 Task: Look for space in Opportunity, United States from 12th July, 2023 to 16th July, 2023 for 8 adults in price range Rs.10000 to Rs.16000. Place can be private room with 8 bedrooms having 8 beds and 8 bathrooms. Property type can be house, flat, guest house, hotel. Amenities needed are: wifi, TV, free parkinig on premises, gym, breakfast. Booking option can be shelf check-in. Required host language is English.
Action: Mouse moved to (615, 149)
Screenshot: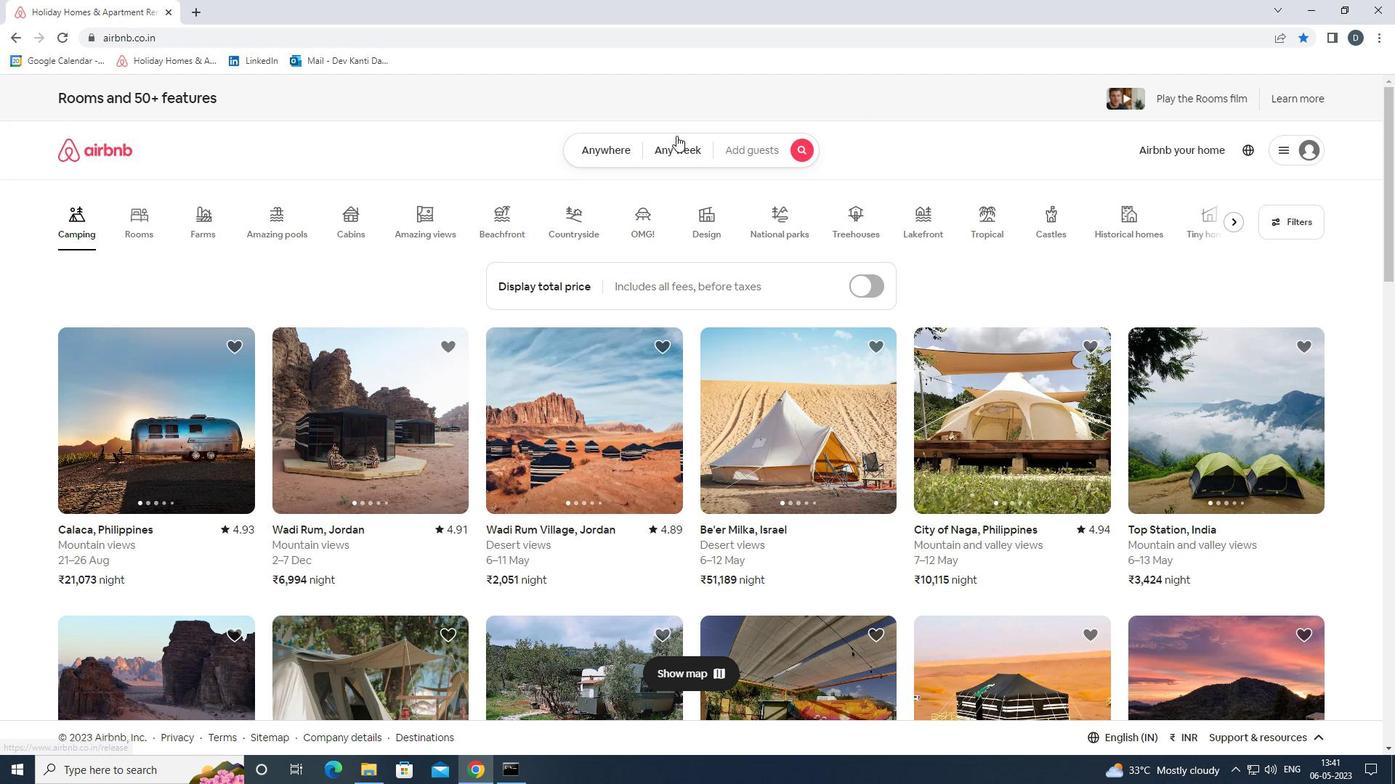 
Action: Mouse pressed left at (615, 149)
Screenshot: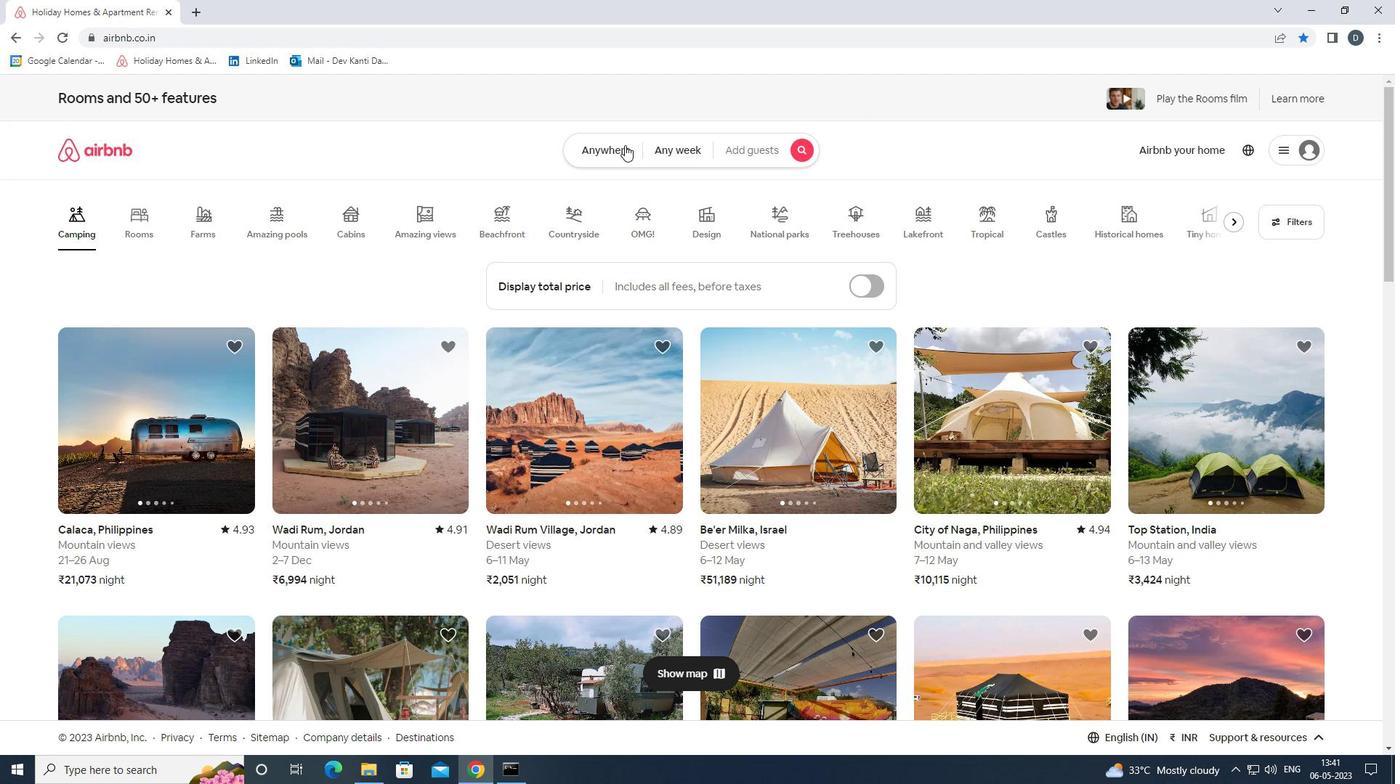
Action: Mouse moved to (516, 203)
Screenshot: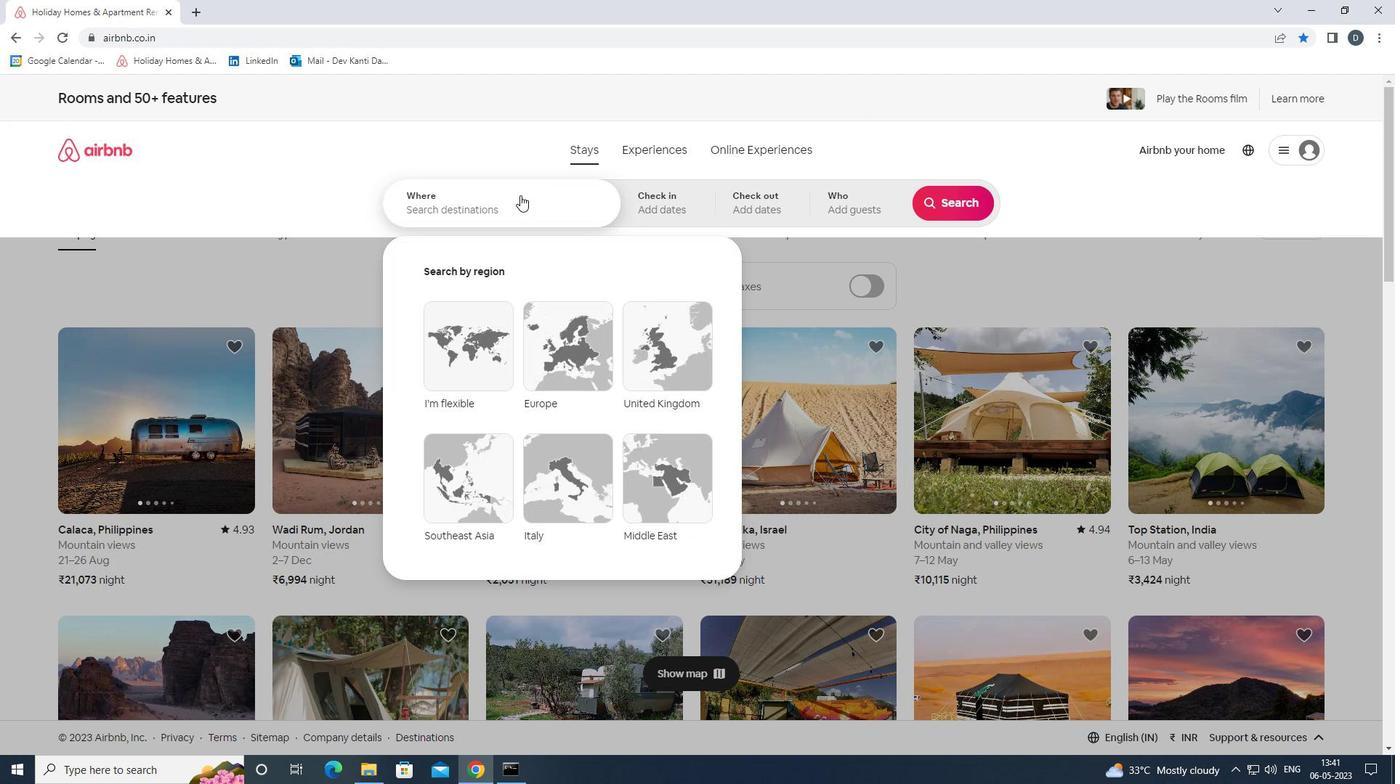 
Action: Mouse pressed left at (516, 203)
Screenshot: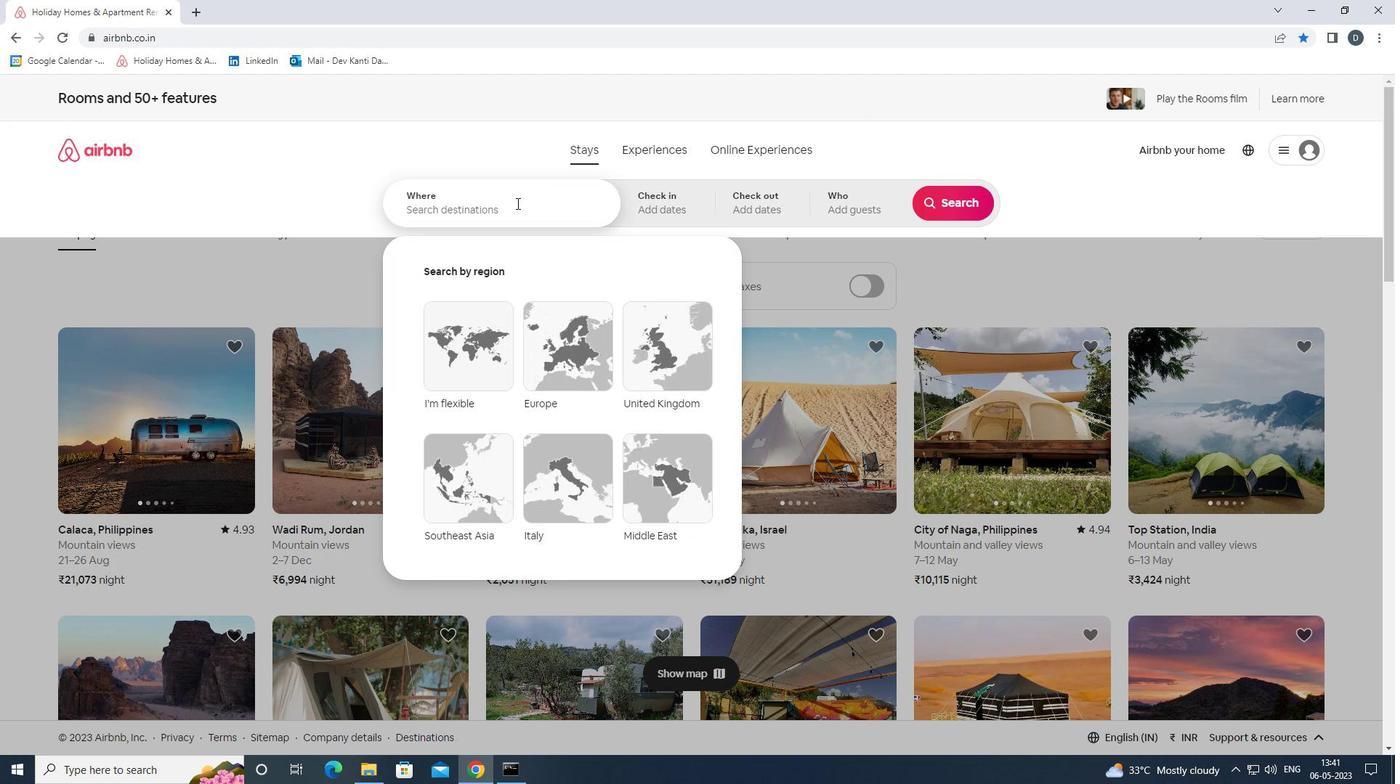 
Action: Mouse moved to (497, 213)
Screenshot: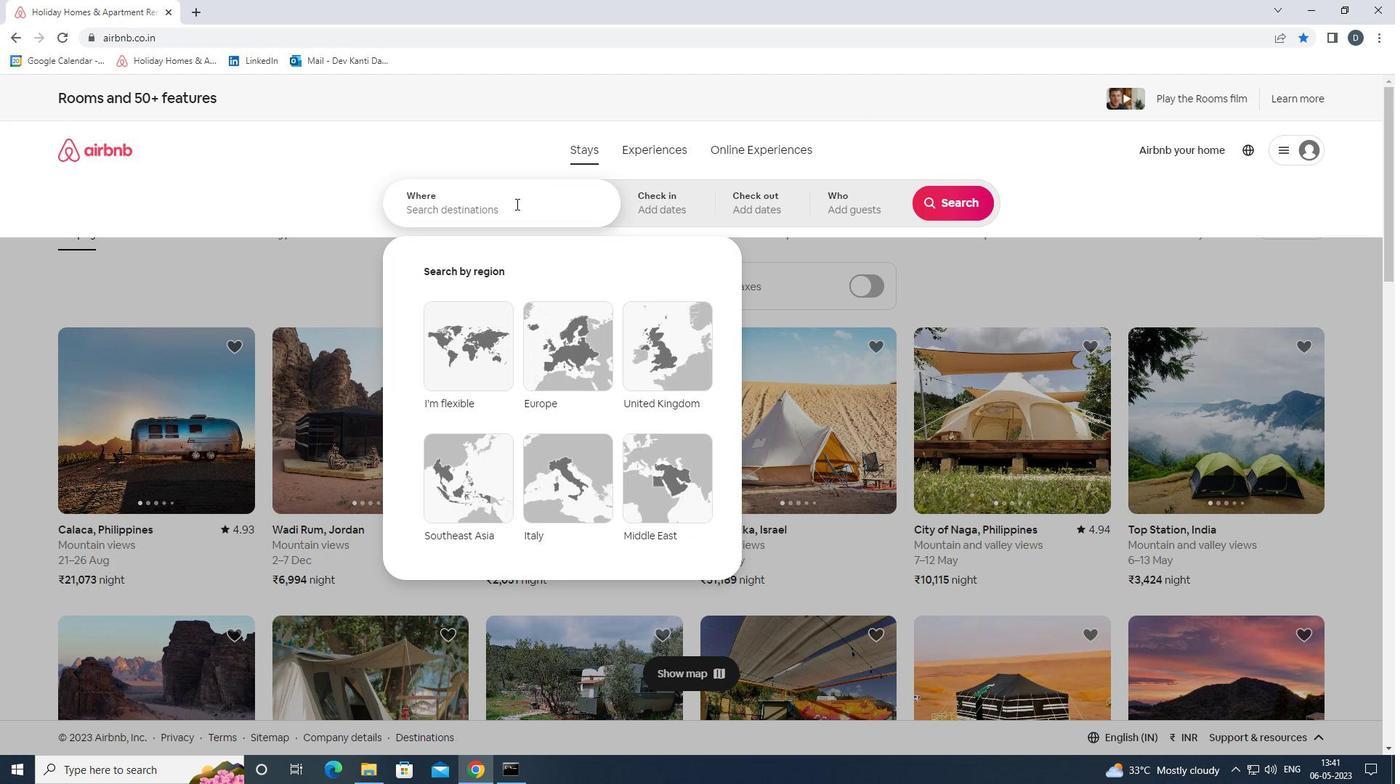 
Action: Key pressed <Key.shift><Key.shift><Key.shift>OPPORTUNITY,<Key.shift><Key.shift>UNITED<Key.space><Key.shift>STATES<Key.enter>
Screenshot: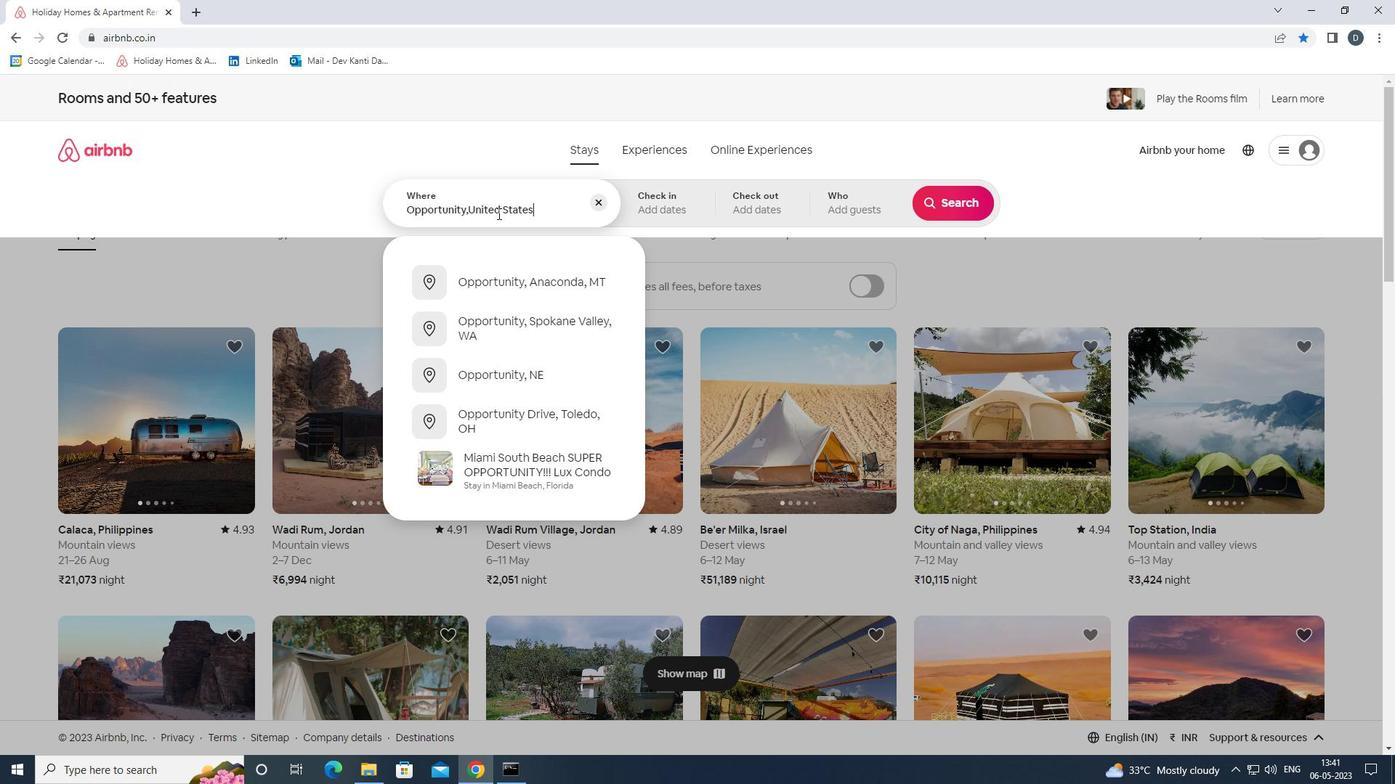 
Action: Mouse moved to (945, 318)
Screenshot: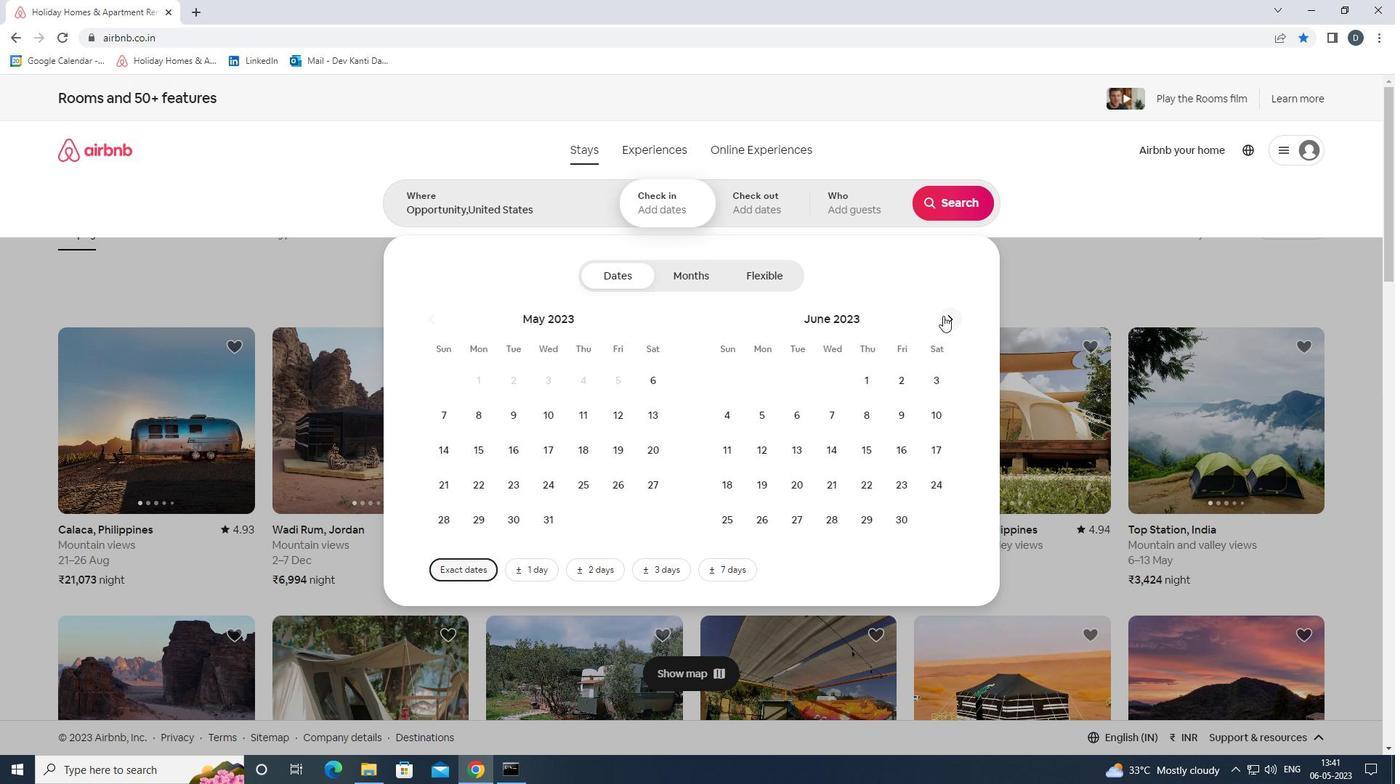 
Action: Mouse pressed left at (945, 318)
Screenshot: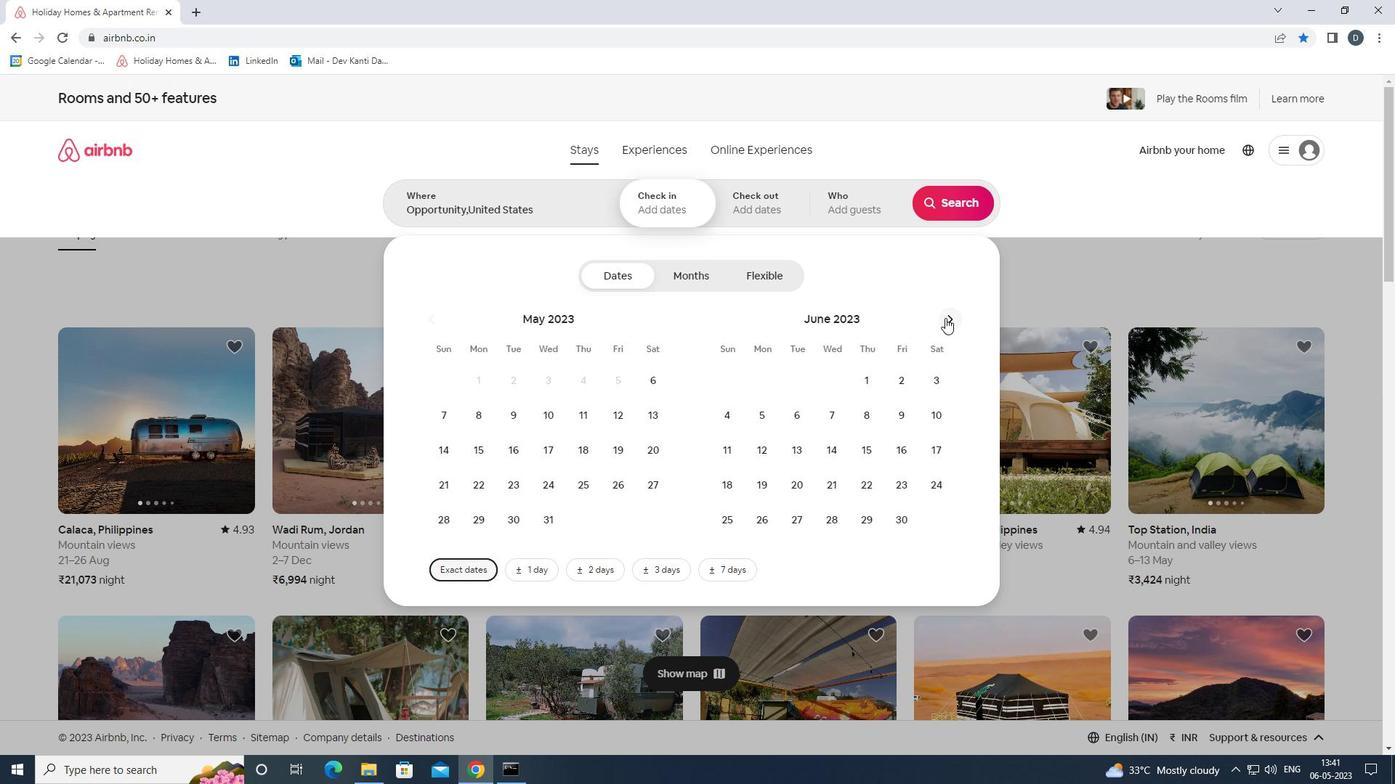 
Action: Mouse moved to (840, 452)
Screenshot: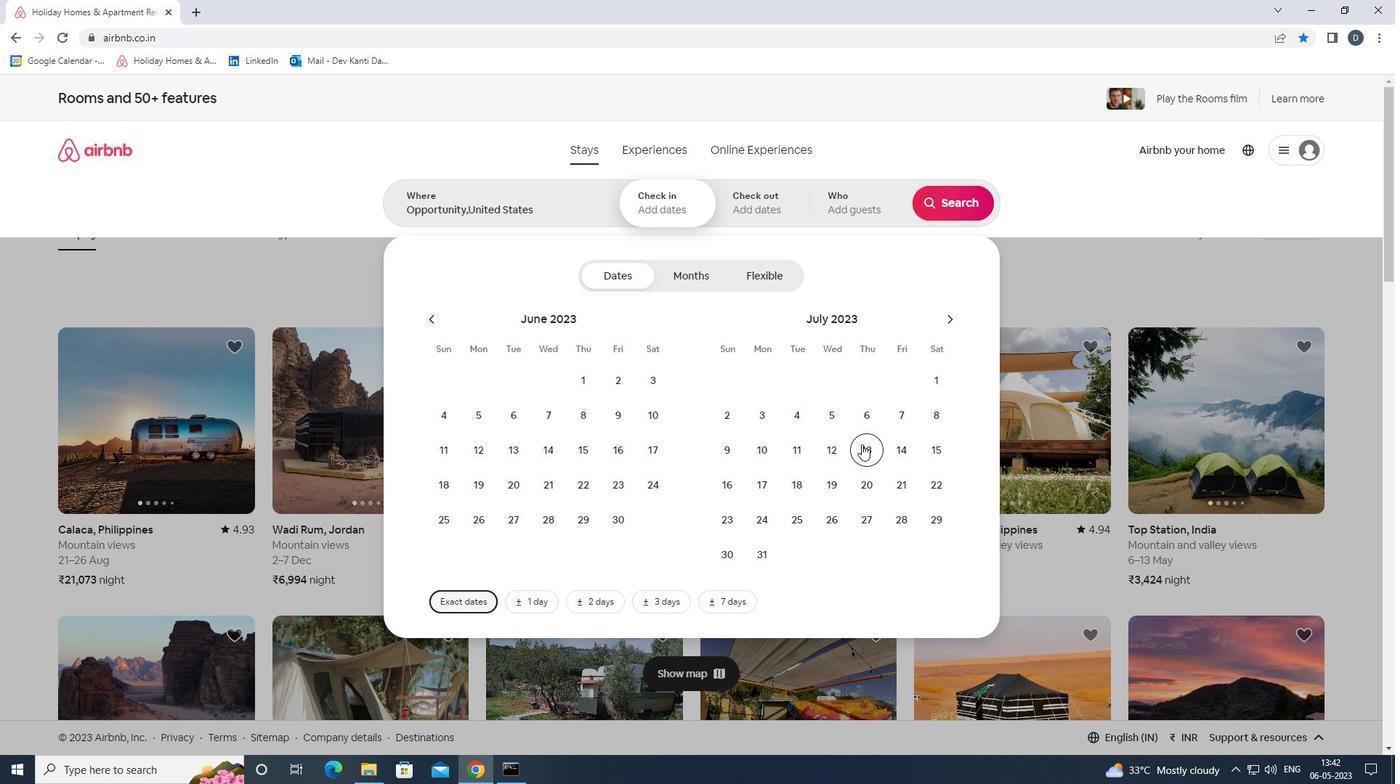 
Action: Mouse pressed left at (840, 452)
Screenshot: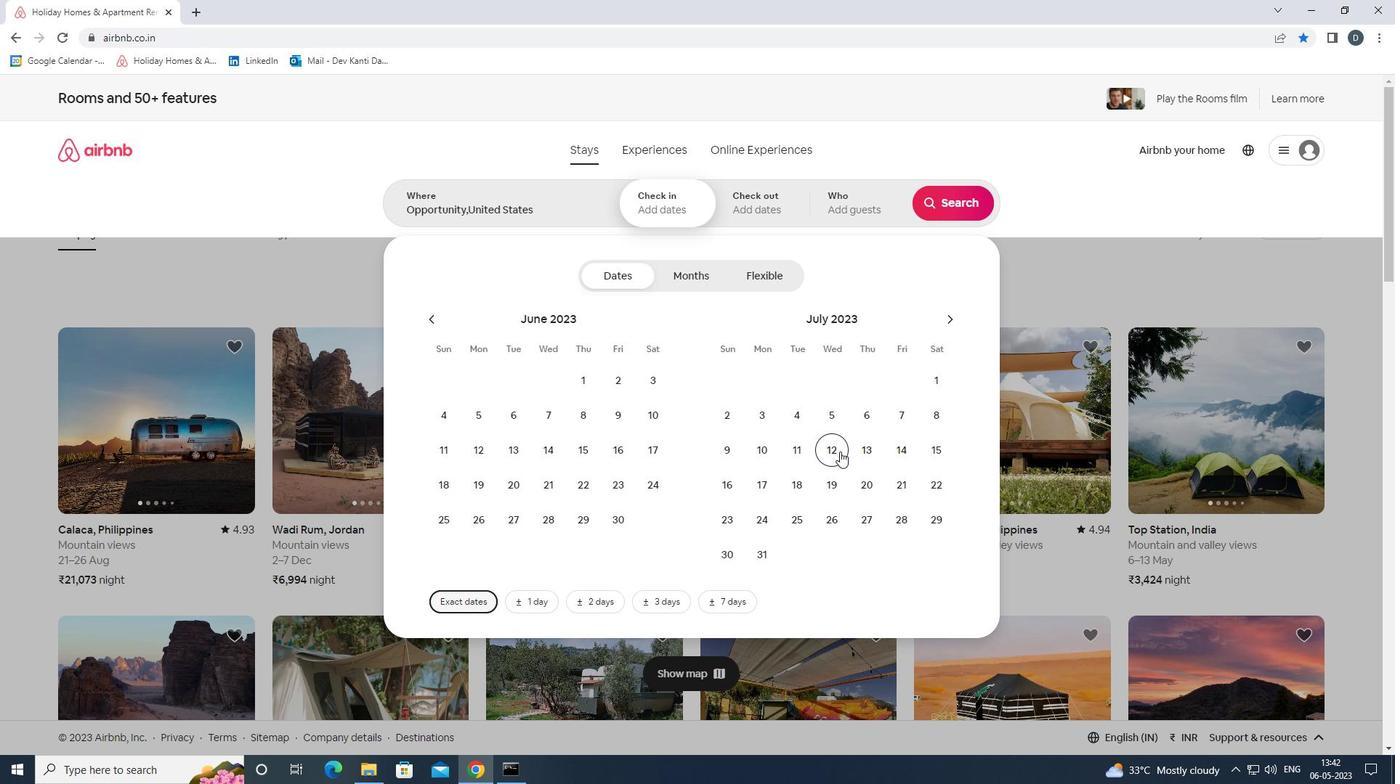 
Action: Mouse moved to (733, 486)
Screenshot: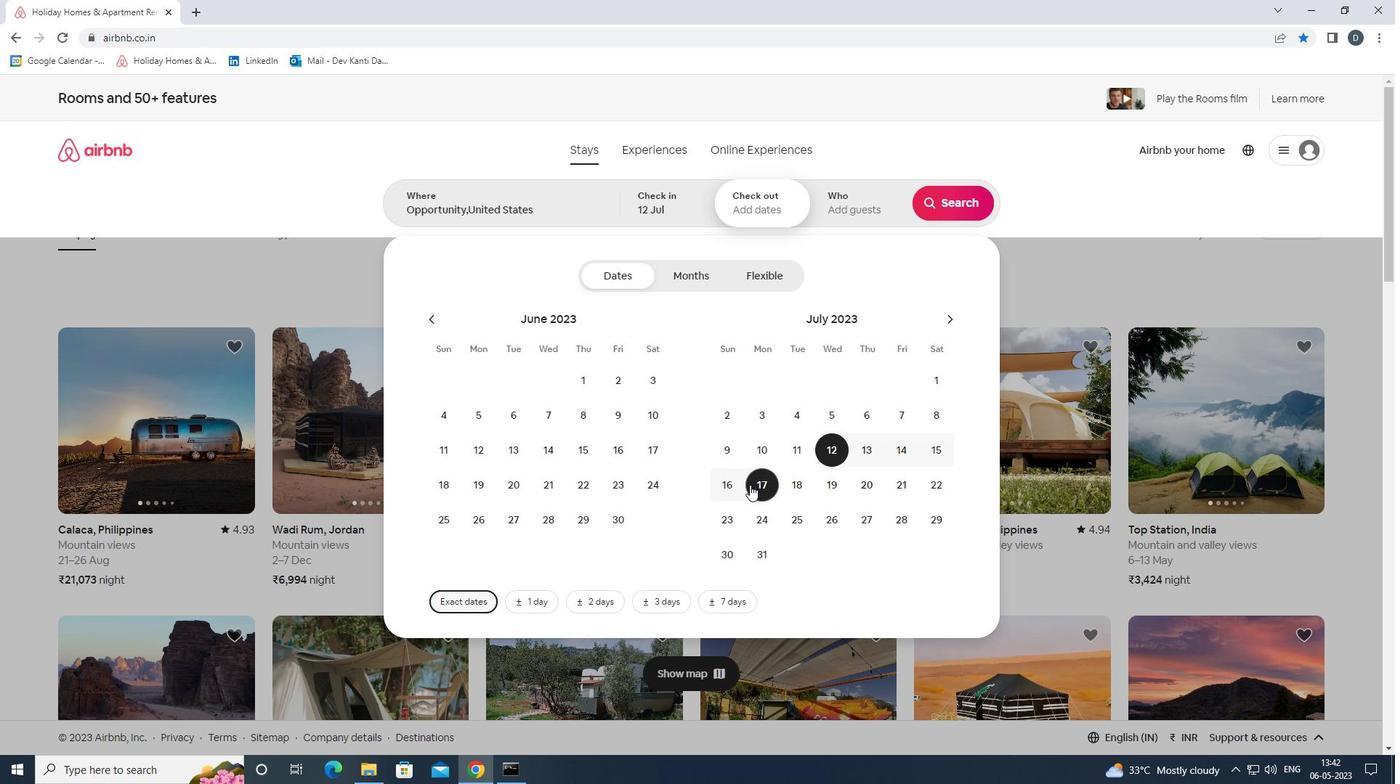 
Action: Mouse pressed left at (733, 486)
Screenshot: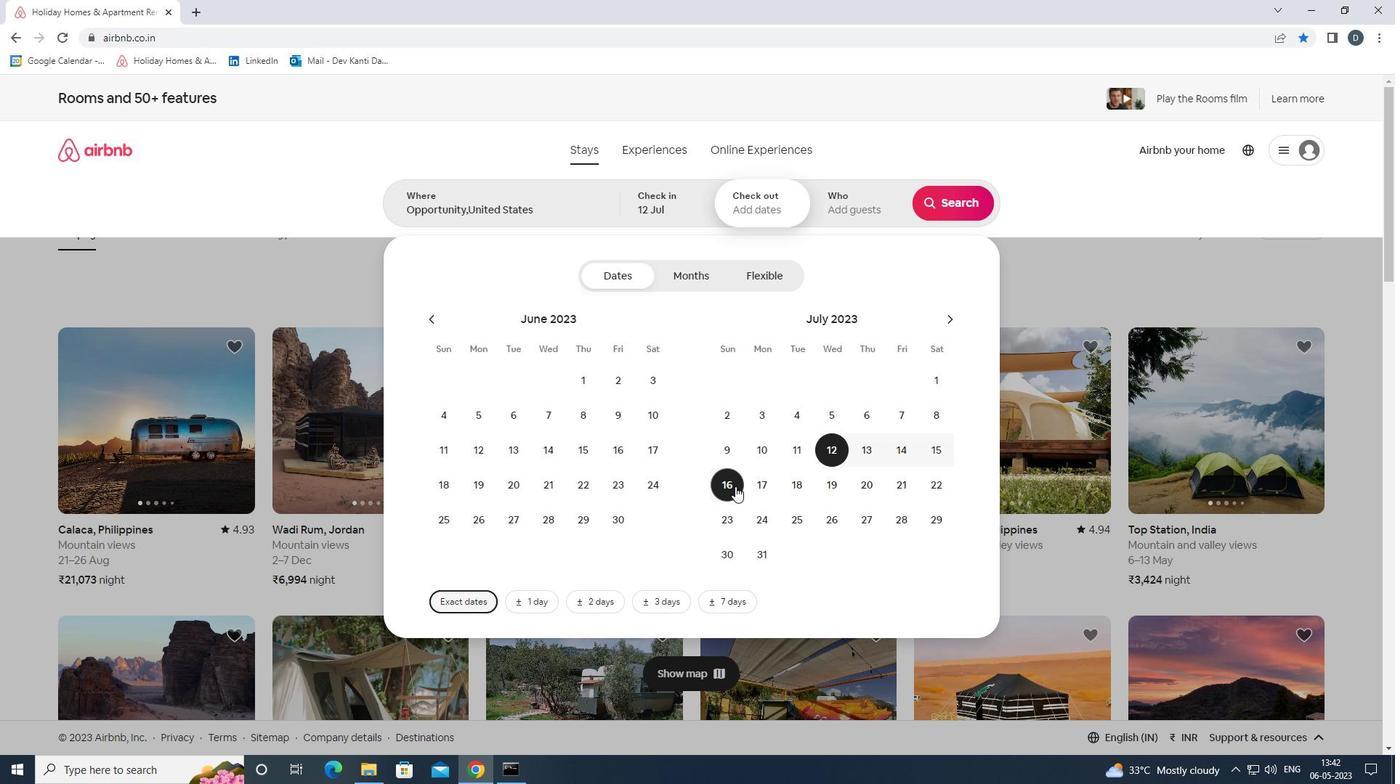 
Action: Mouse moved to (837, 206)
Screenshot: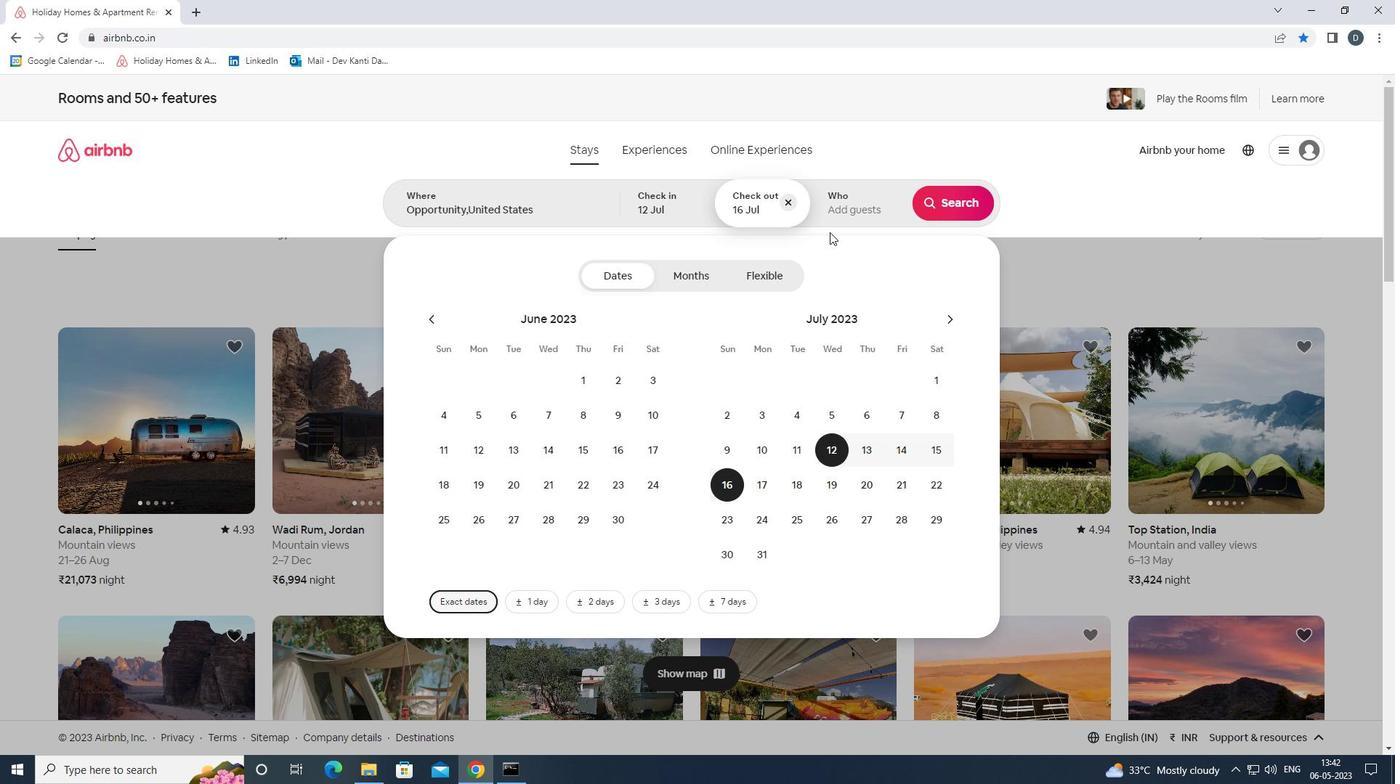 
Action: Mouse pressed left at (837, 206)
Screenshot: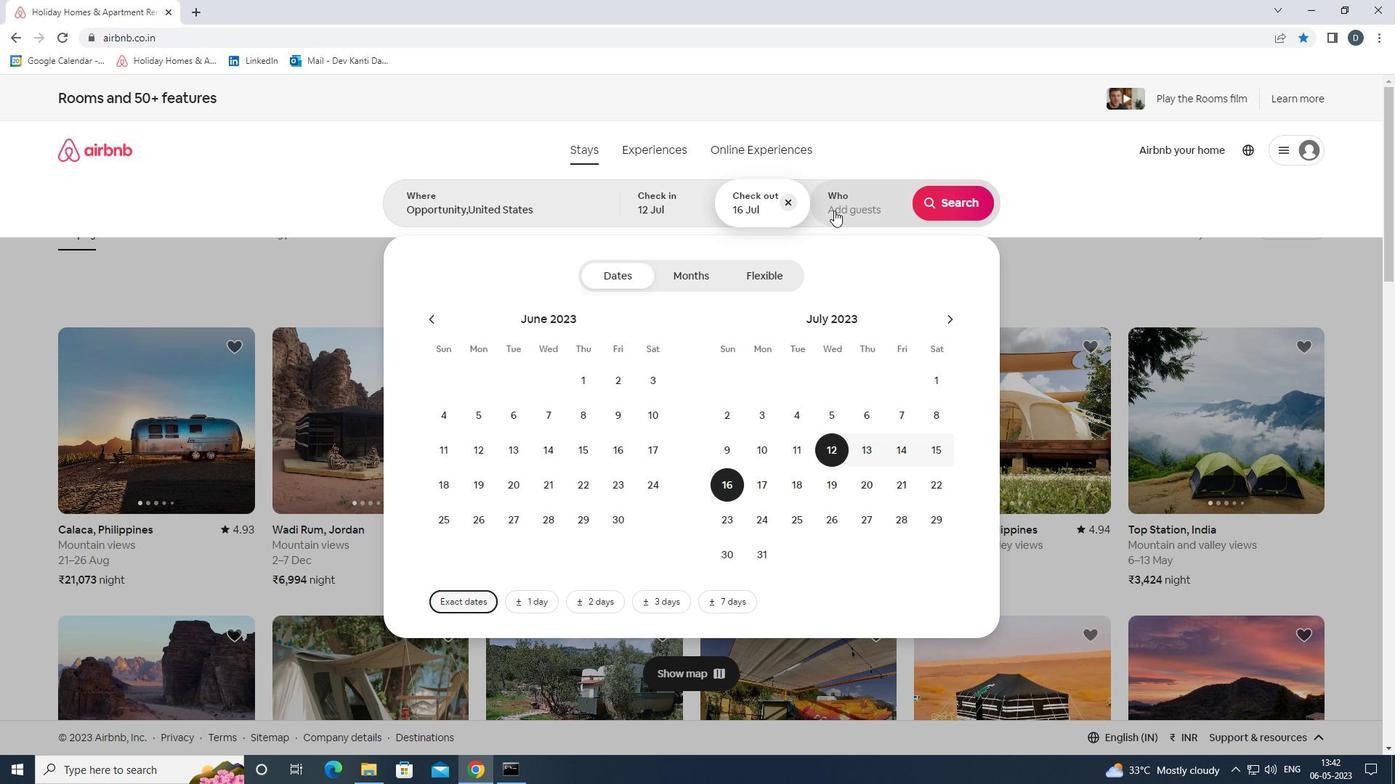 
Action: Mouse moved to (955, 283)
Screenshot: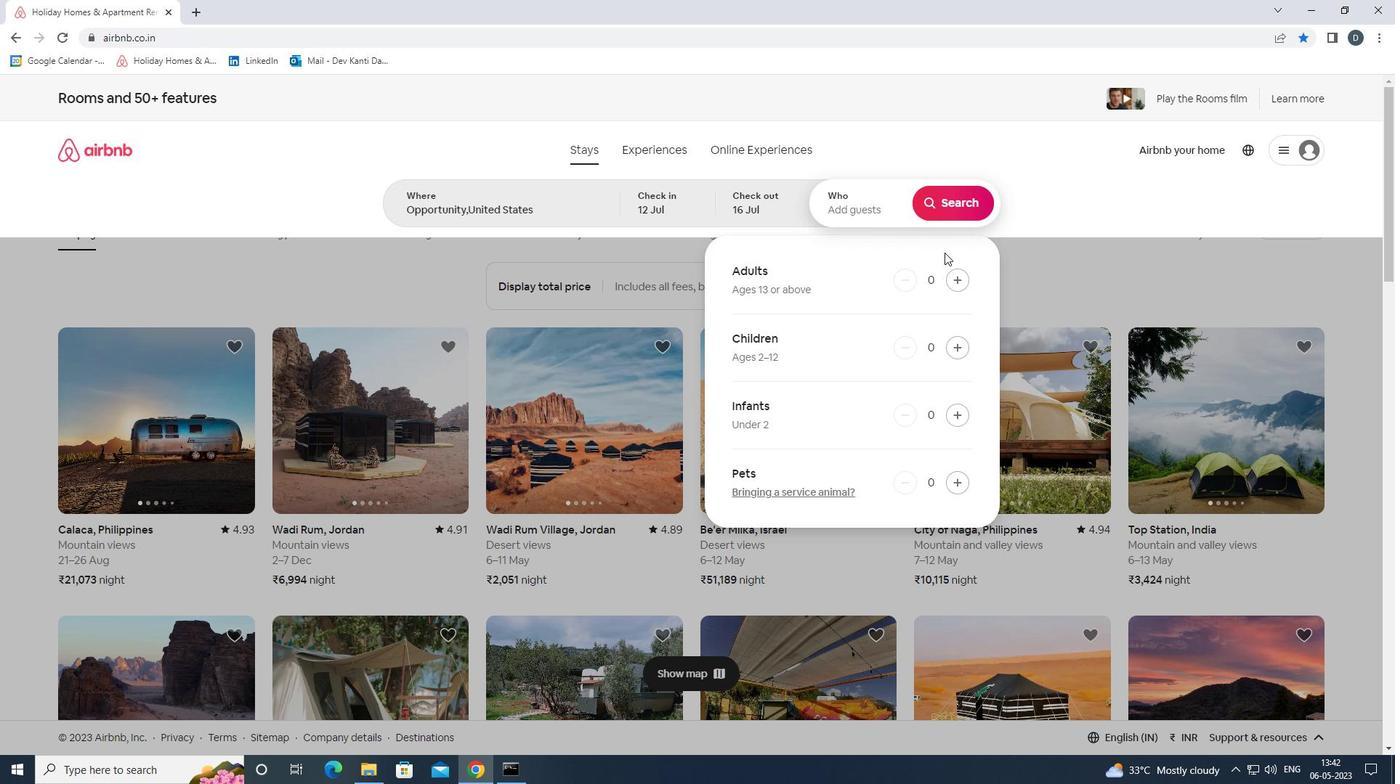 
Action: Mouse pressed left at (955, 283)
Screenshot: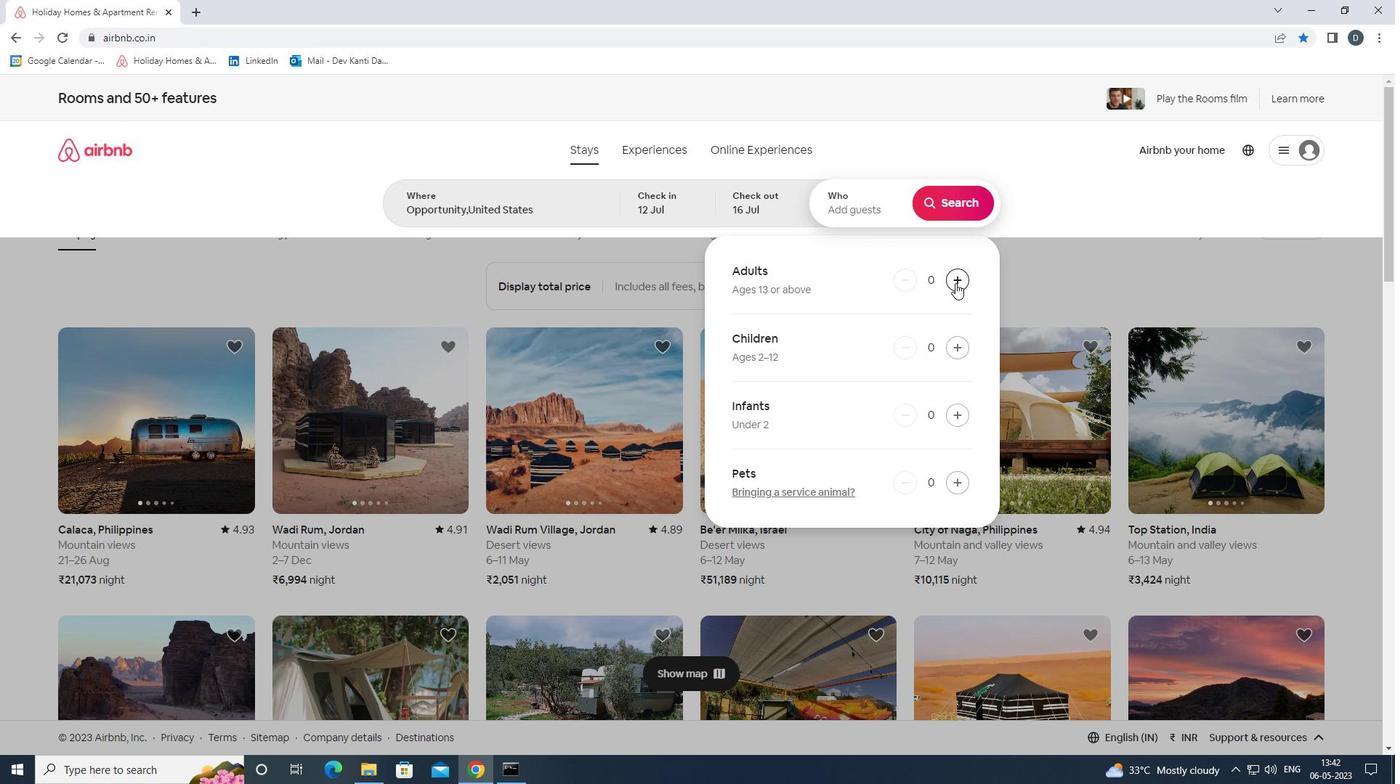 
Action: Mouse pressed left at (955, 283)
Screenshot: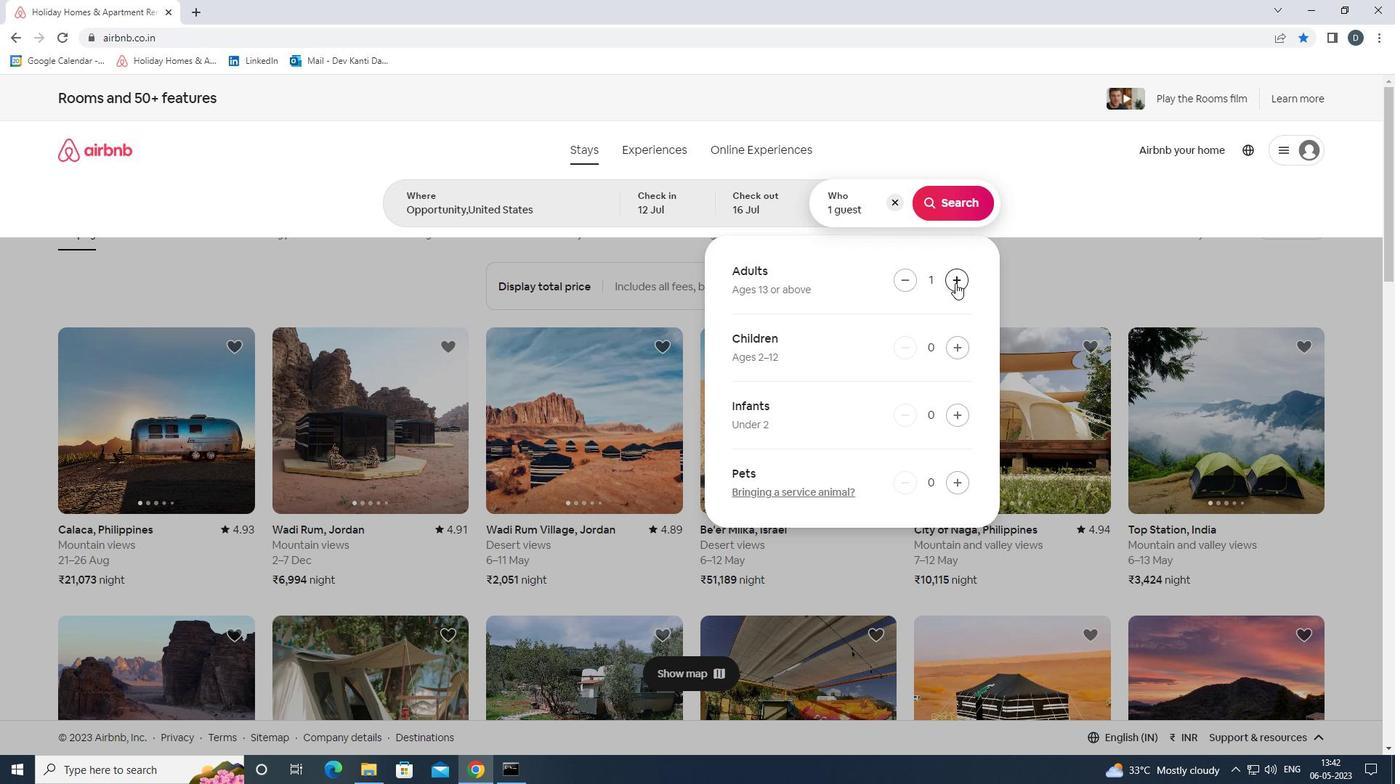 
Action: Mouse pressed left at (955, 283)
Screenshot: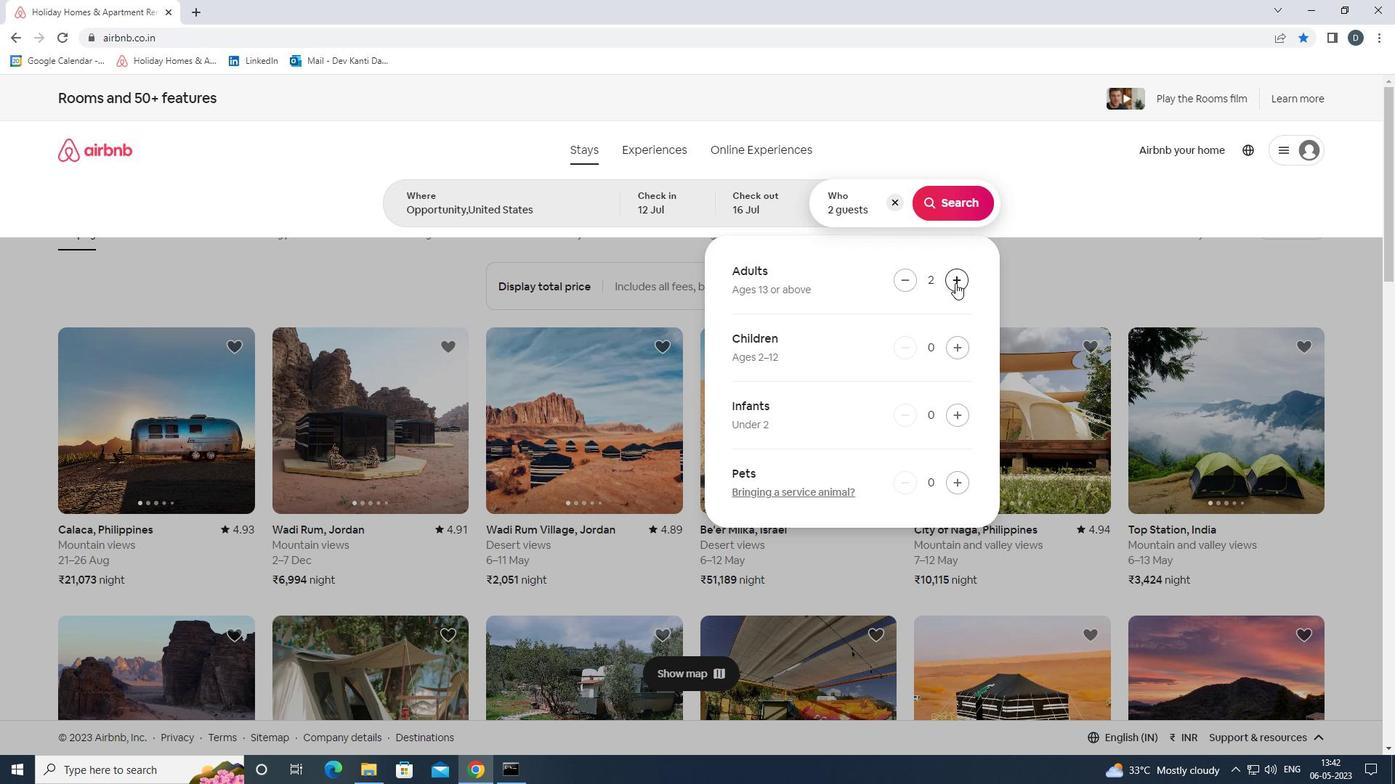 
Action: Mouse pressed left at (955, 283)
Screenshot: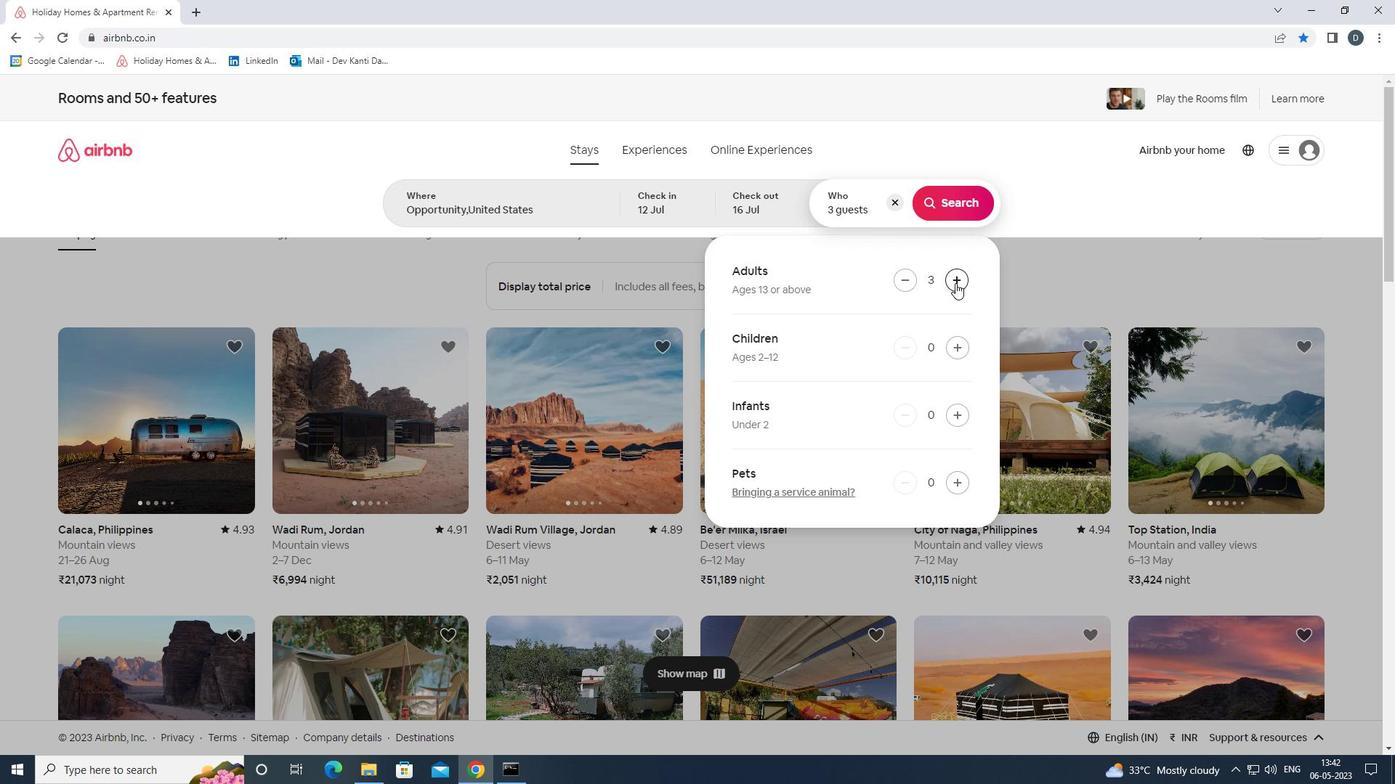 
Action: Mouse pressed left at (955, 283)
Screenshot: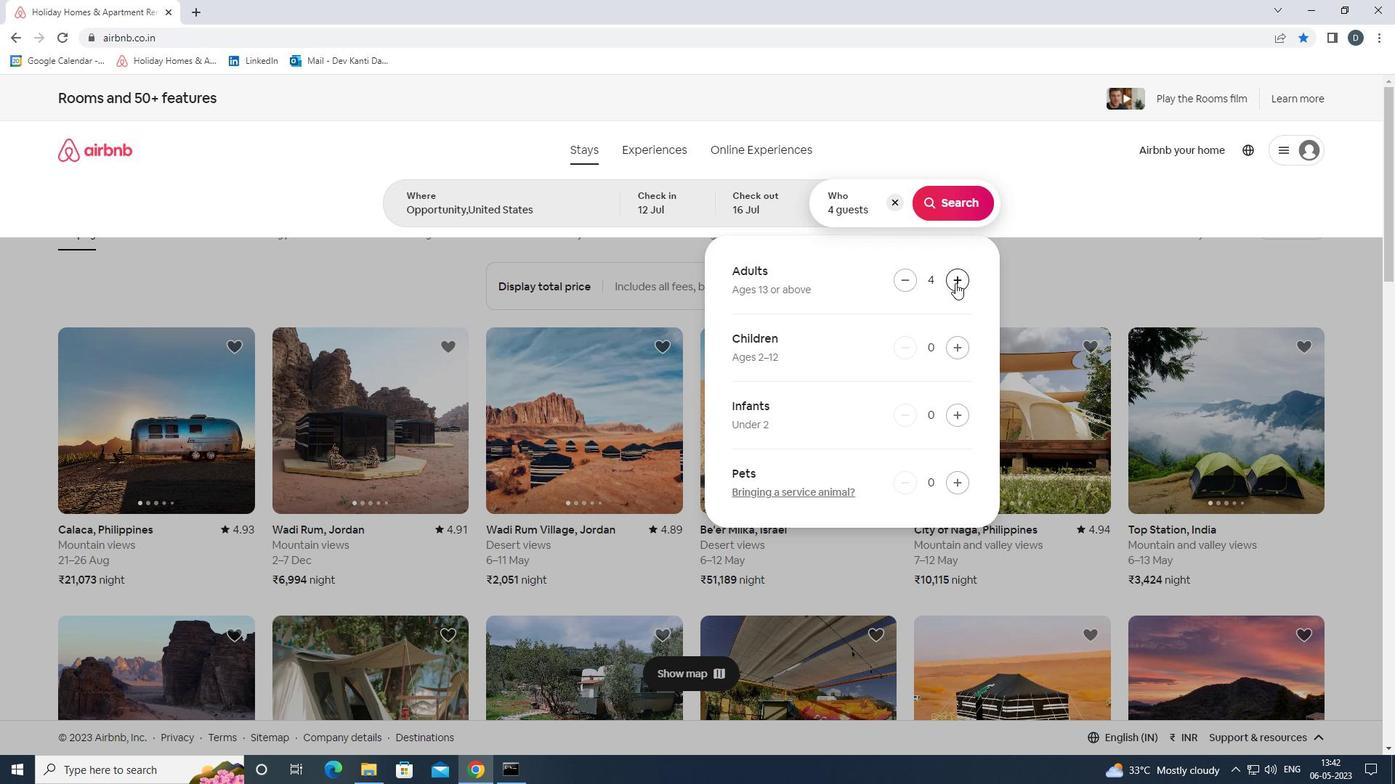 
Action: Mouse pressed left at (955, 283)
Screenshot: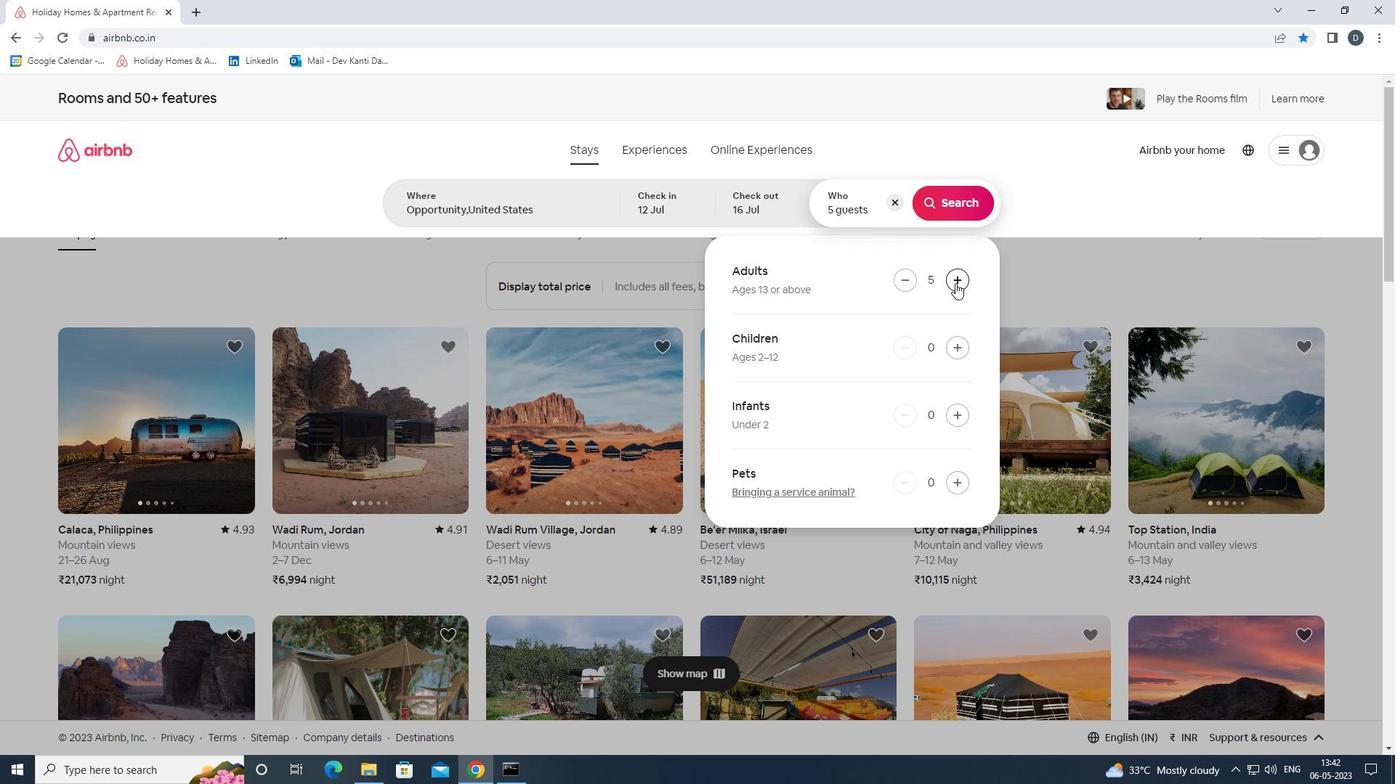 
Action: Mouse pressed left at (955, 283)
Screenshot: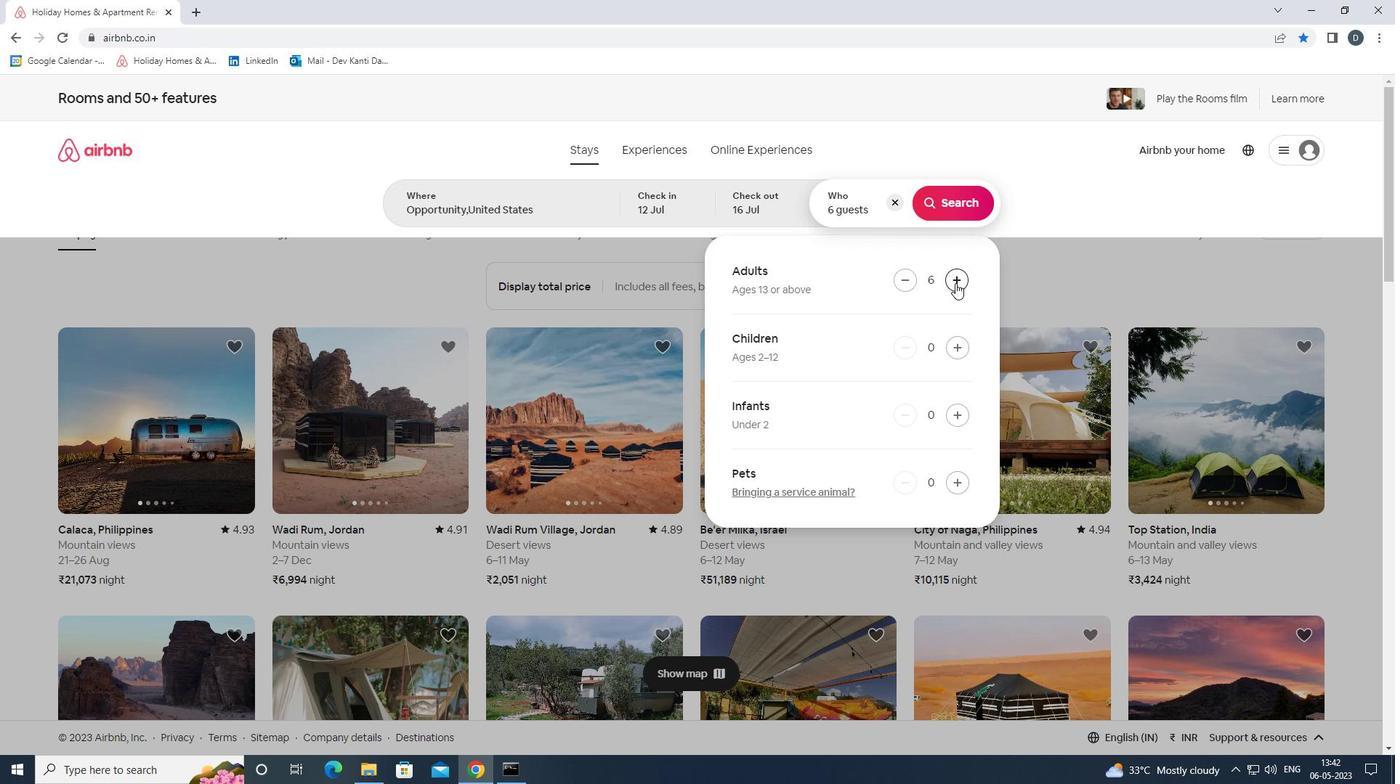 
Action: Mouse pressed left at (955, 283)
Screenshot: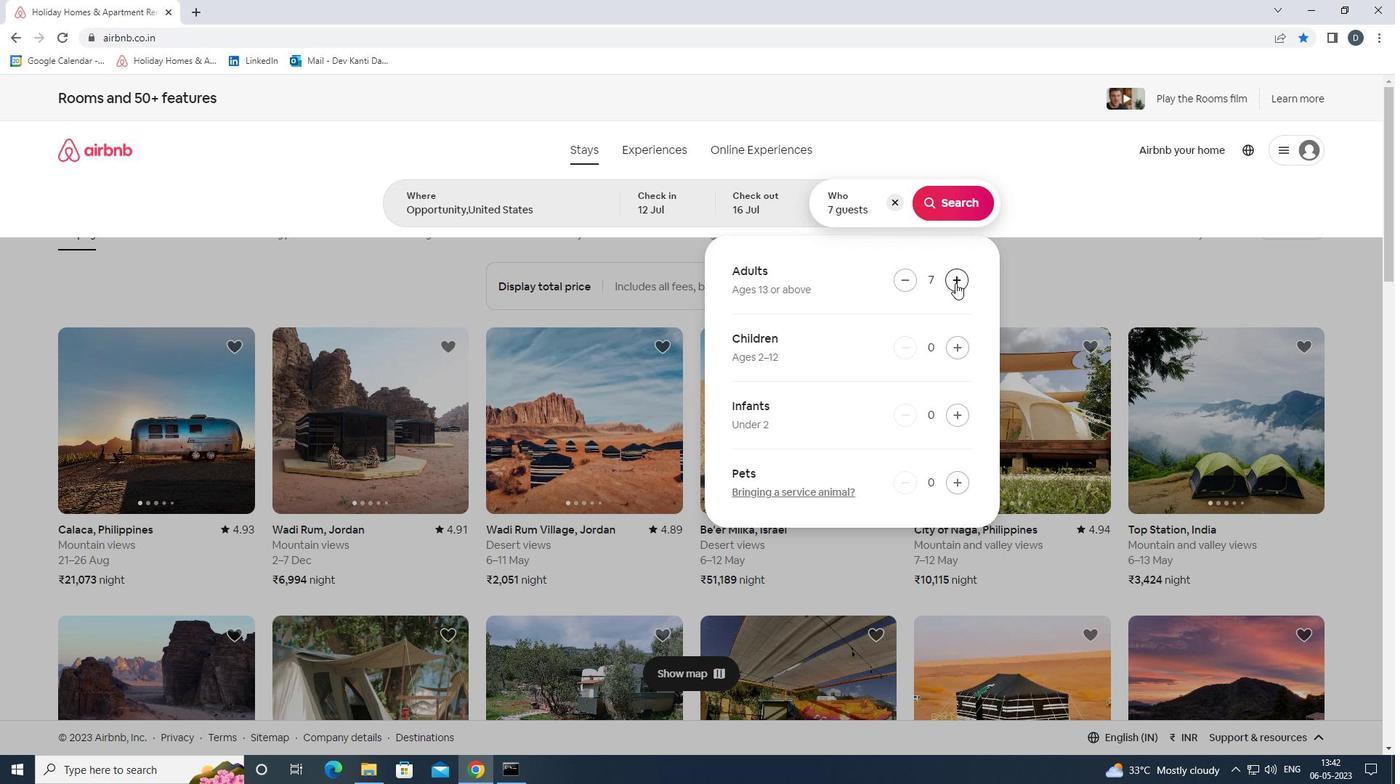
Action: Mouse moved to (952, 193)
Screenshot: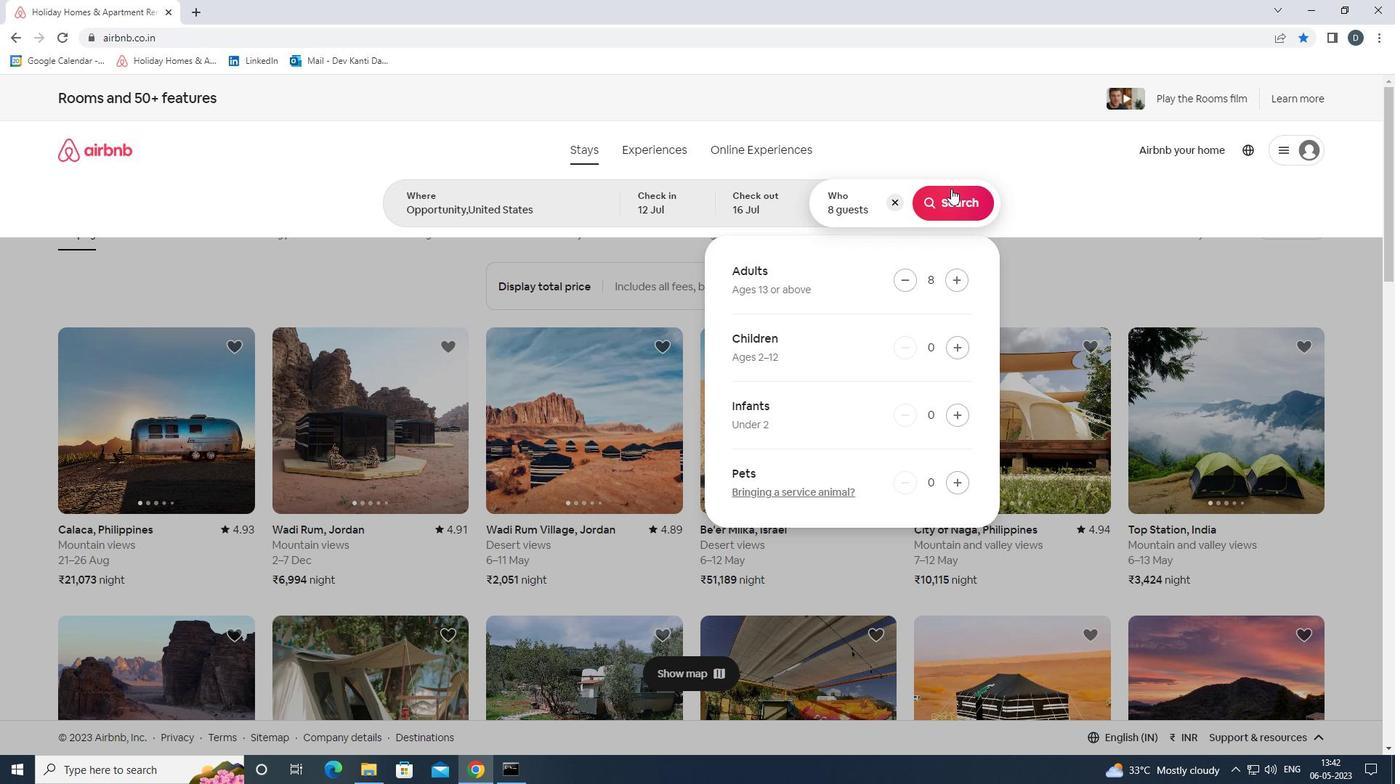 
Action: Mouse pressed left at (952, 193)
Screenshot: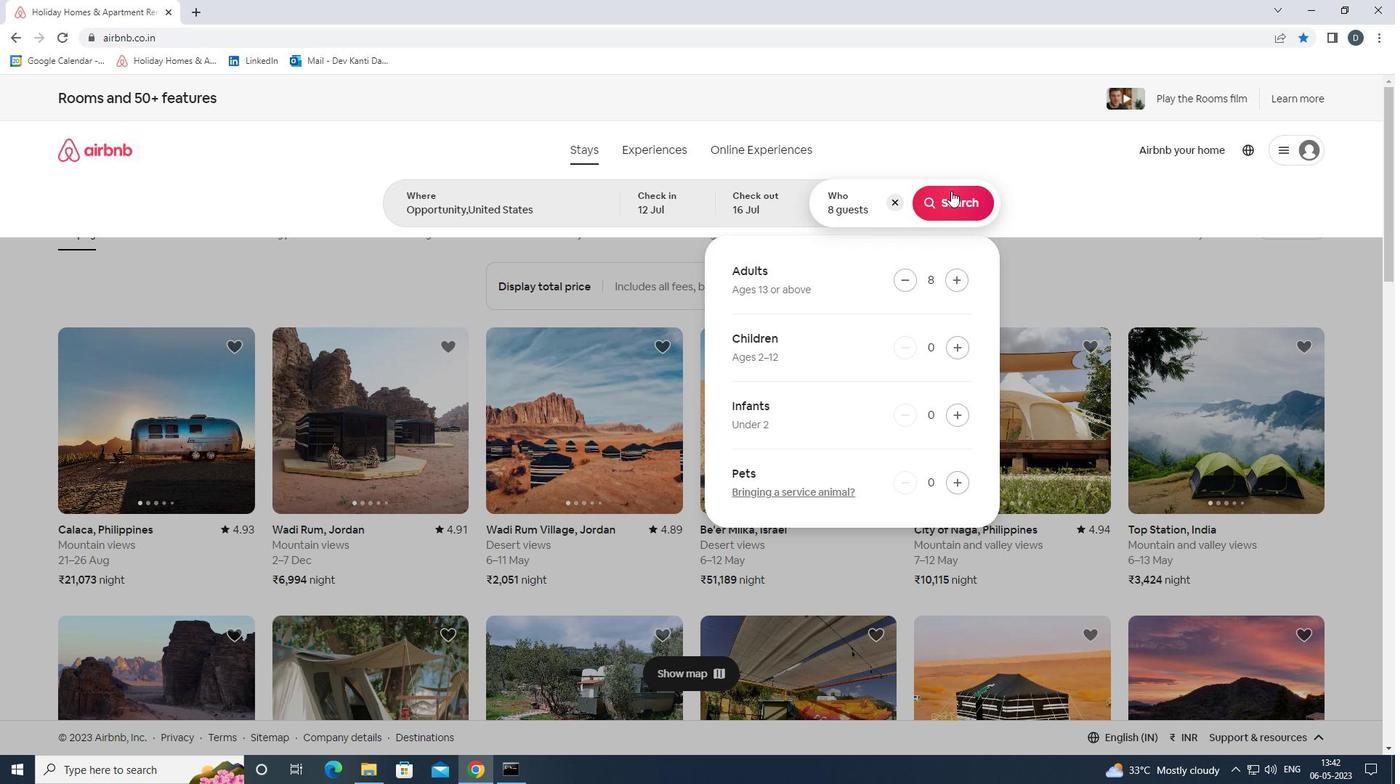 
Action: Mouse moved to (1316, 162)
Screenshot: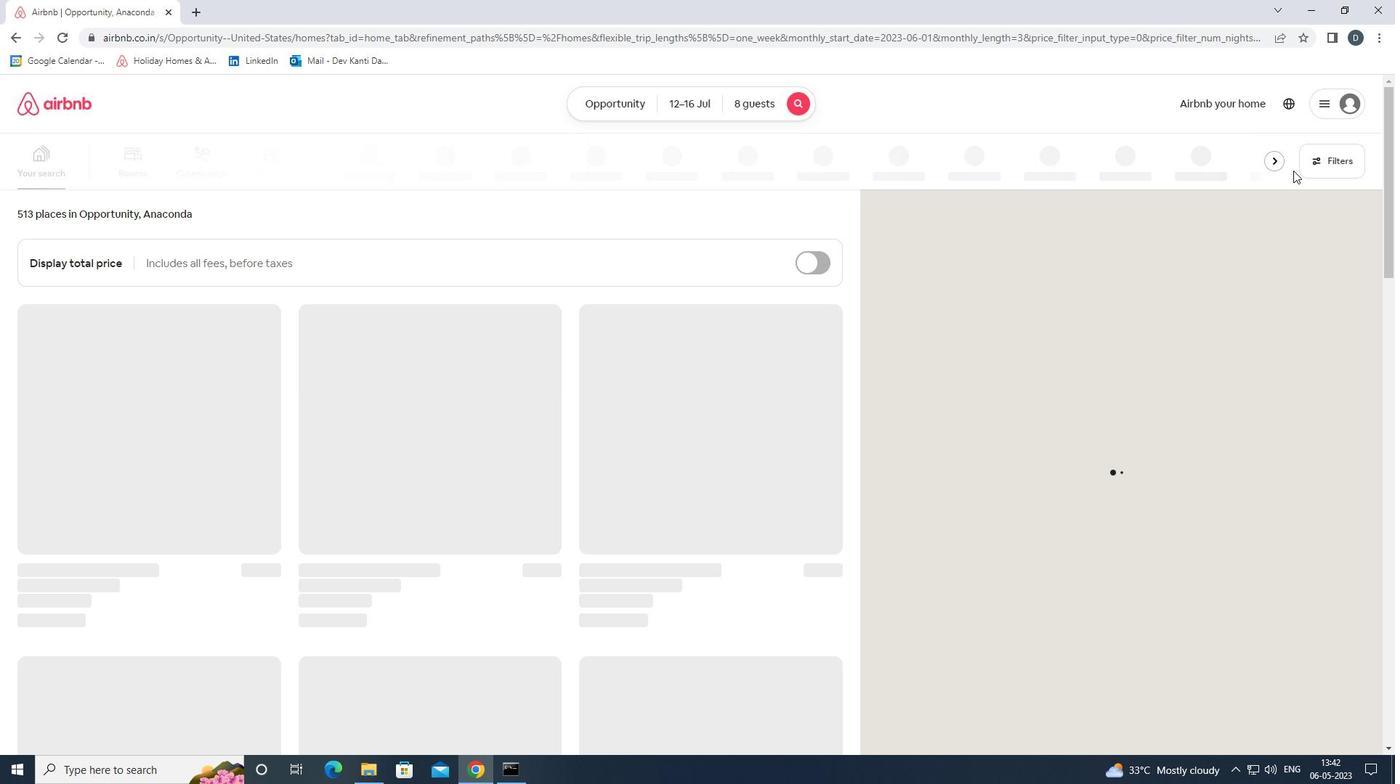 
Action: Mouse pressed left at (1316, 162)
Screenshot: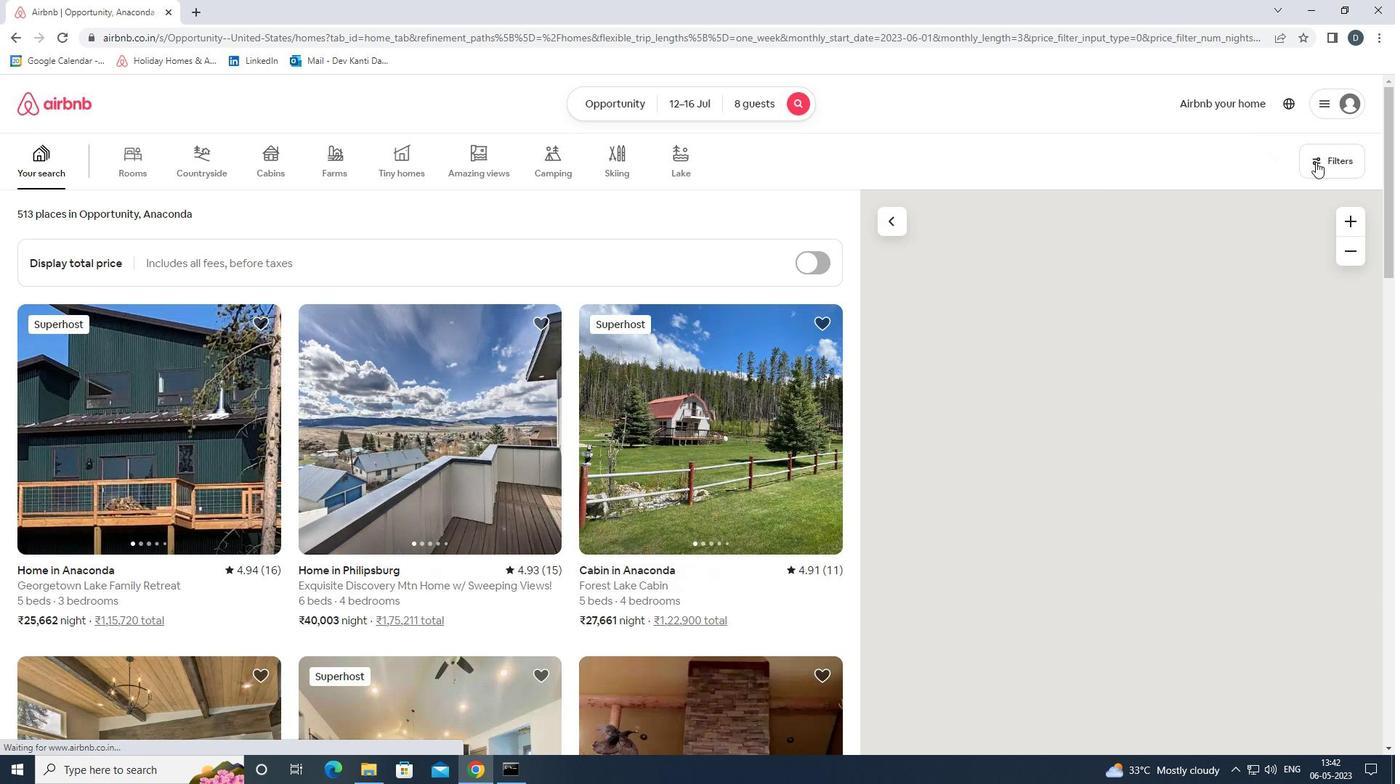 
Action: Mouse moved to (574, 517)
Screenshot: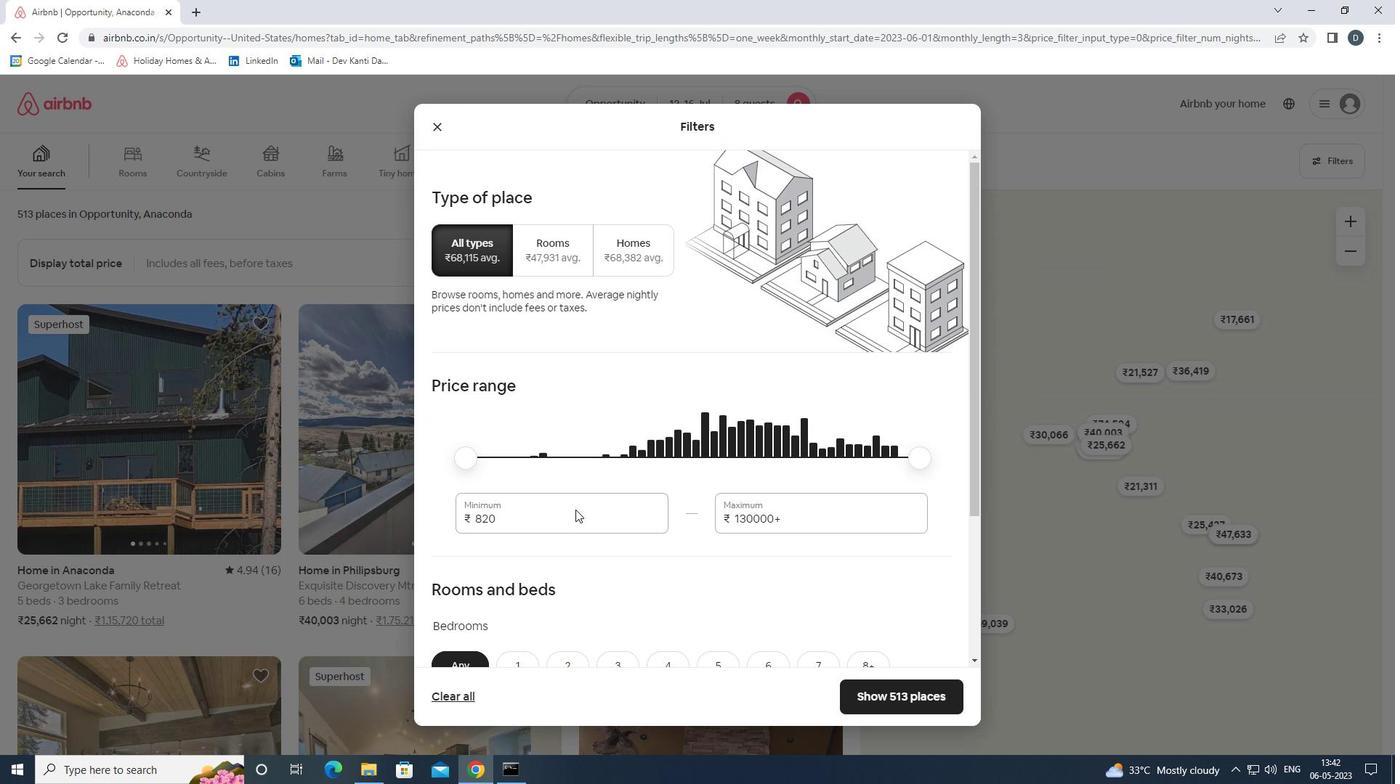 
Action: Mouse pressed left at (574, 517)
Screenshot: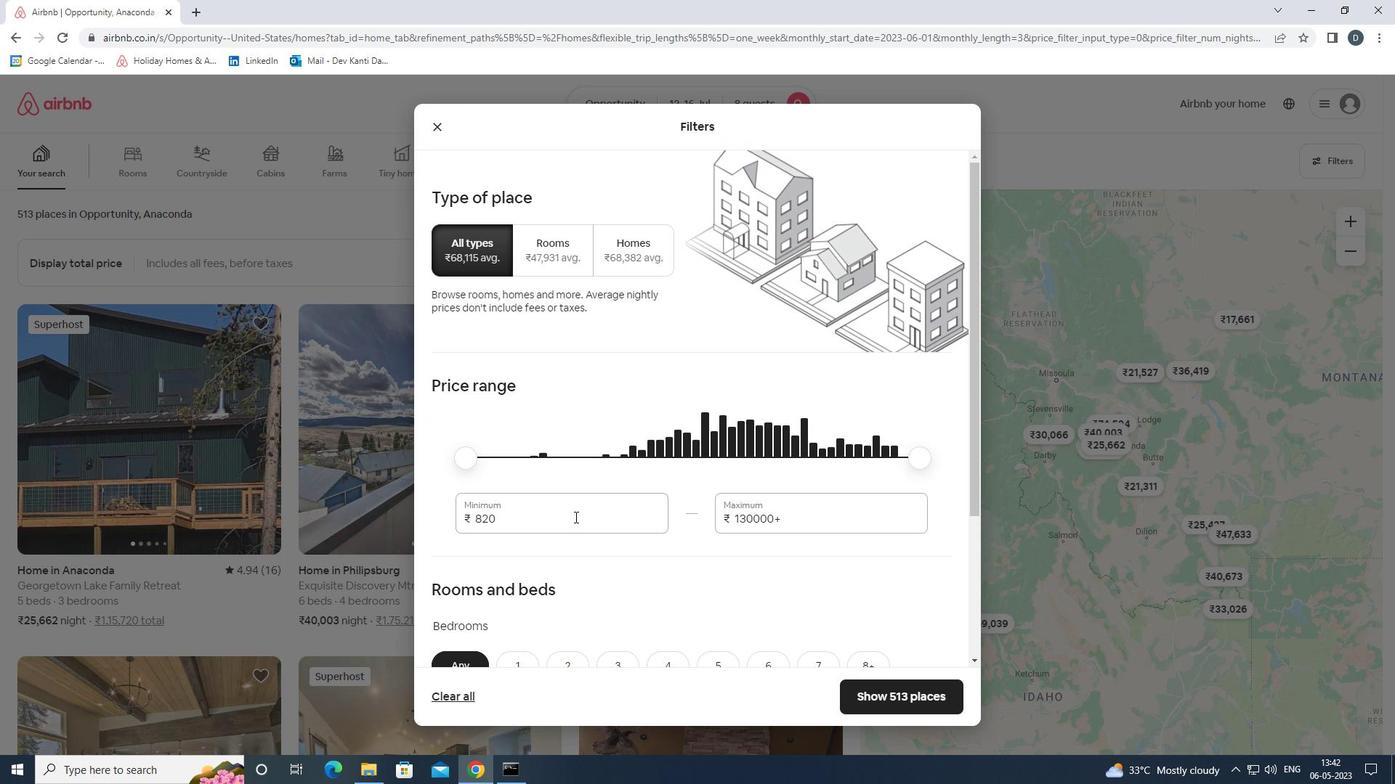 
Action: Mouse pressed left at (574, 517)
Screenshot: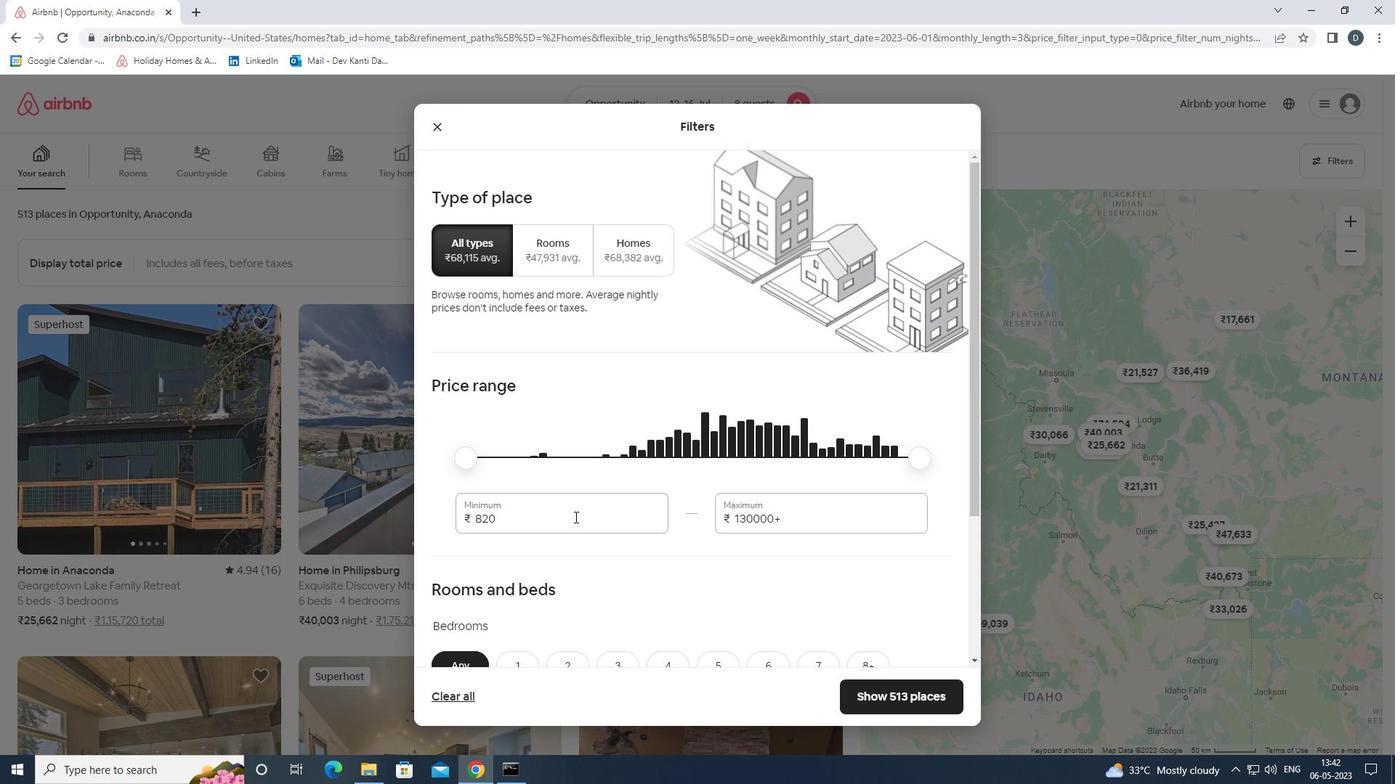 
Action: Mouse moved to (577, 517)
Screenshot: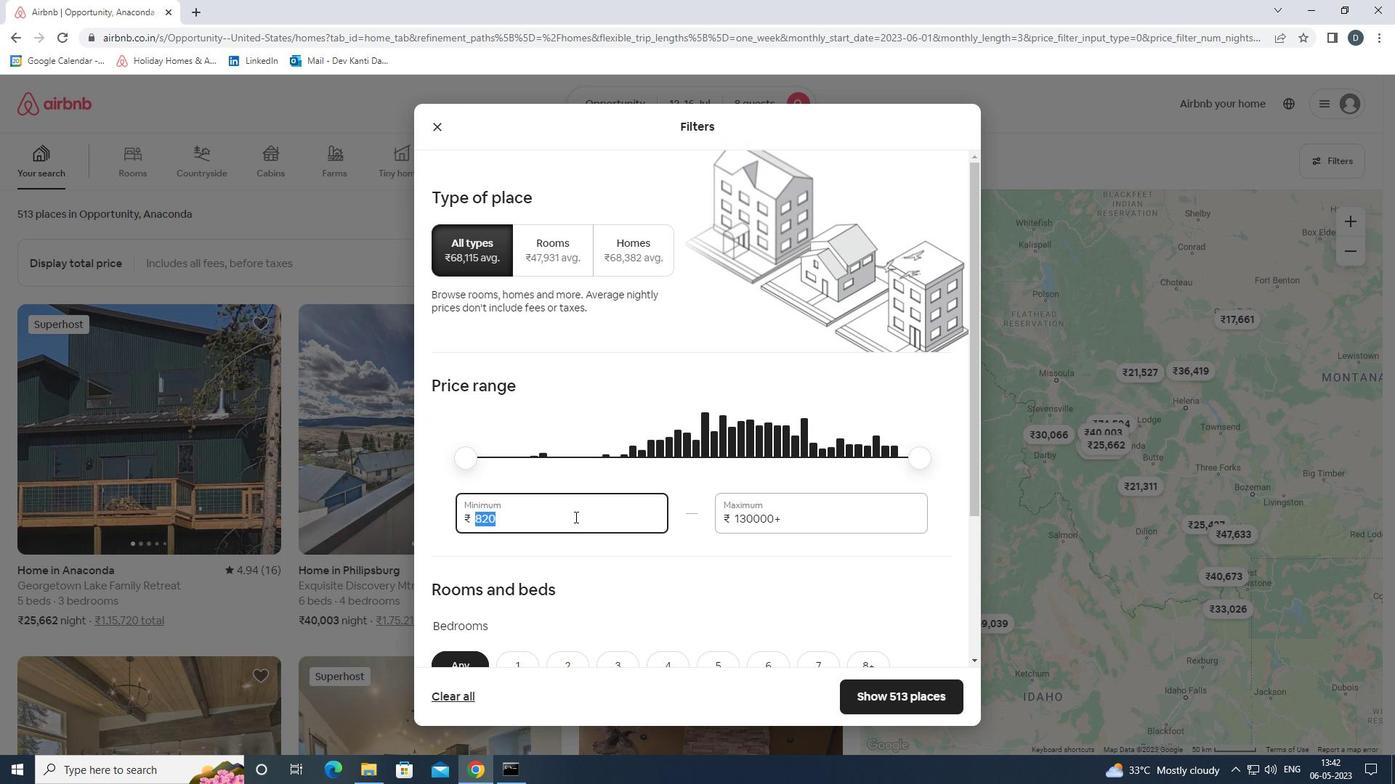 
Action: Key pressed 10000<Key.tab>16000
Screenshot: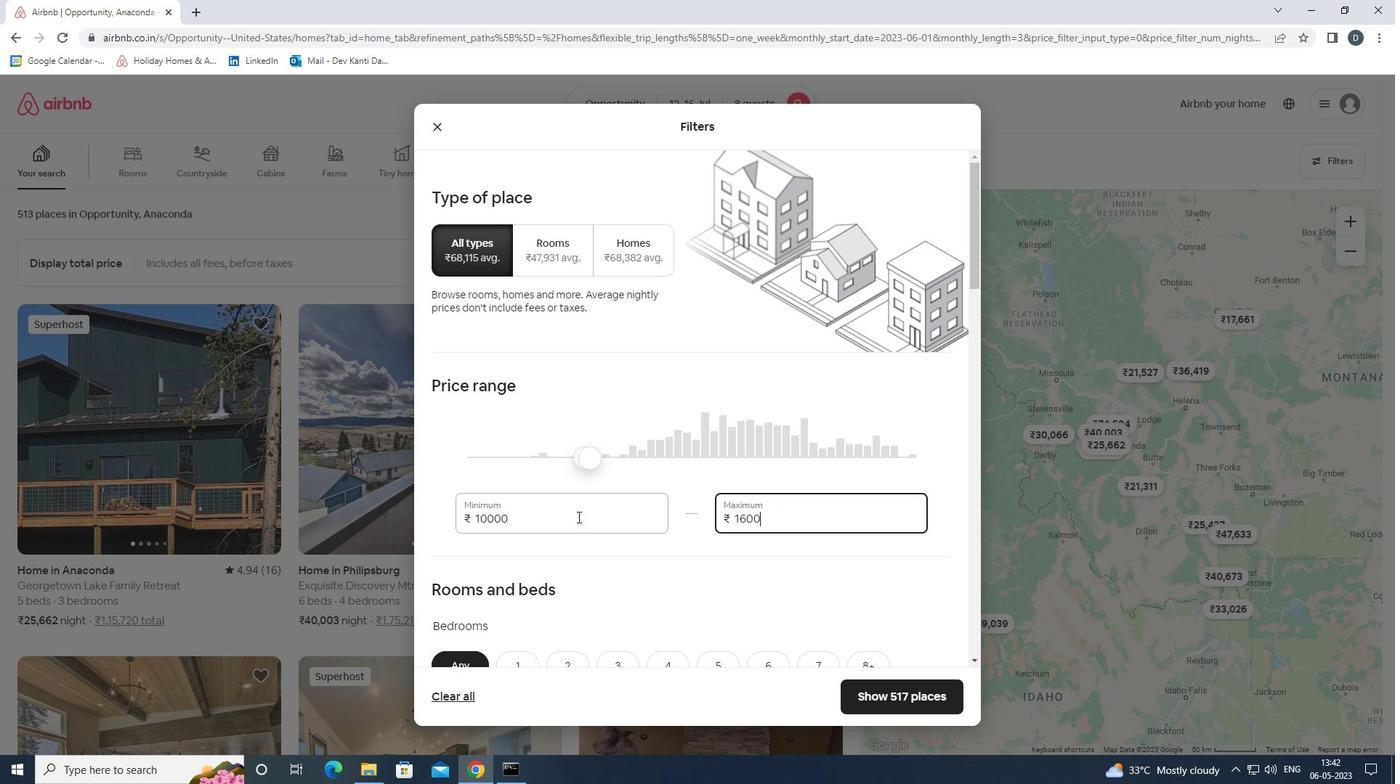
Action: Mouse scrolled (577, 516) with delta (0, 0)
Screenshot: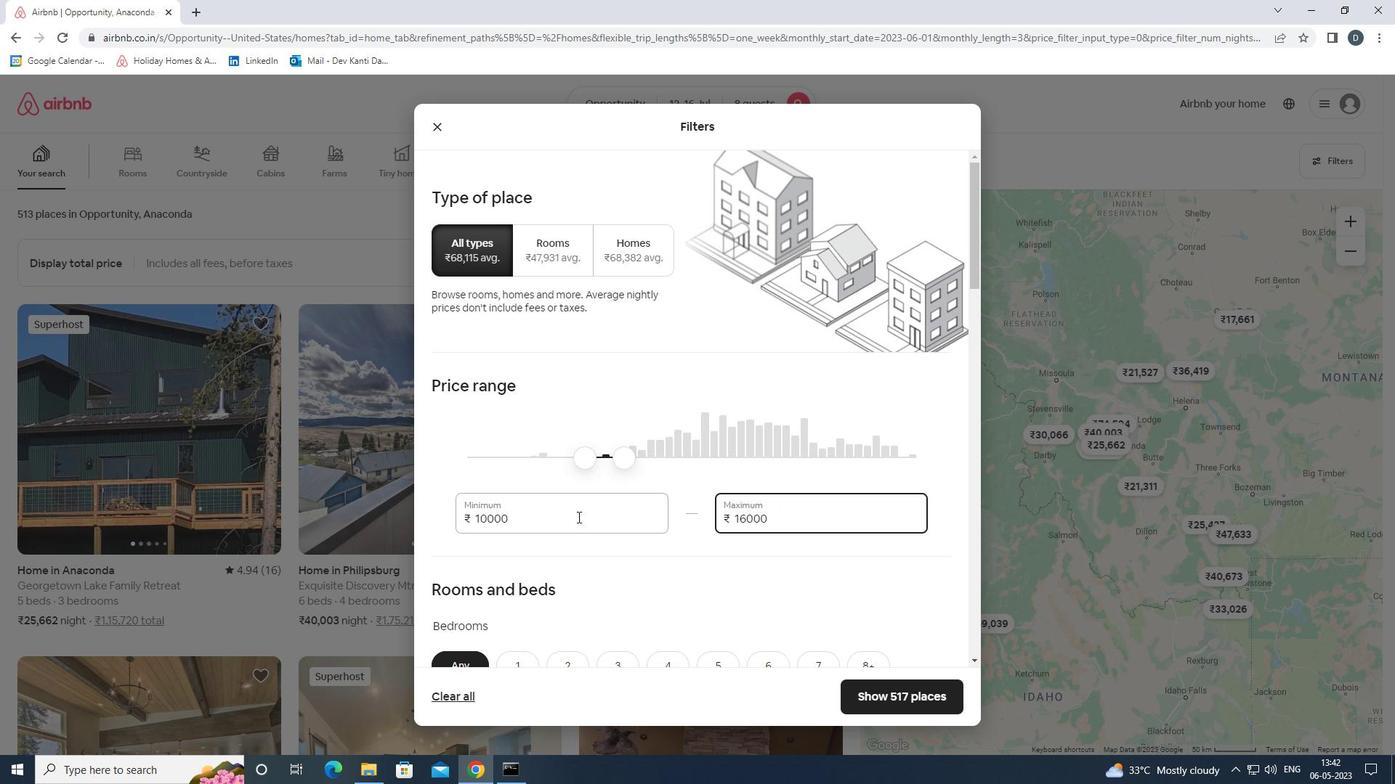 
Action: Mouse scrolled (577, 516) with delta (0, 0)
Screenshot: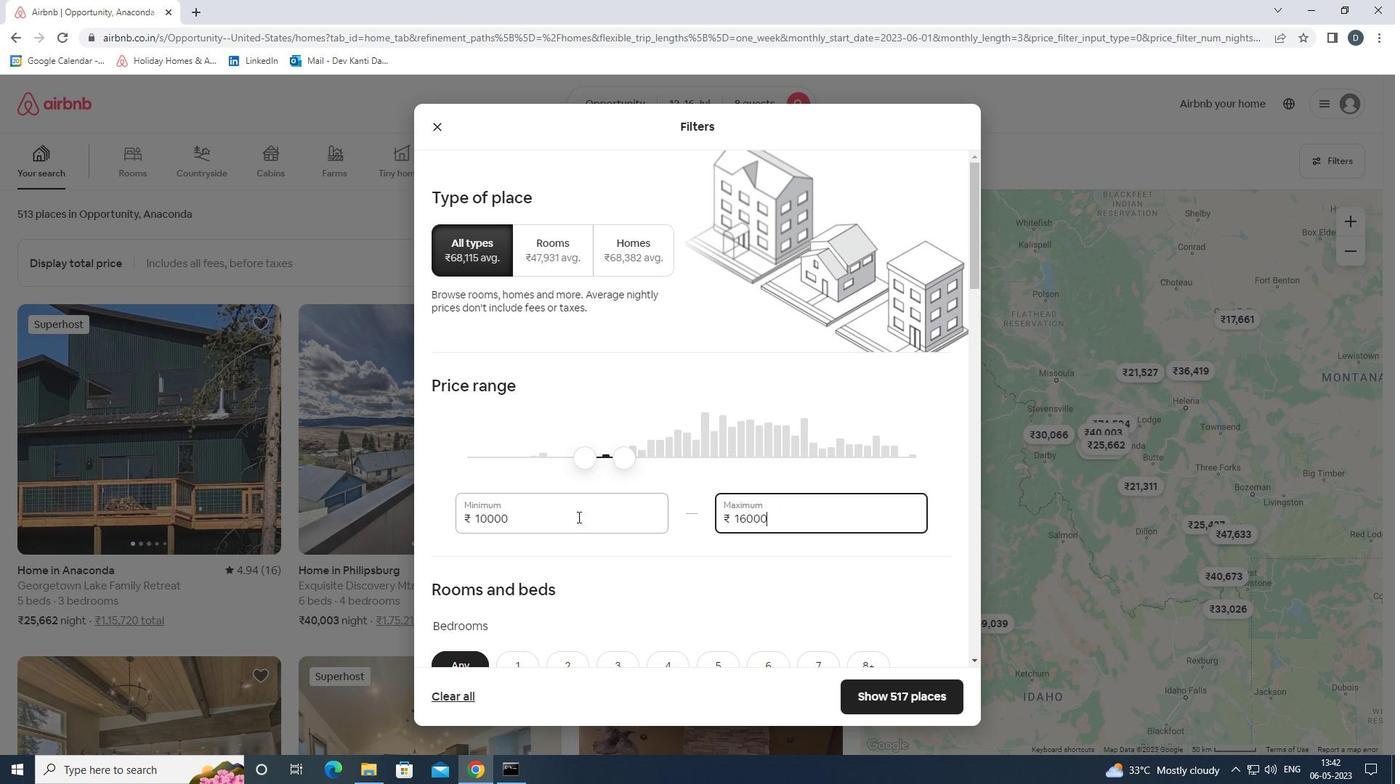 
Action: Mouse moved to (593, 507)
Screenshot: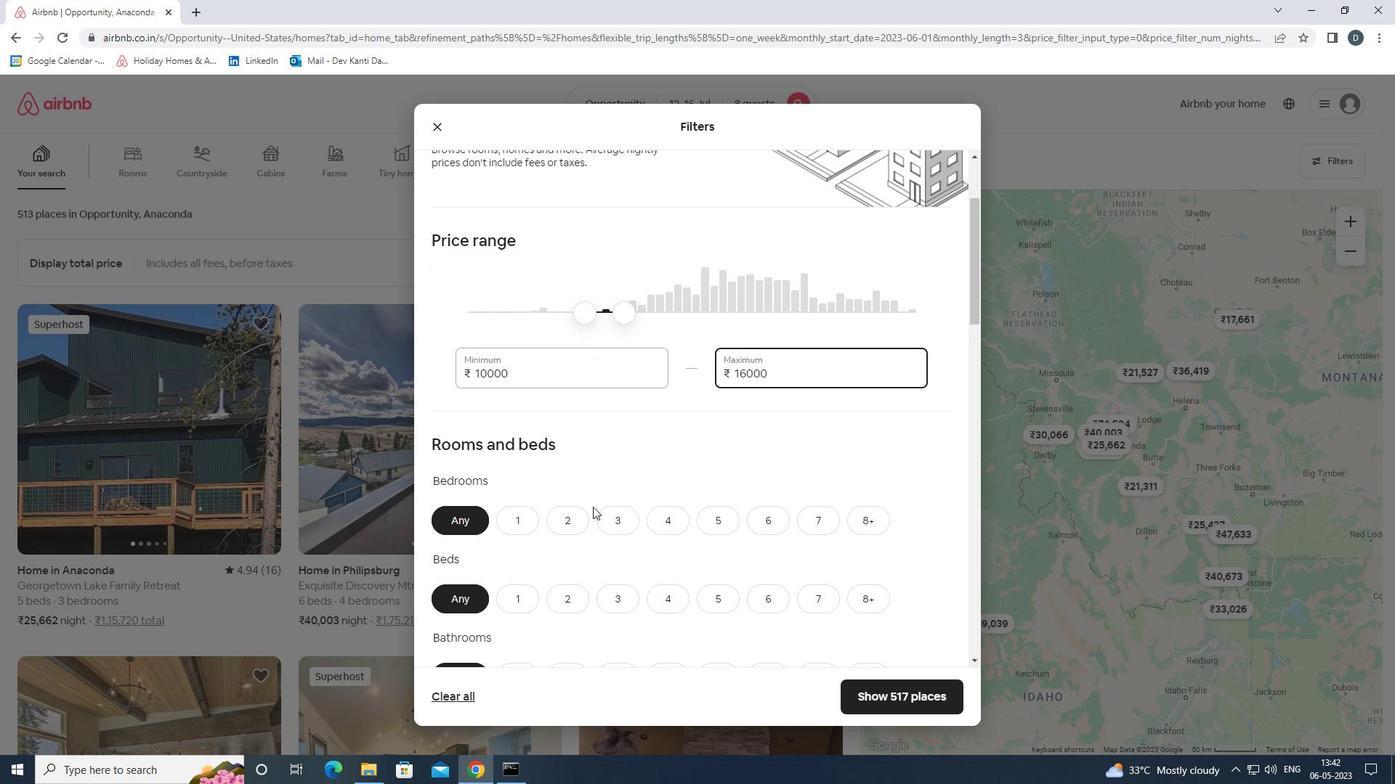 
Action: Mouse scrolled (593, 506) with delta (0, 0)
Screenshot: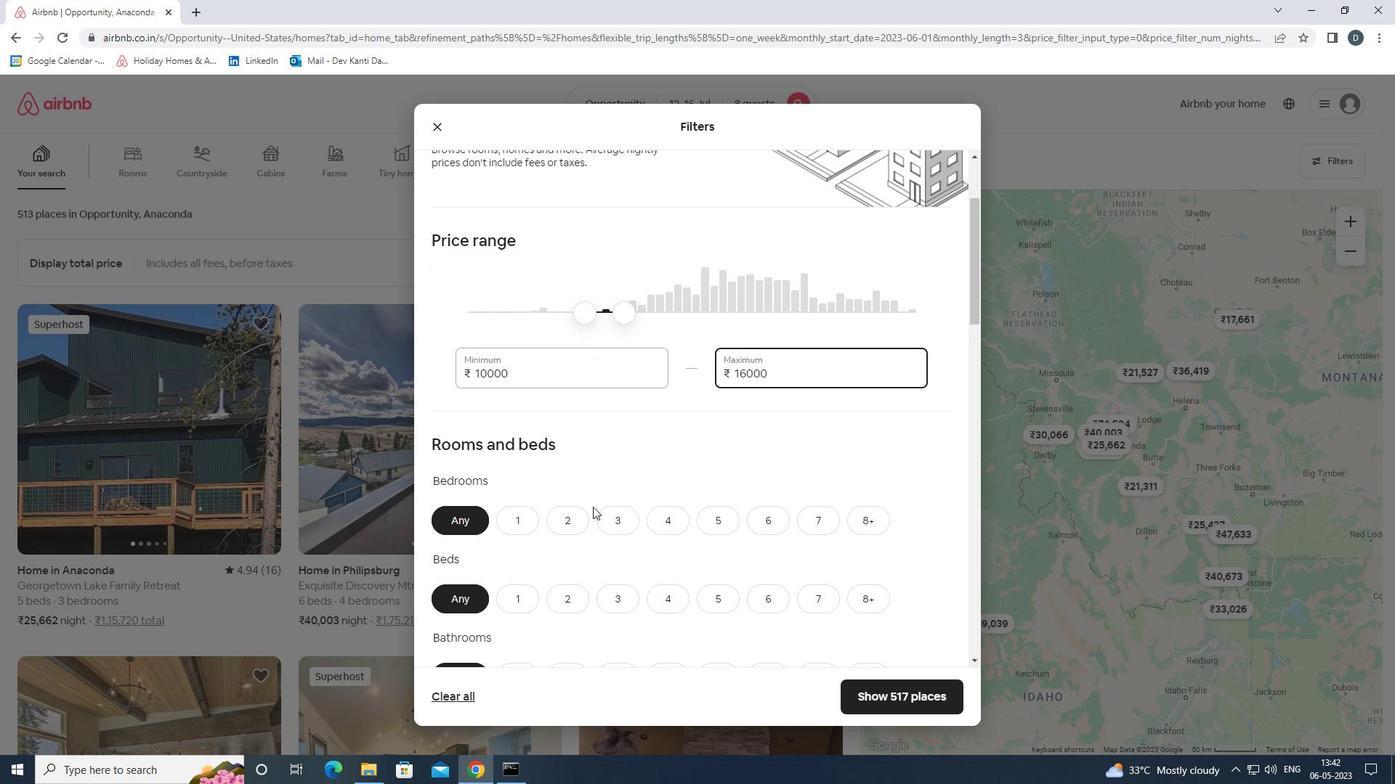 
Action: Mouse moved to (879, 449)
Screenshot: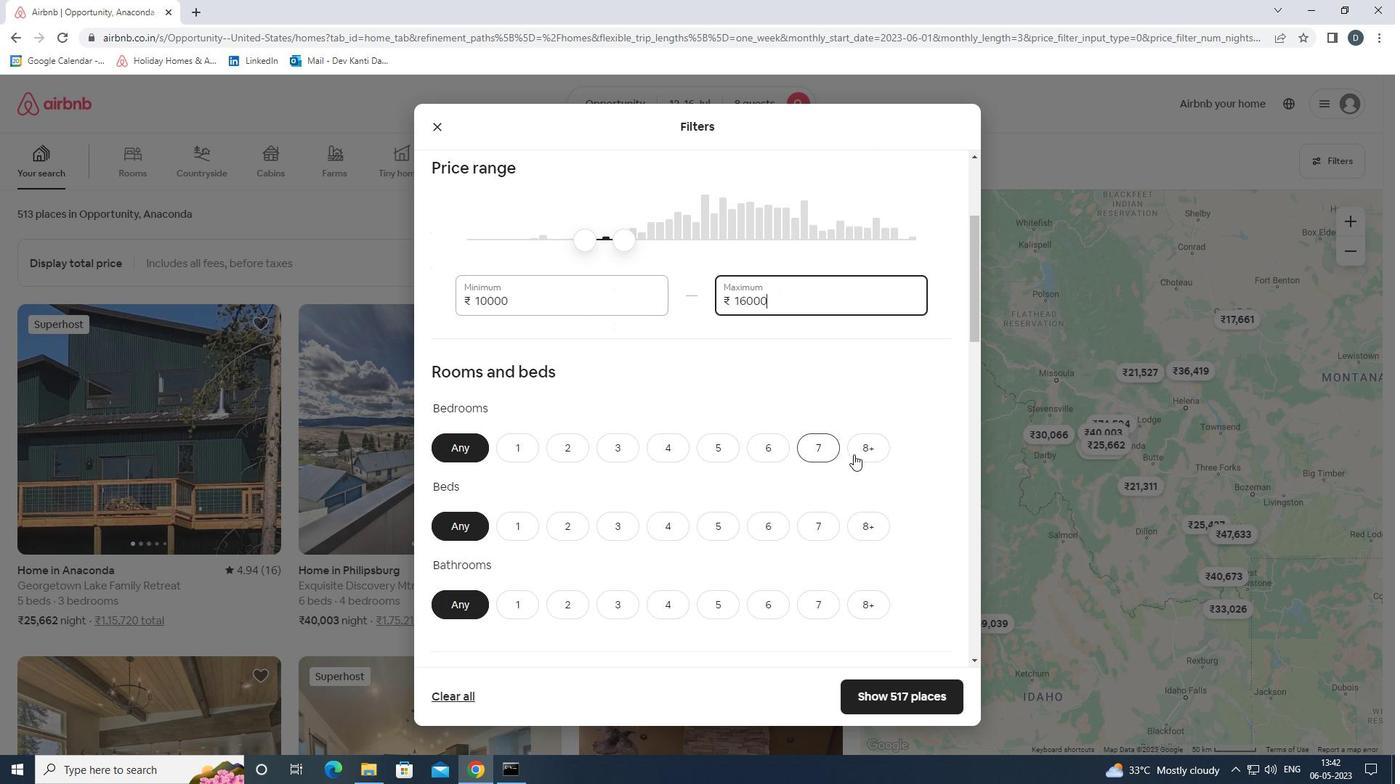 
Action: Mouse pressed left at (879, 449)
Screenshot: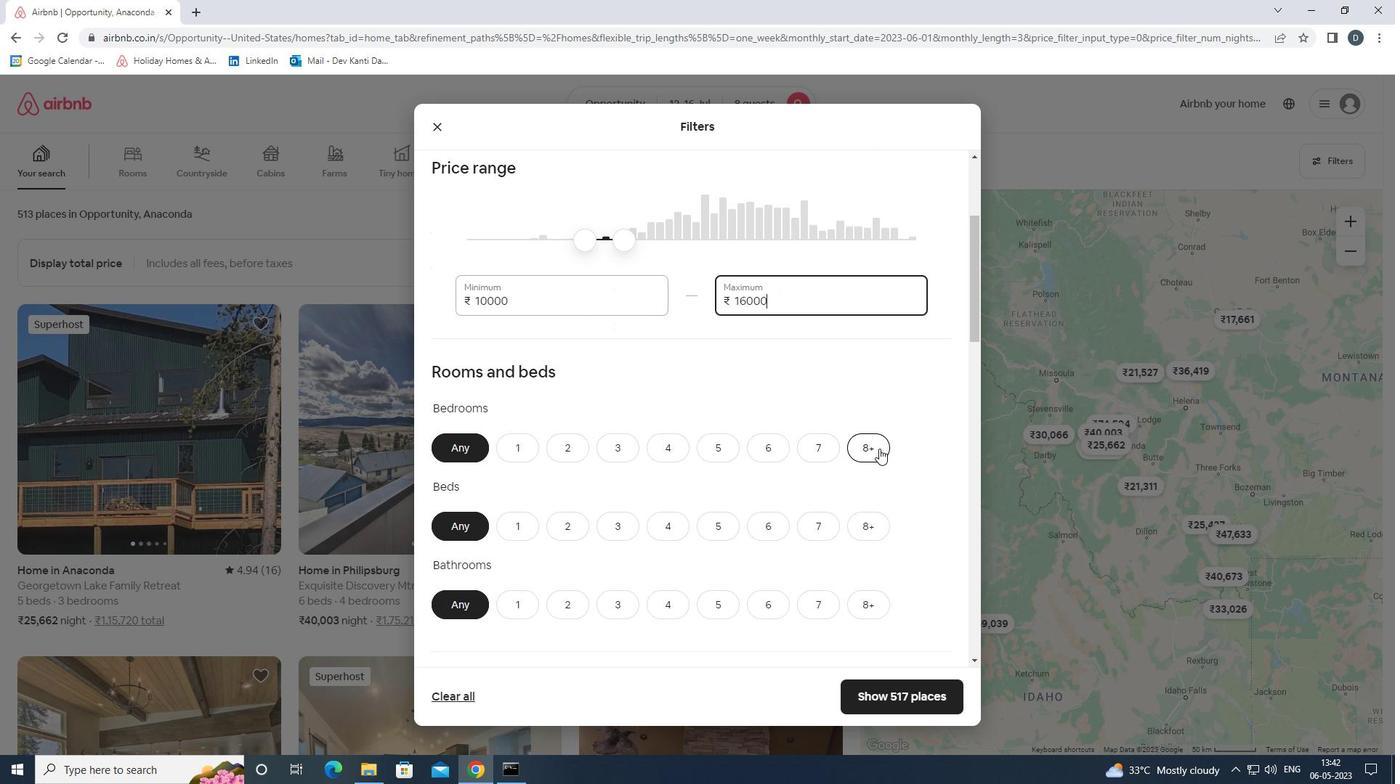
Action: Mouse moved to (876, 526)
Screenshot: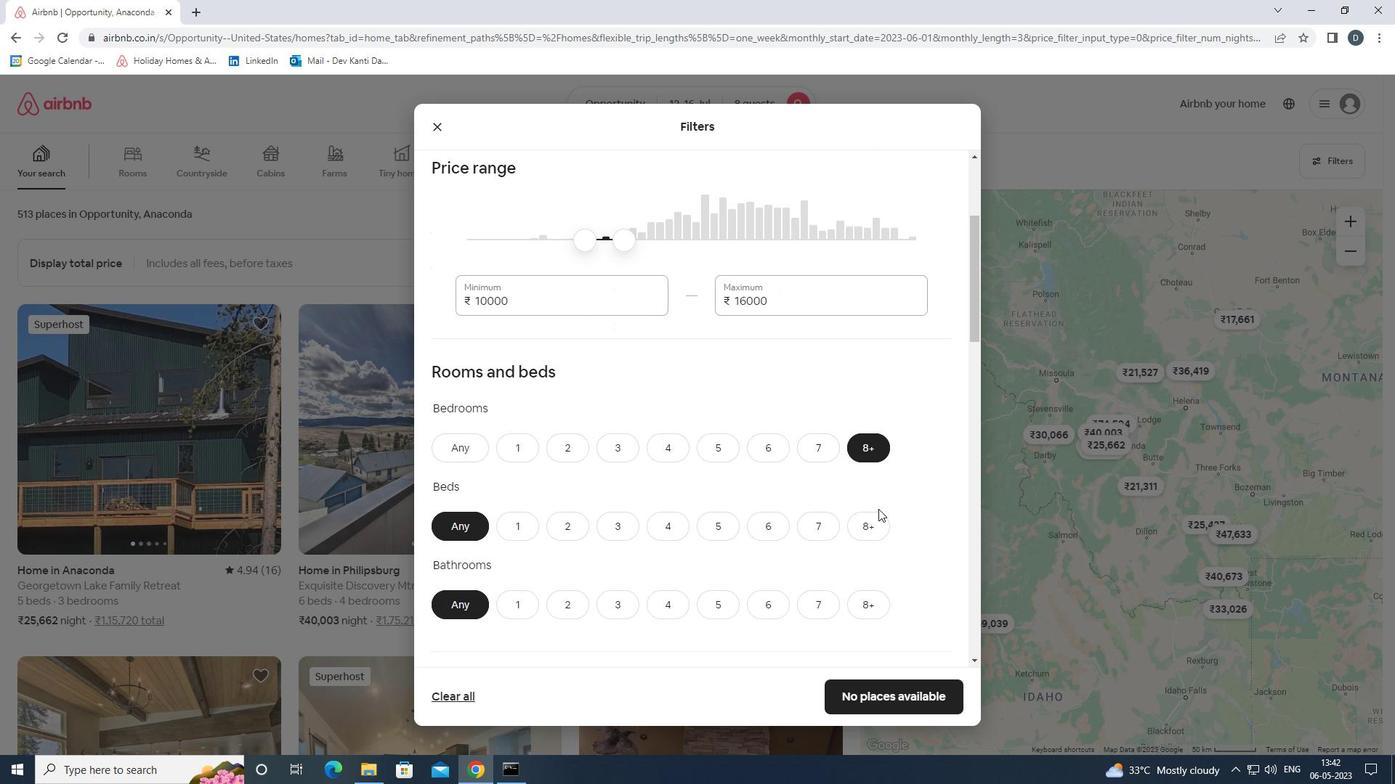 
Action: Mouse pressed left at (876, 526)
Screenshot: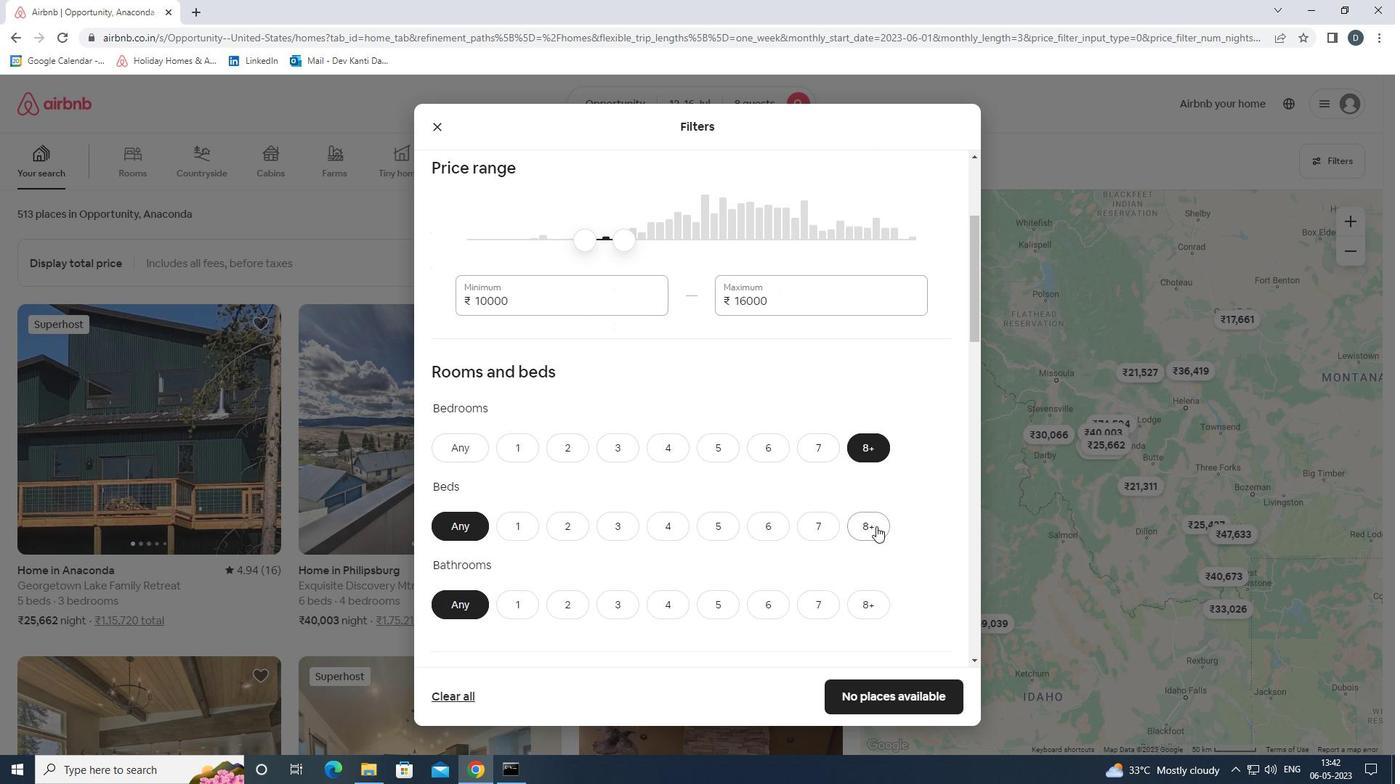
Action: Mouse moved to (862, 609)
Screenshot: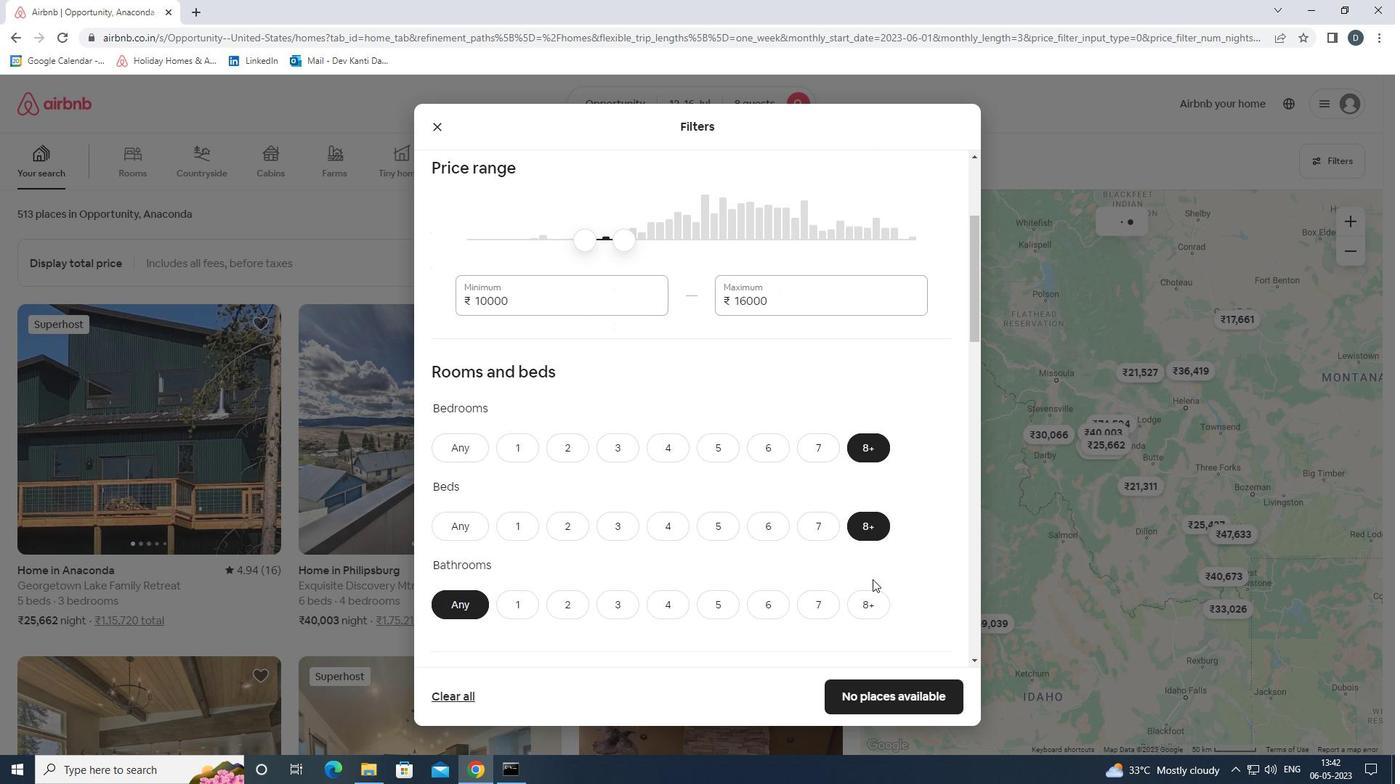
Action: Mouse pressed left at (862, 609)
Screenshot: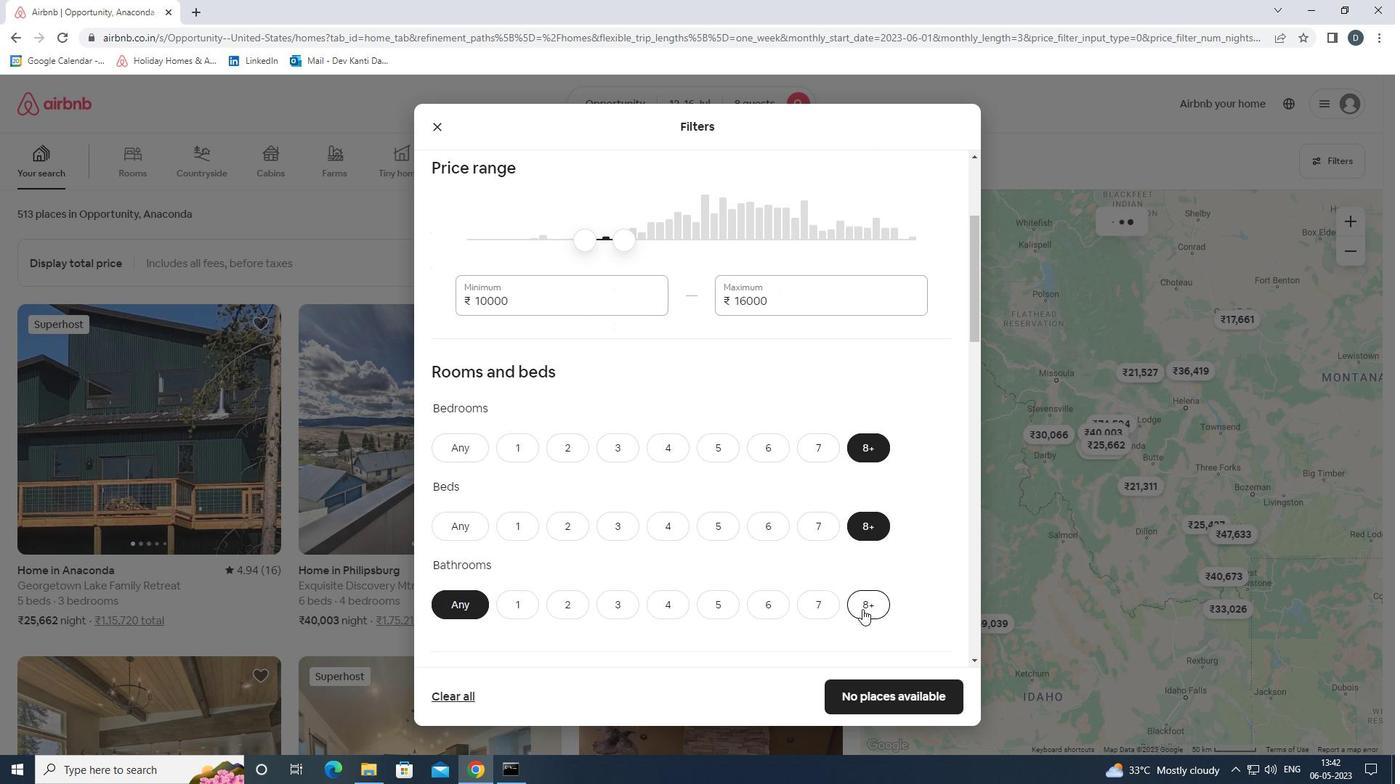 
Action: Mouse moved to (852, 574)
Screenshot: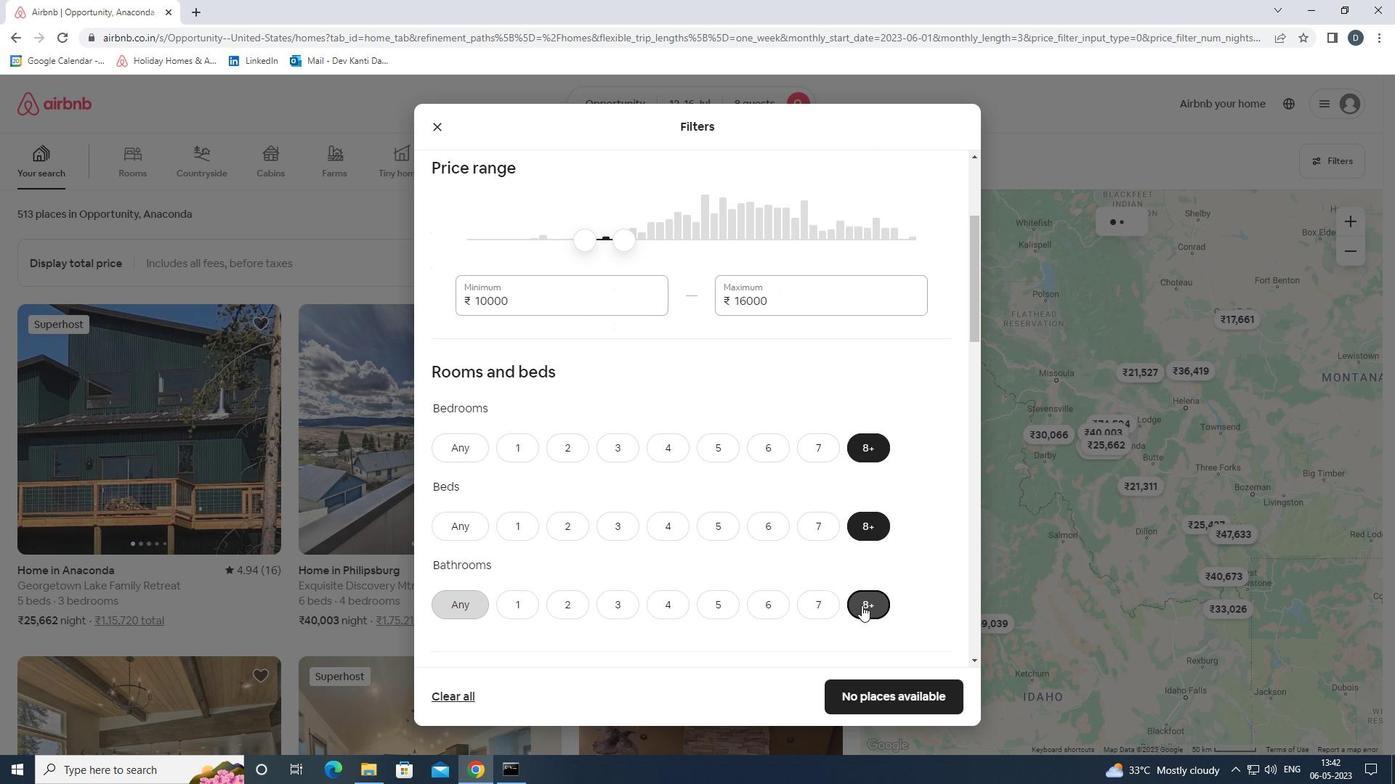 
Action: Mouse scrolled (852, 573) with delta (0, 0)
Screenshot: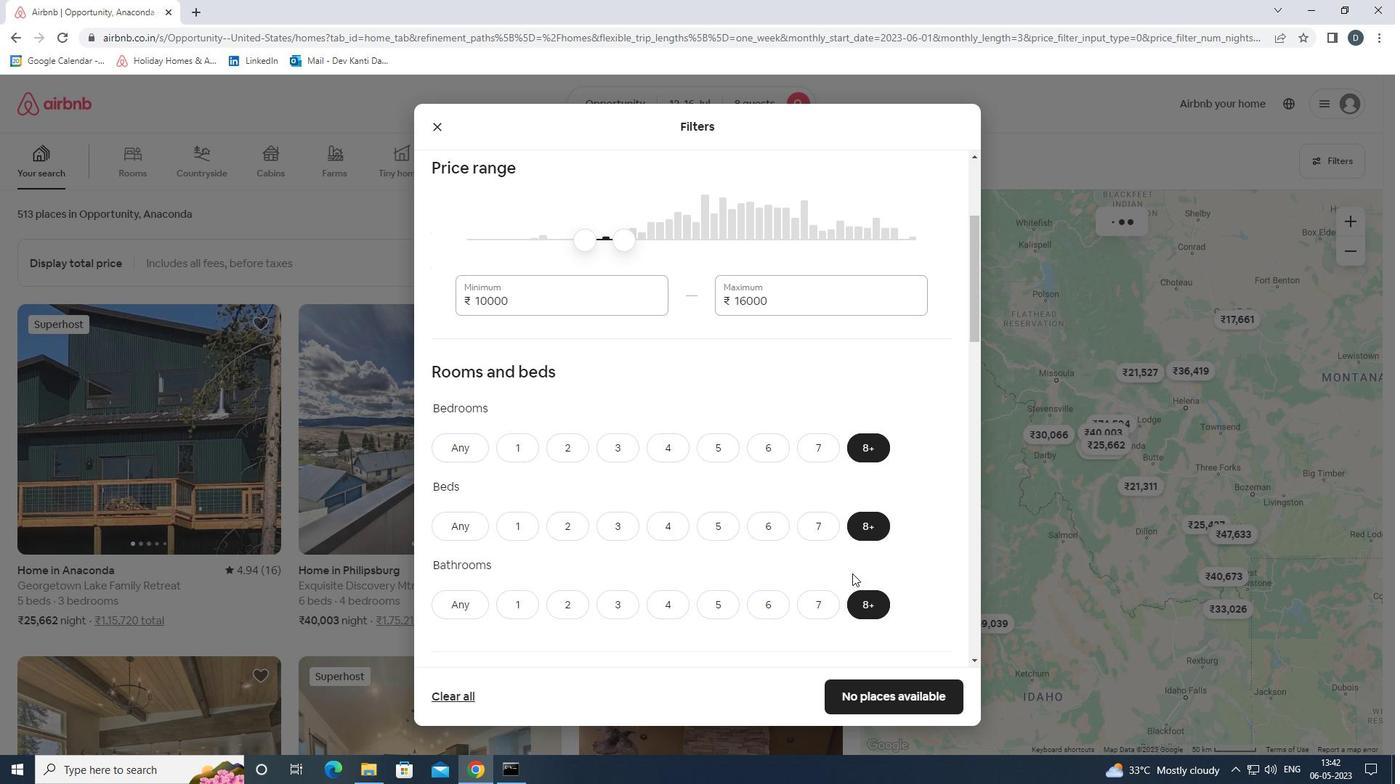 
Action: Mouse scrolled (852, 573) with delta (0, 0)
Screenshot: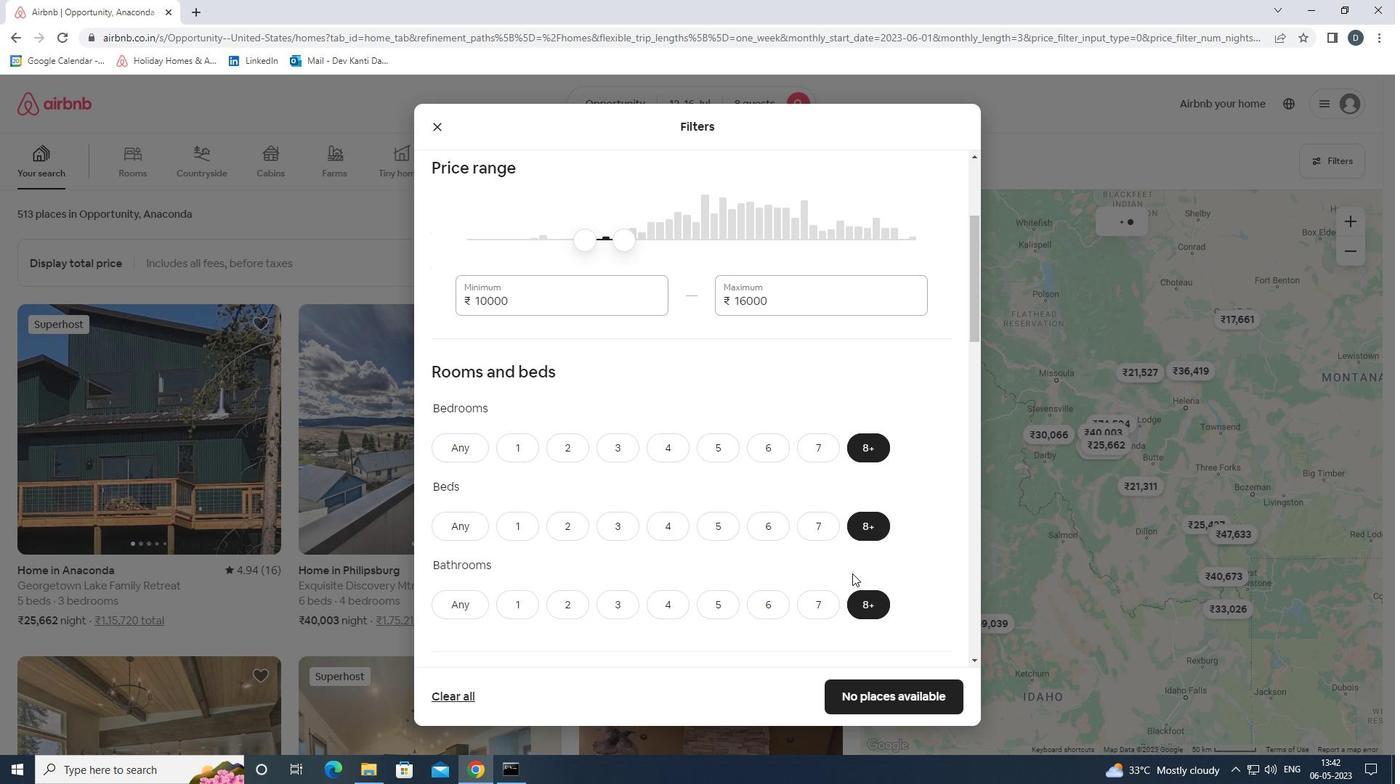 
Action: Mouse scrolled (852, 573) with delta (0, 0)
Screenshot: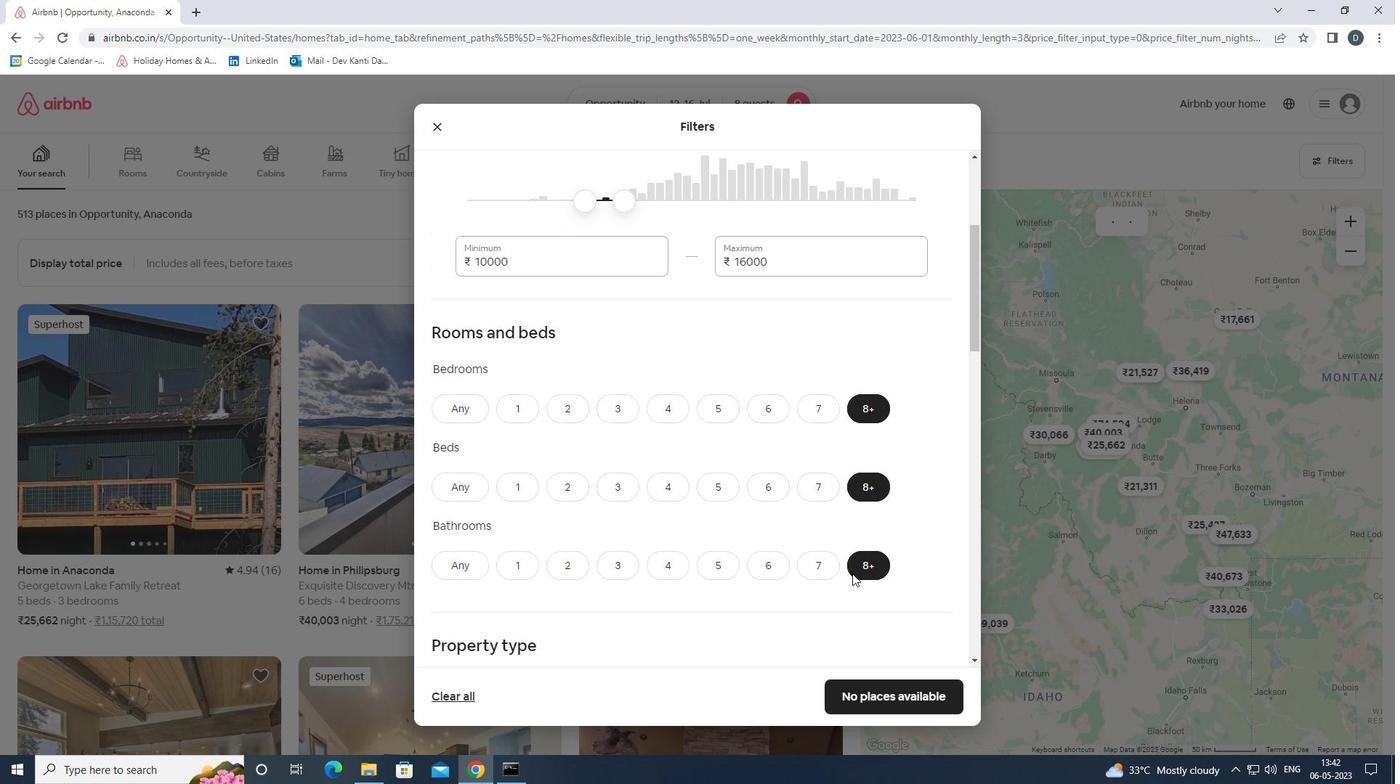 
Action: Mouse scrolled (852, 573) with delta (0, 0)
Screenshot: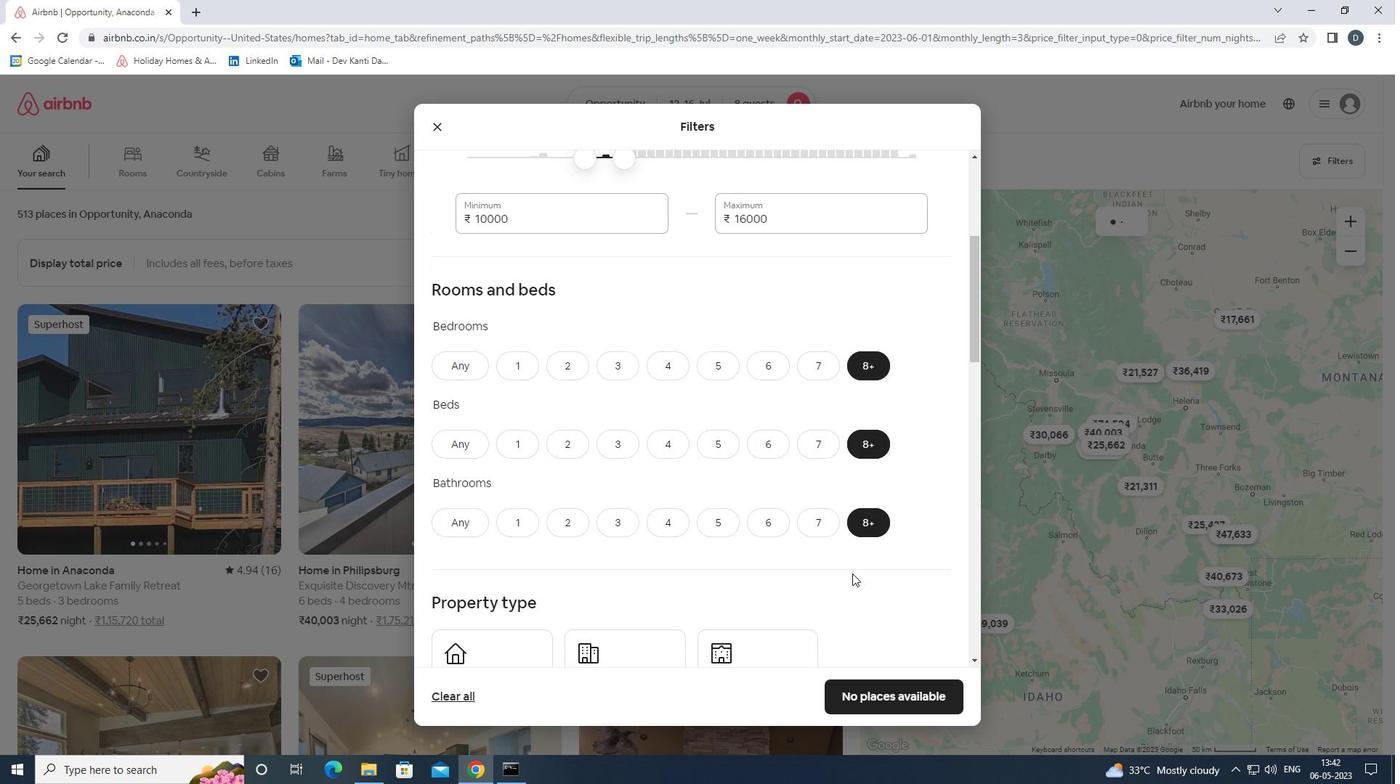 
Action: Mouse moved to (502, 481)
Screenshot: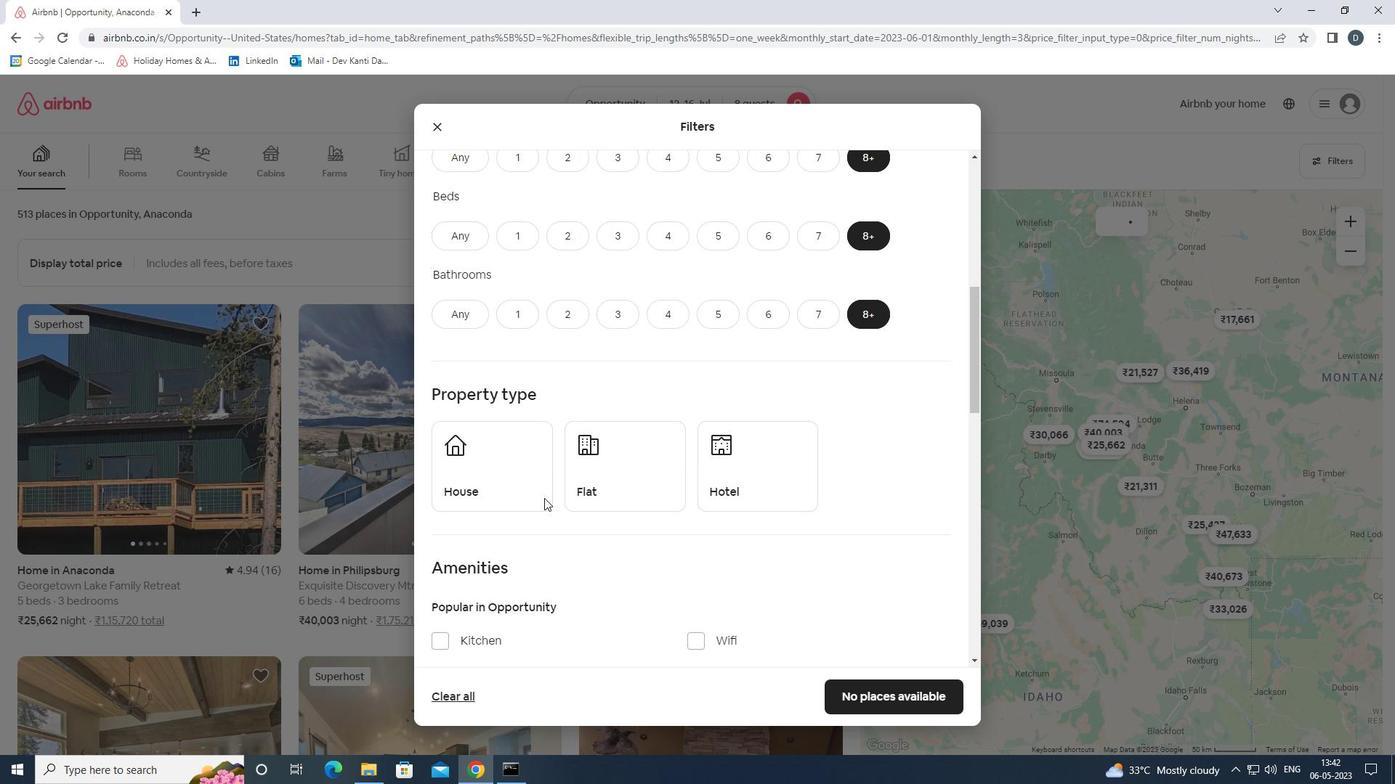 
Action: Mouse pressed left at (502, 481)
Screenshot: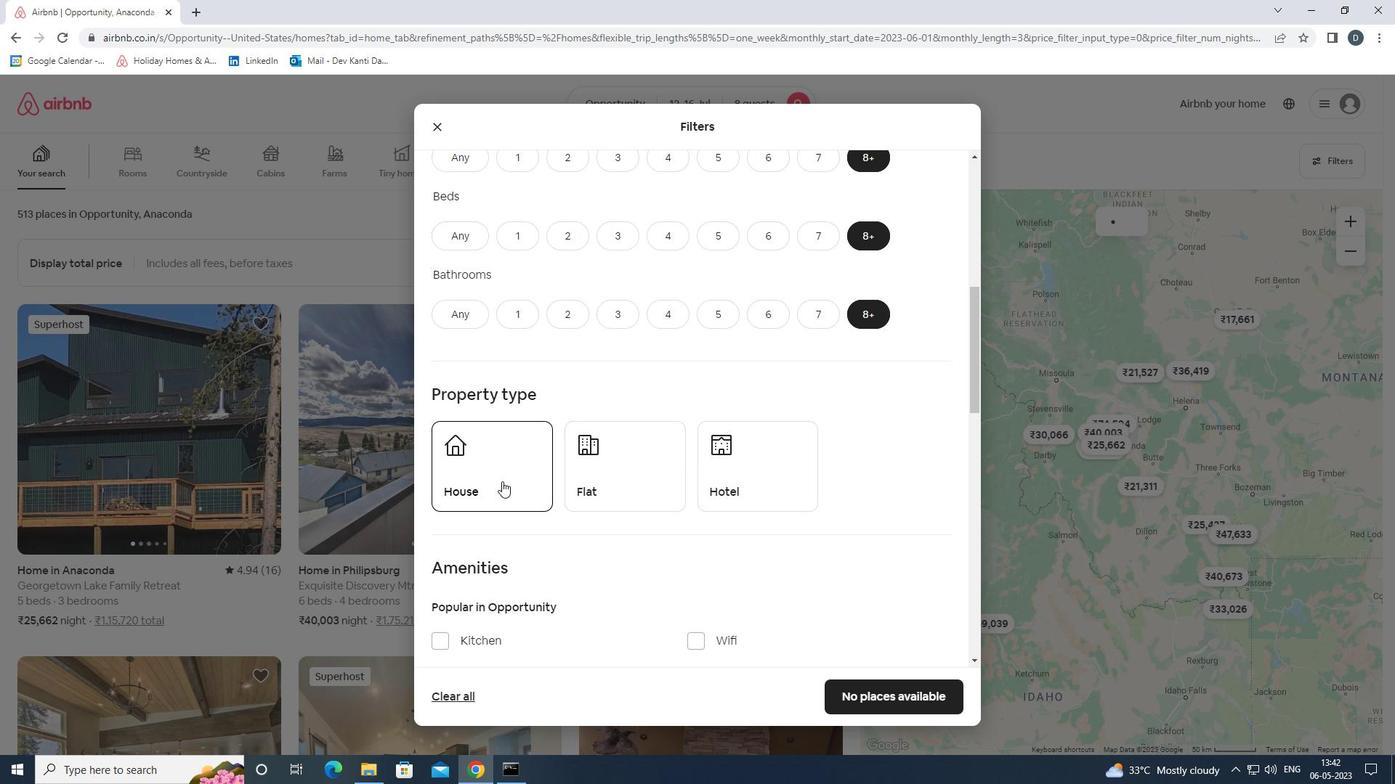 
Action: Mouse moved to (635, 466)
Screenshot: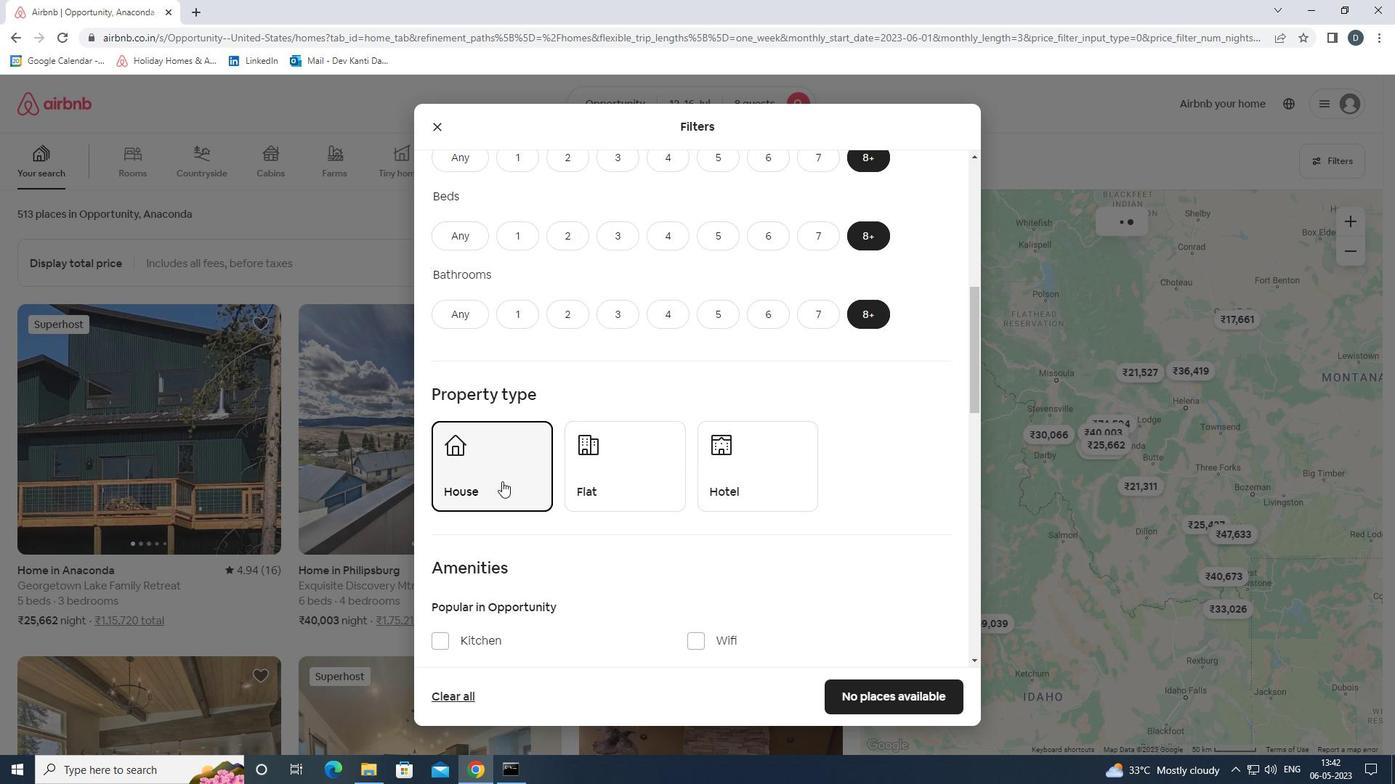 
Action: Mouse pressed left at (635, 466)
Screenshot: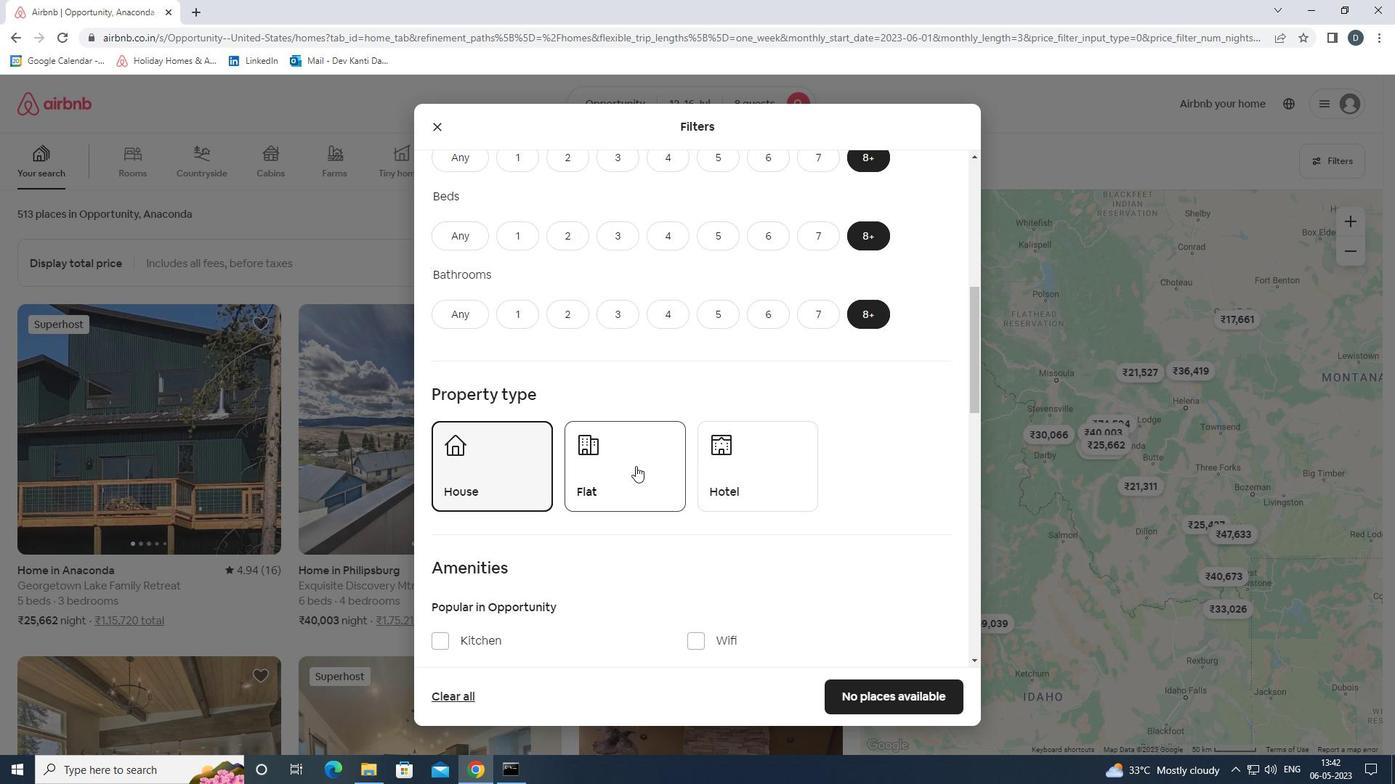 
Action: Mouse moved to (725, 461)
Screenshot: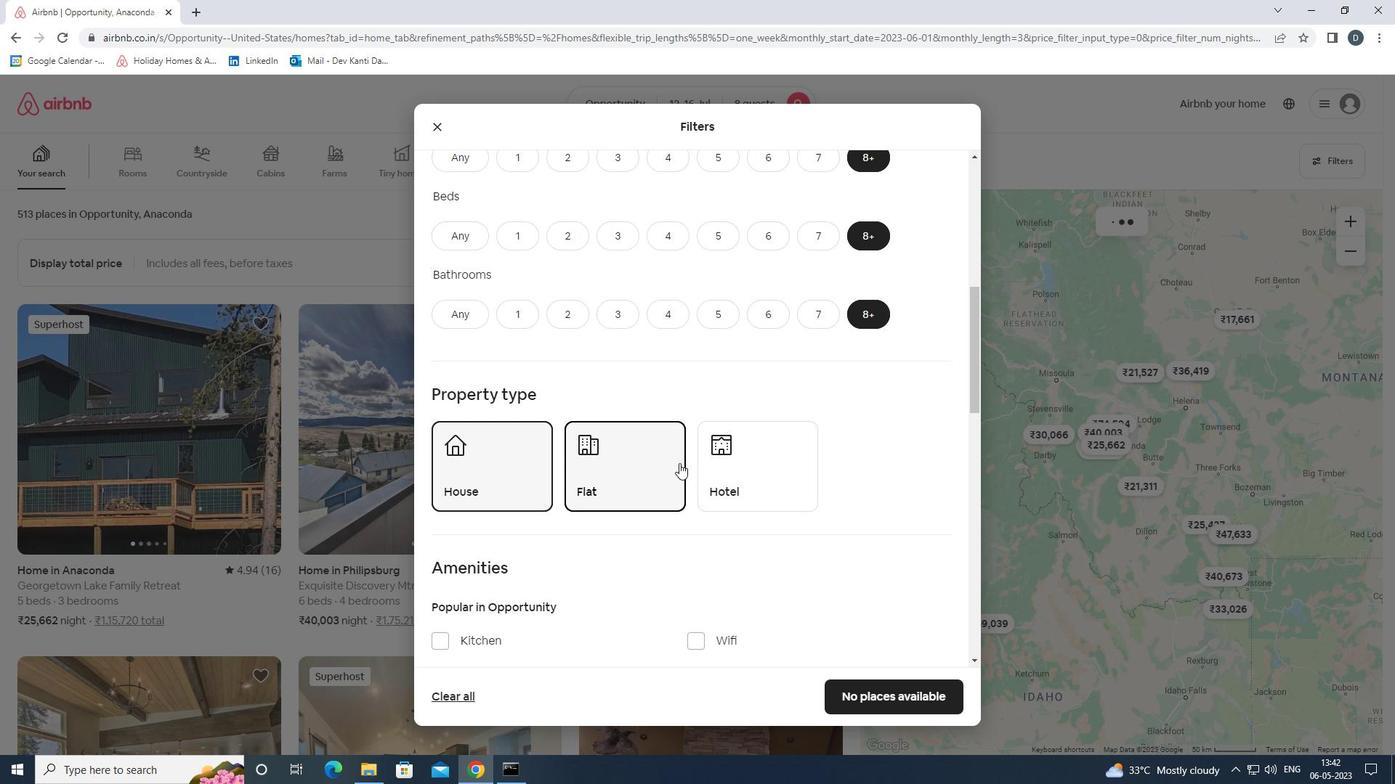 
Action: Mouse pressed left at (725, 461)
Screenshot: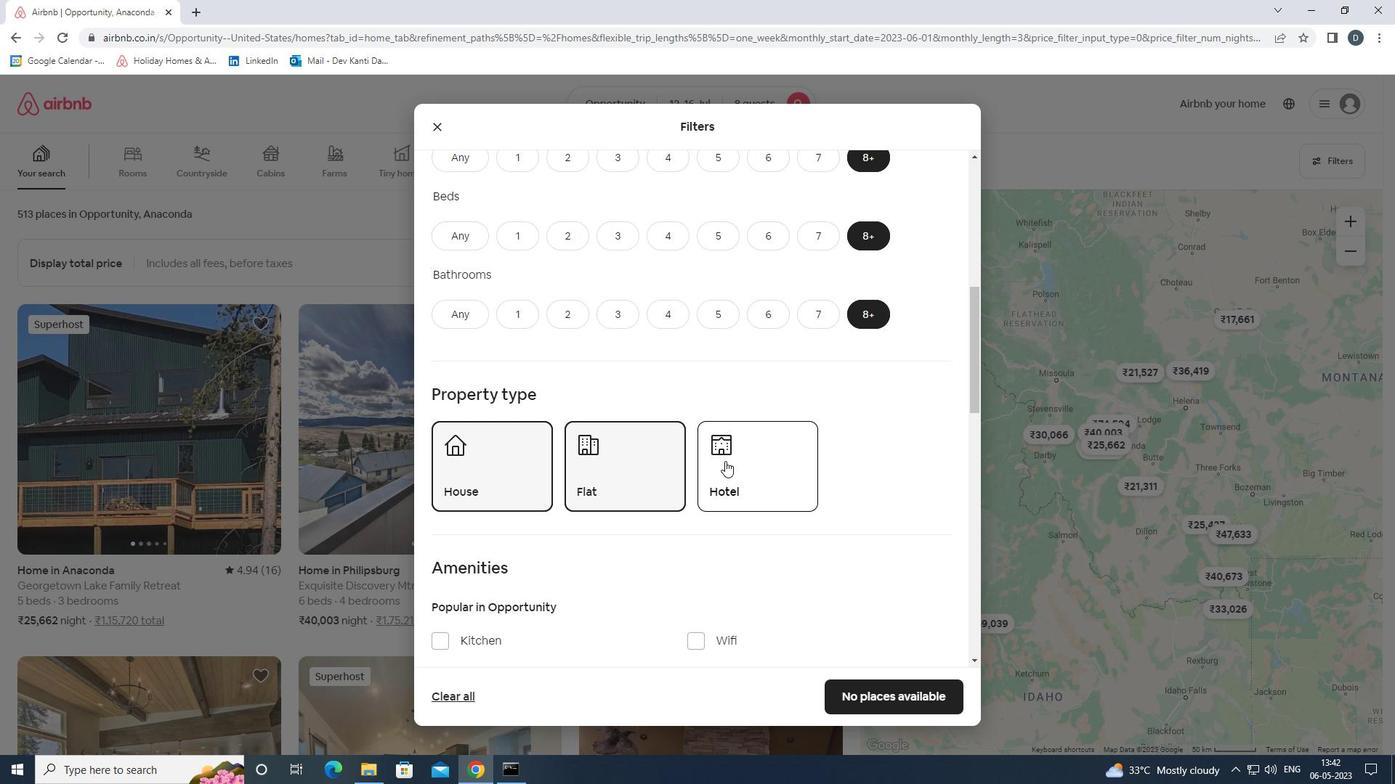 
Action: Mouse scrolled (725, 460) with delta (0, 0)
Screenshot: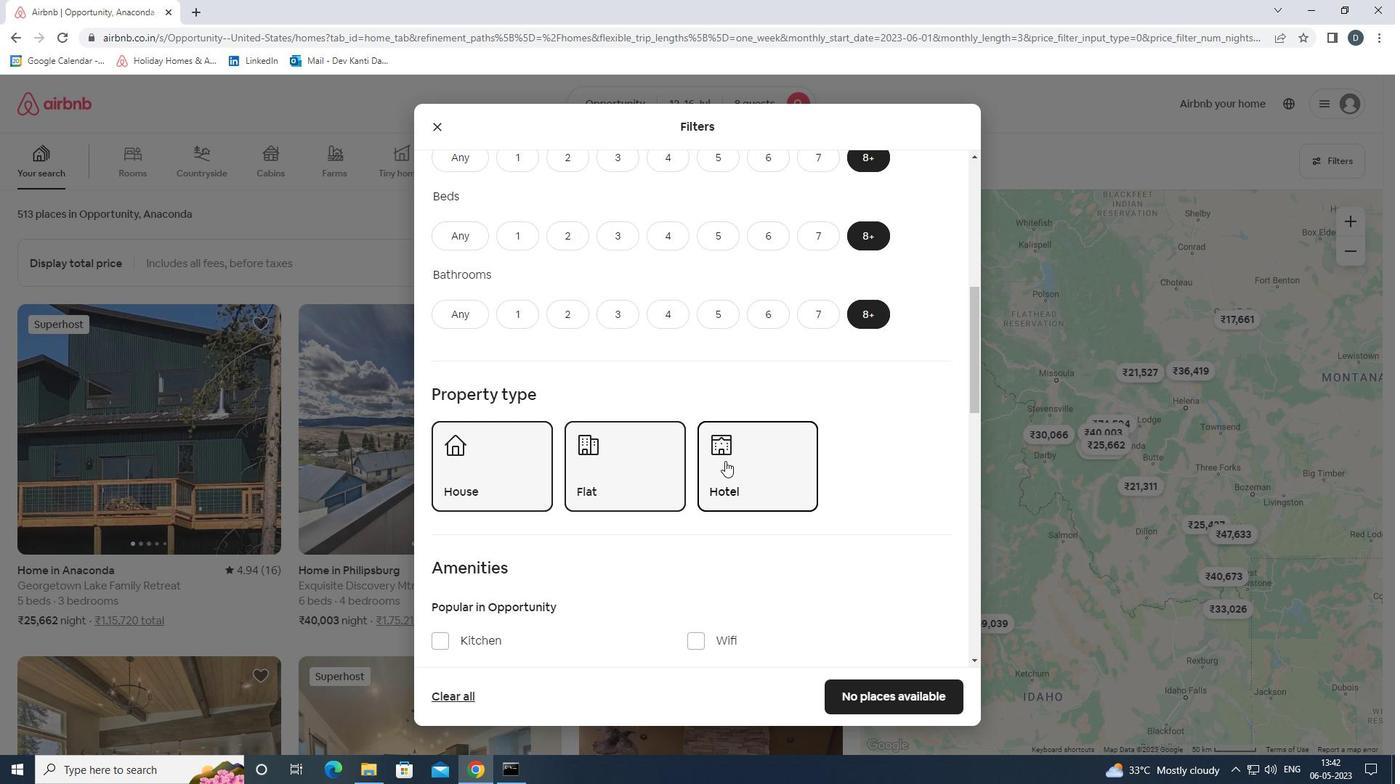 
Action: Mouse scrolled (725, 460) with delta (0, 0)
Screenshot: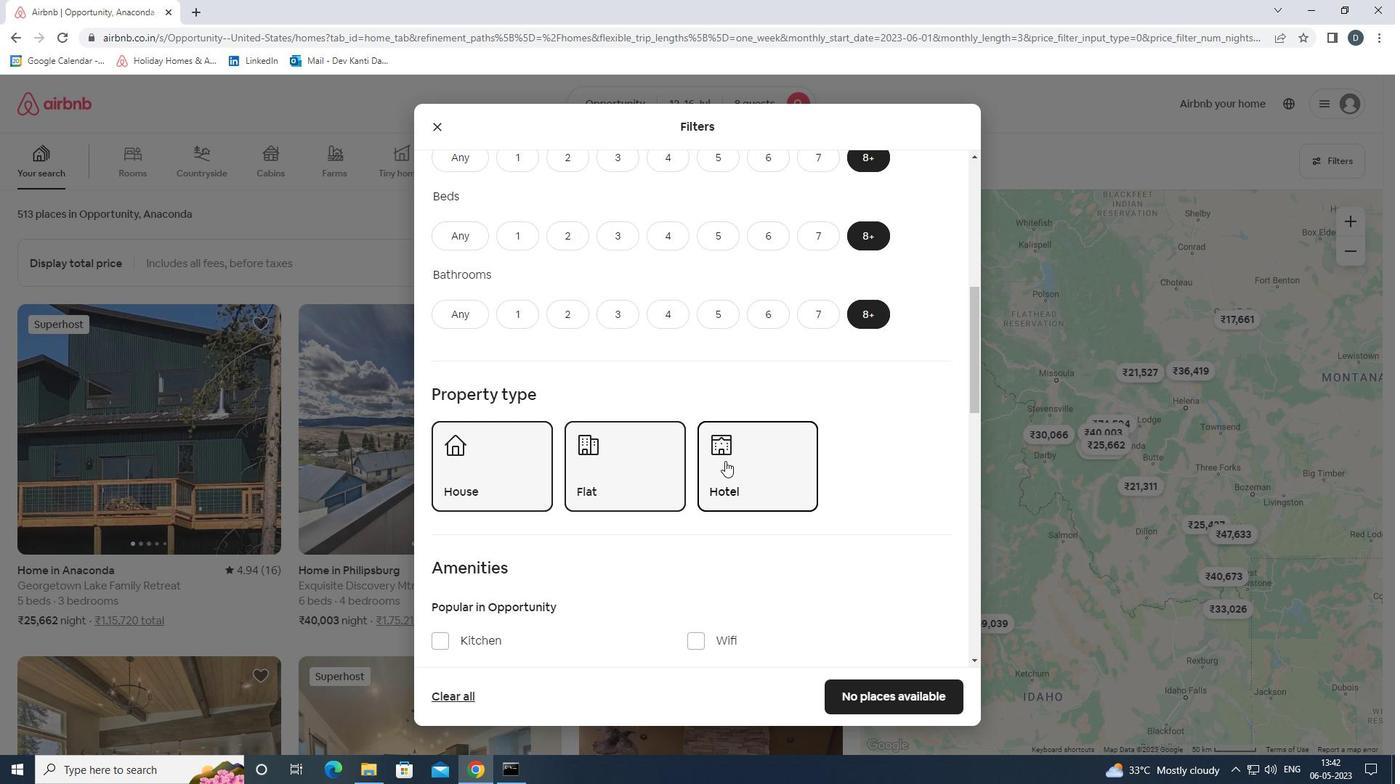
Action: Mouse moved to (695, 497)
Screenshot: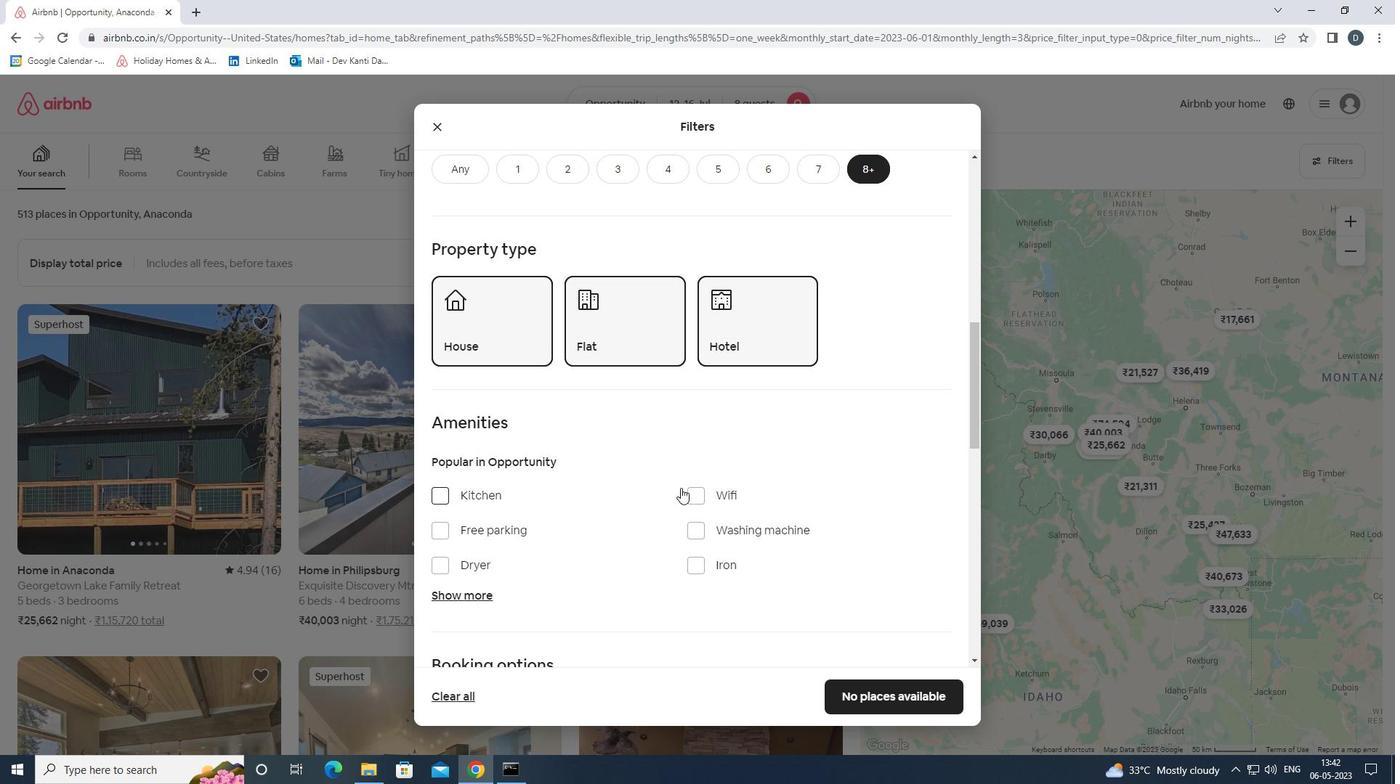 
Action: Mouse pressed left at (695, 497)
Screenshot: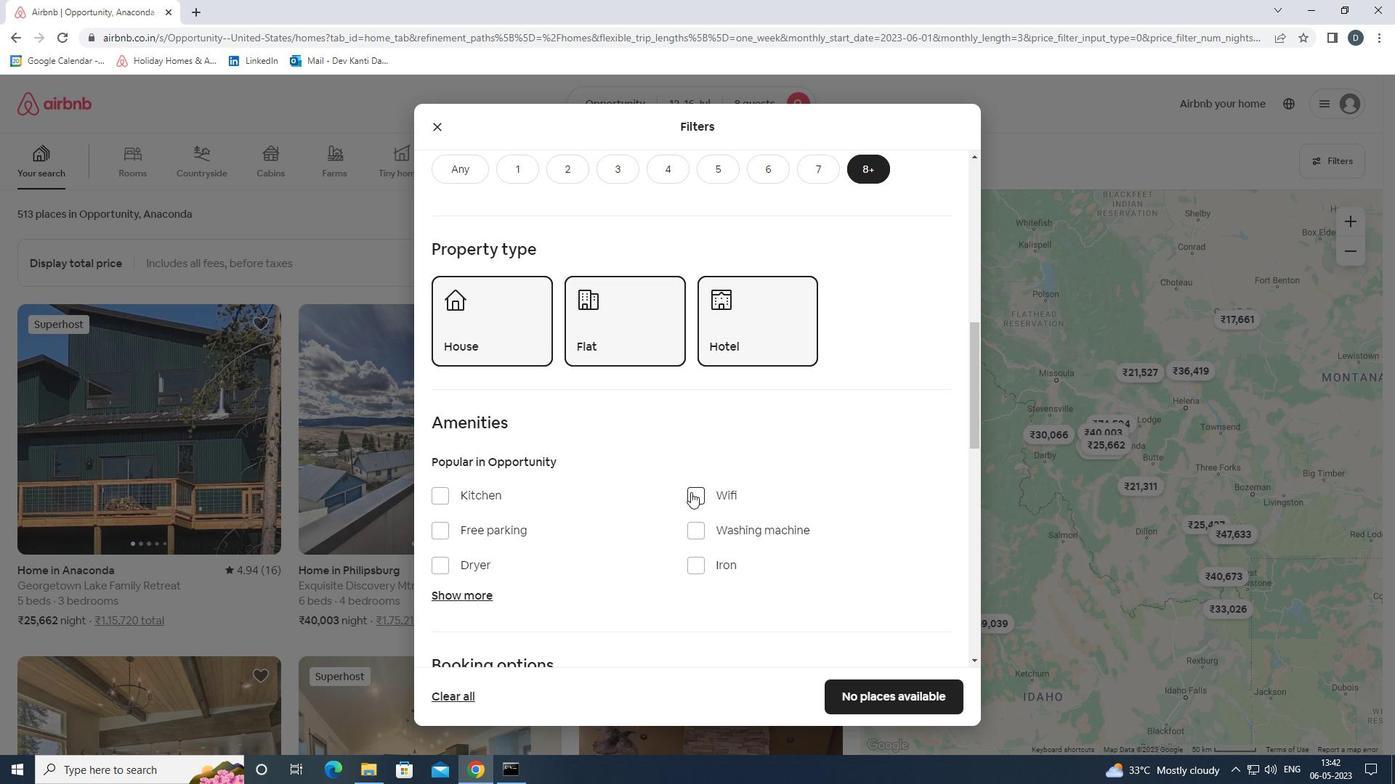 
Action: Mouse scrolled (695, 497) with delta (0, 0)
Screenshot: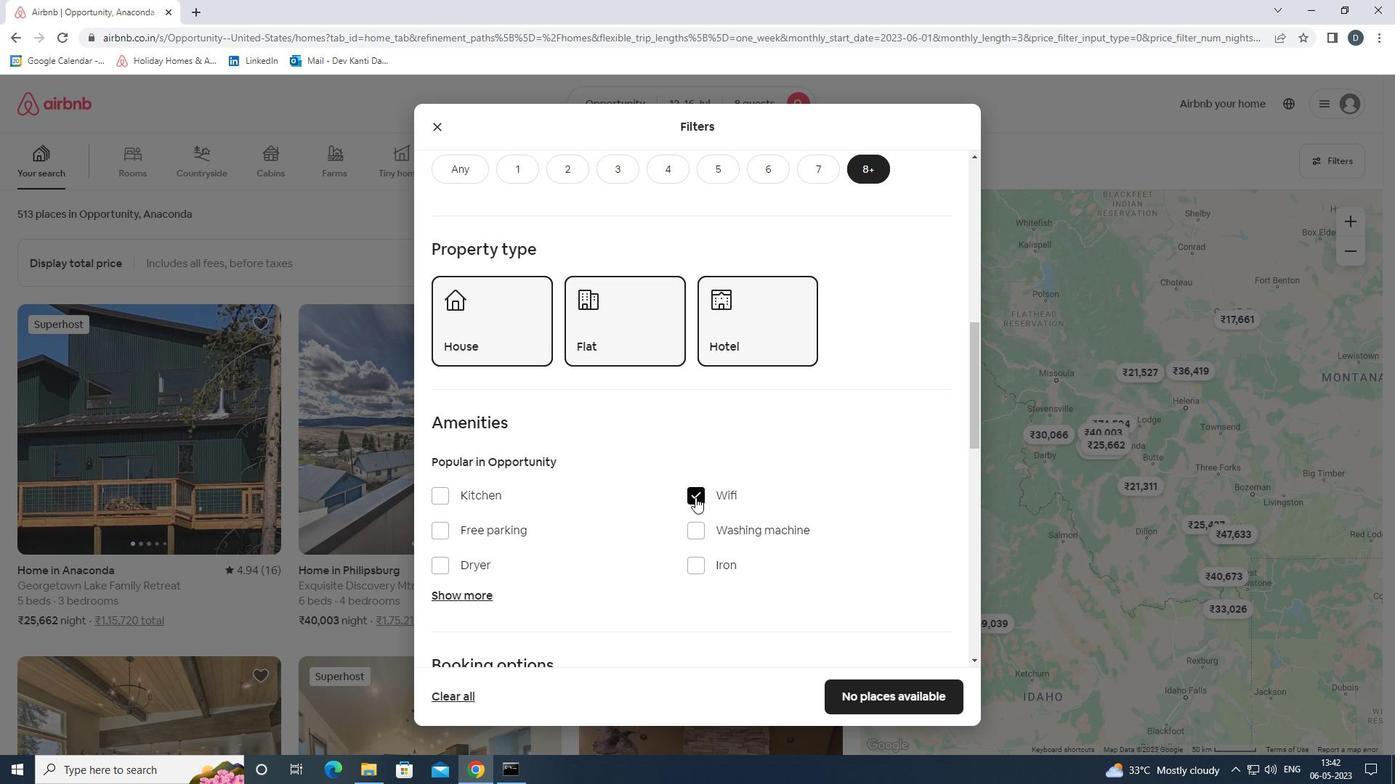 
Action: Mouse moved to (478, 460)
Screenshot: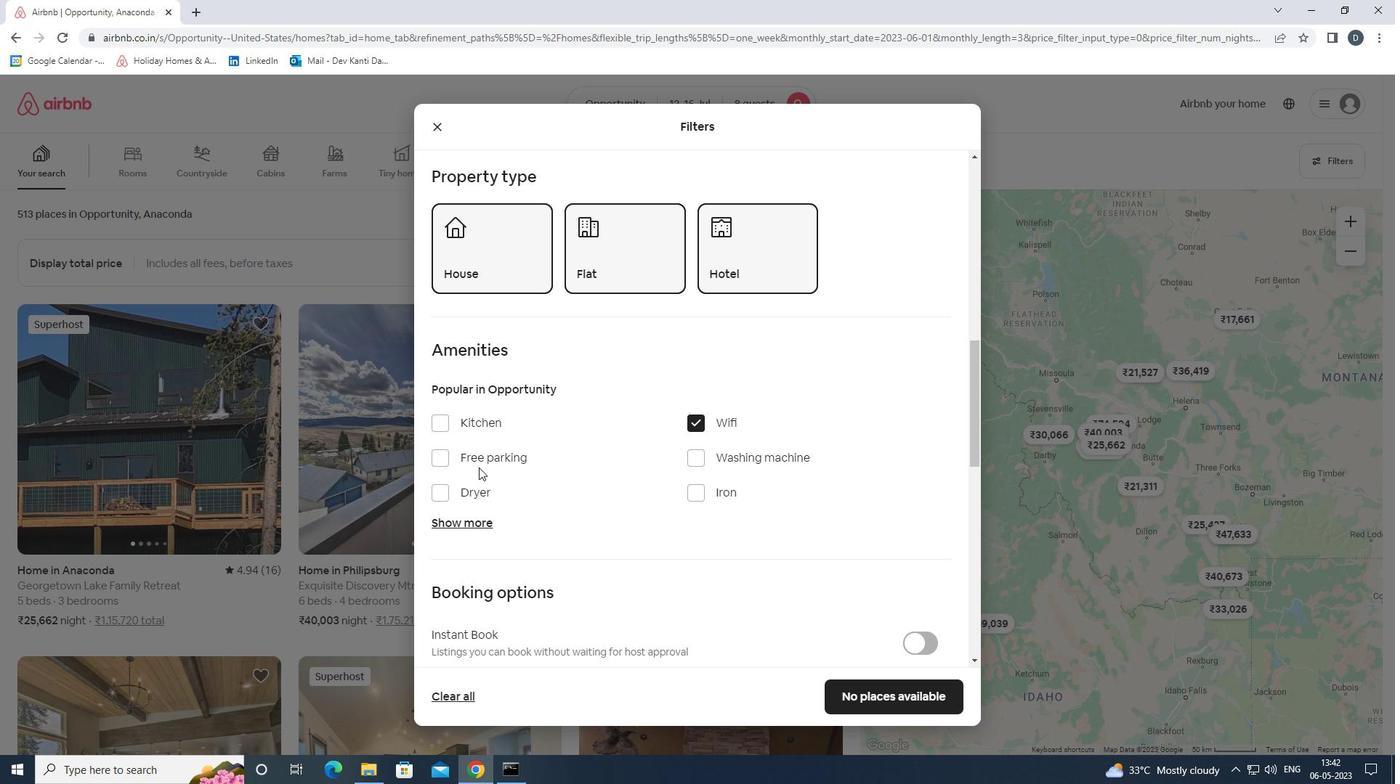 
Action: Mouse pressed left at (478, 460)
Screenshot: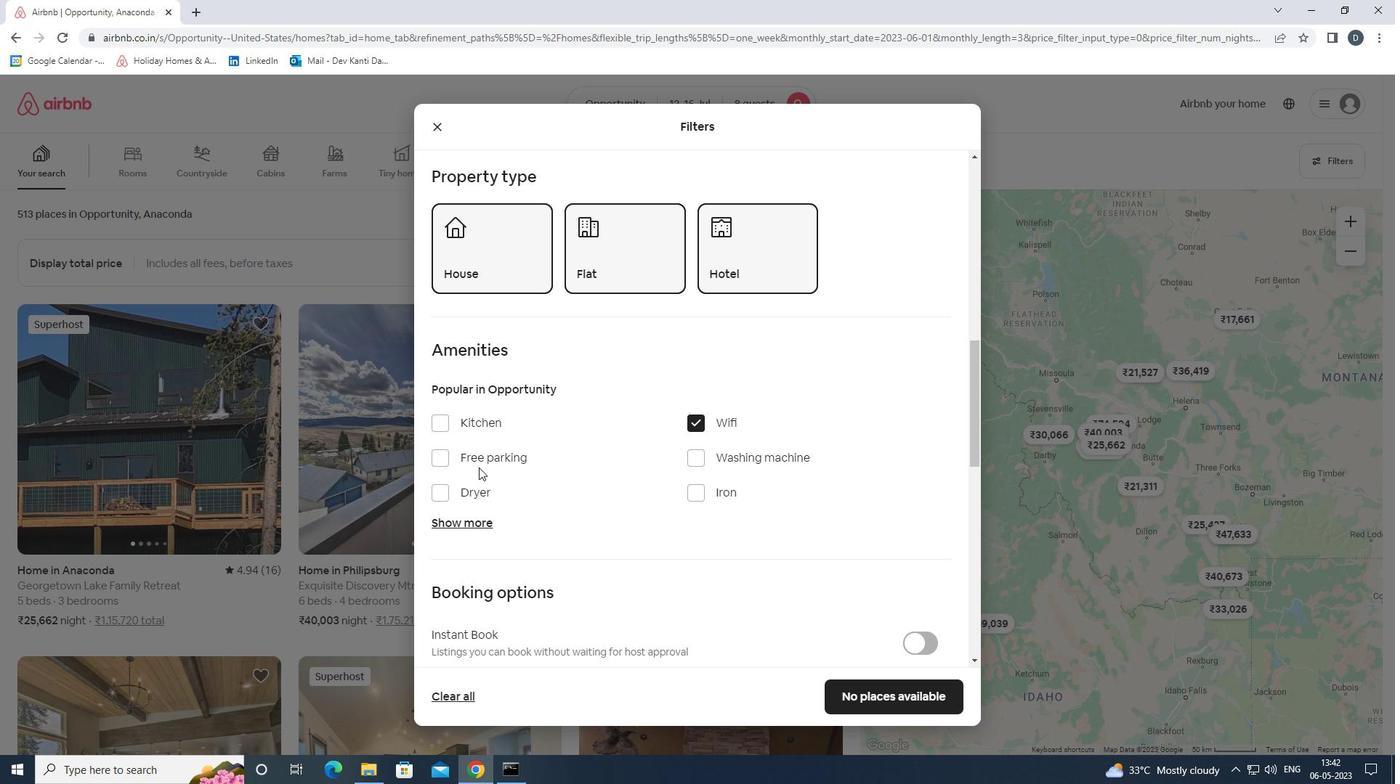 
Action: Mouse moved to (485, 523)
Screenshot: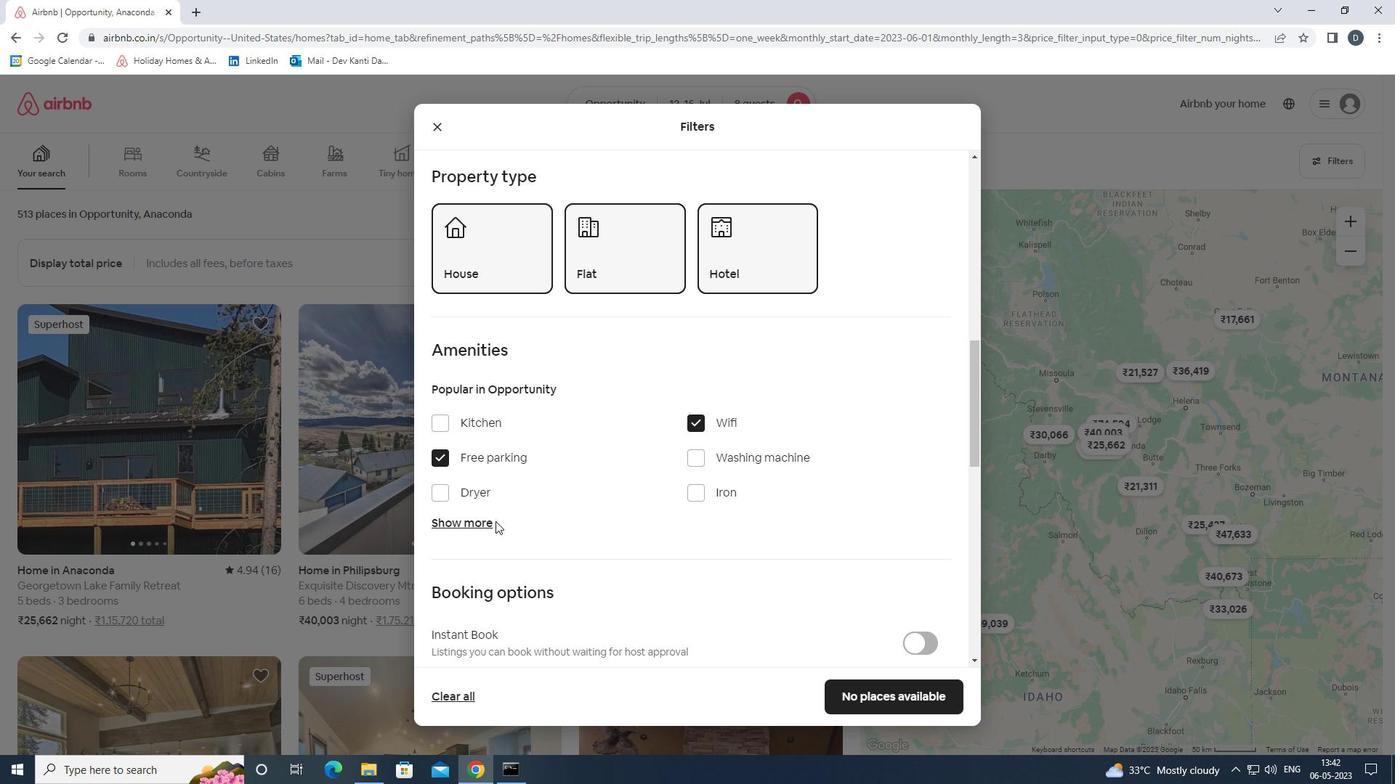 
Action: Mouse pressed left at (485, 523)
Screenshot: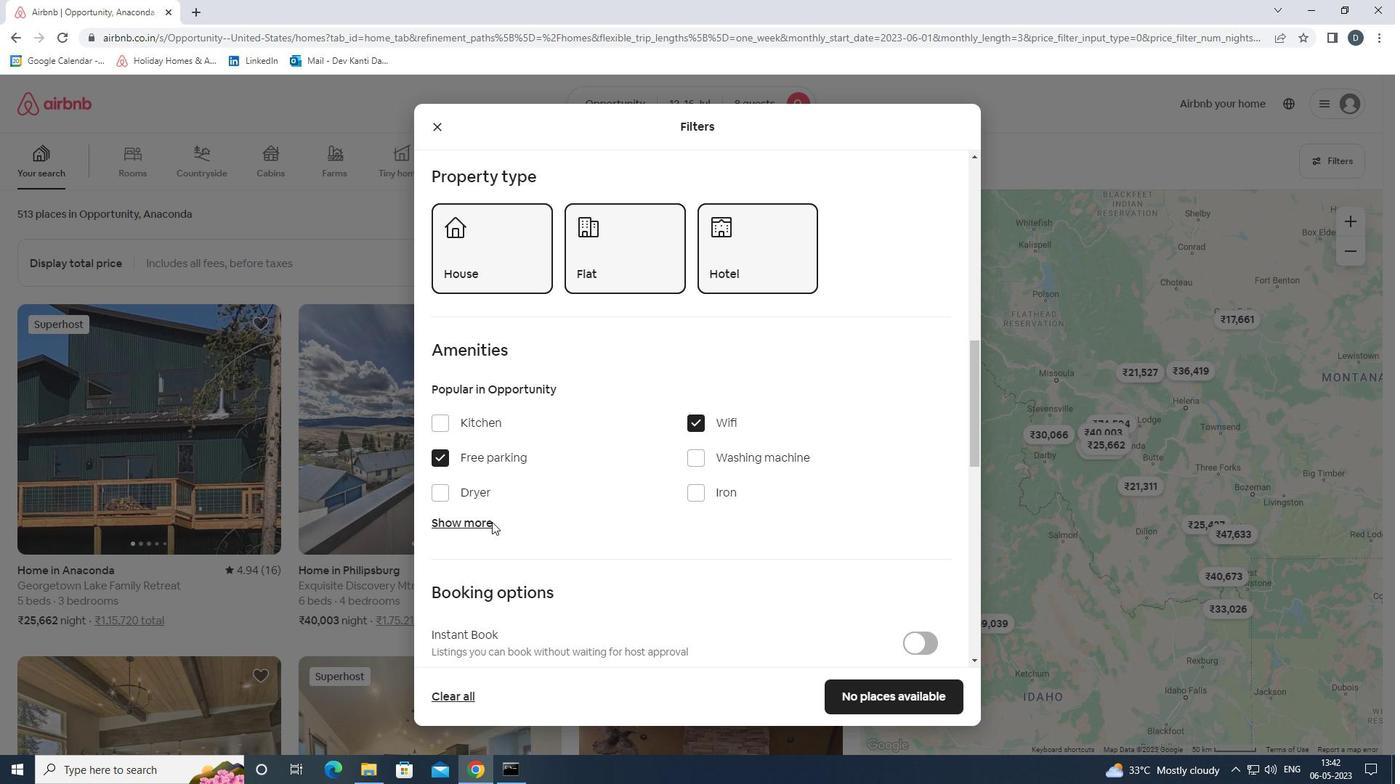 
Action: Mouse moved to (702, 609)
Screenshot: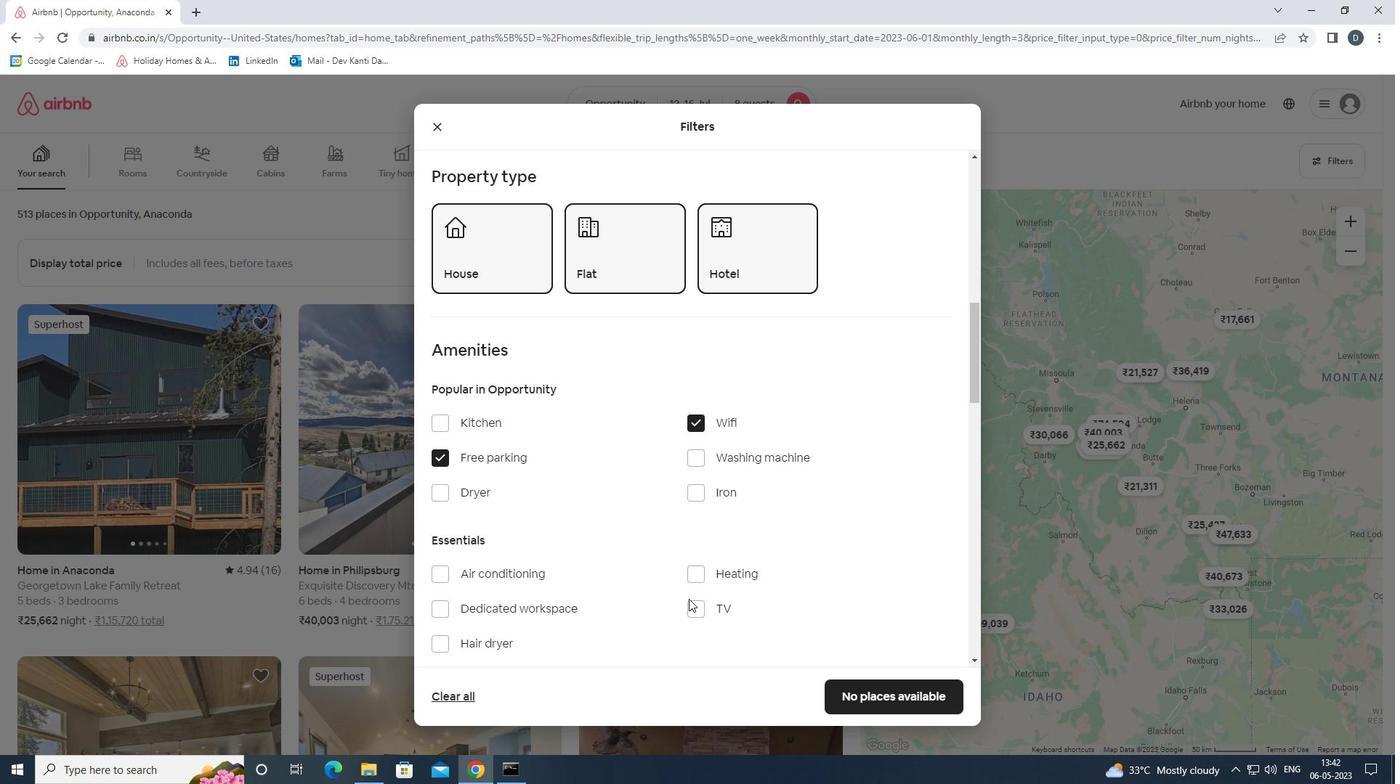 
Action: Mouse pressed left at (702, 609)
Screenshot: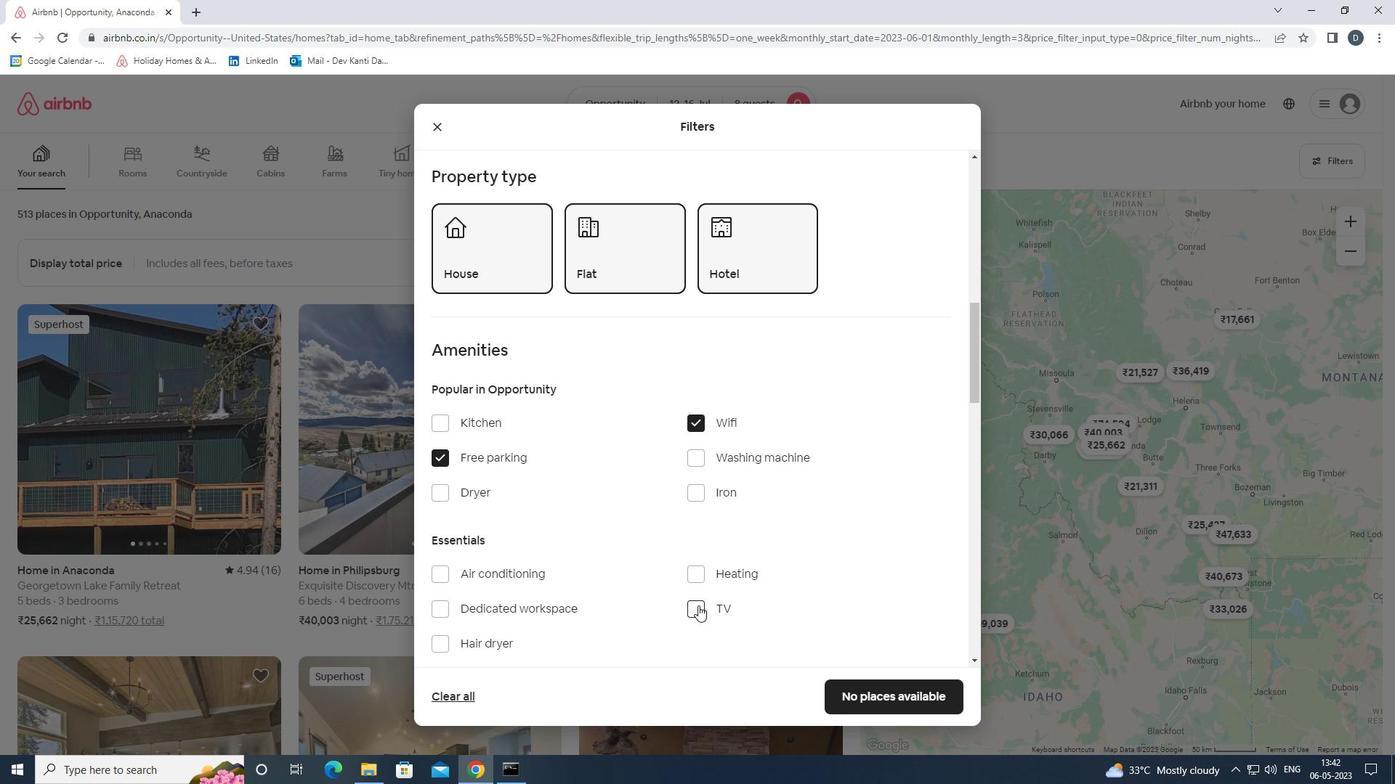 
Action: Mouse moved to (698, 577)
Screenshot: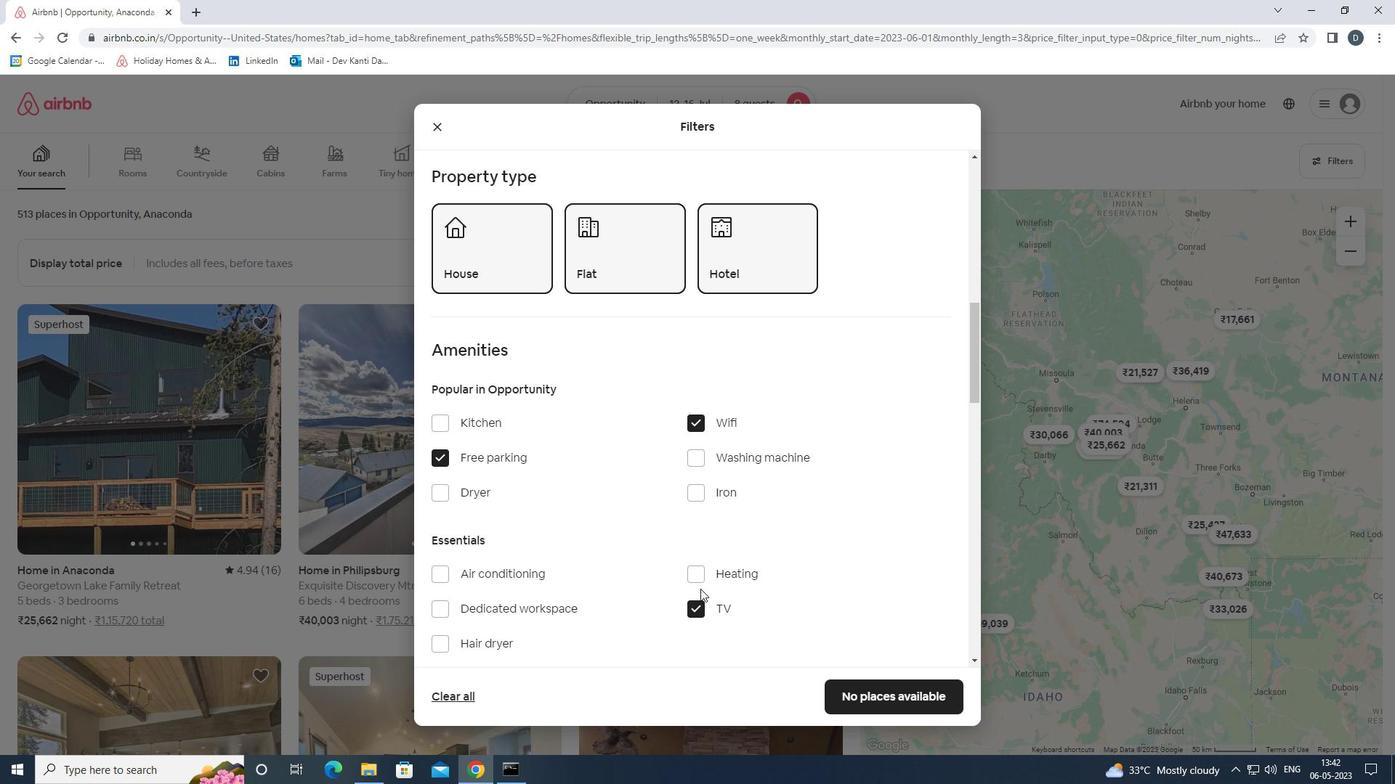 
Action: Mouse scrolled (698, 577) with delta (0, 0)
Screenshot: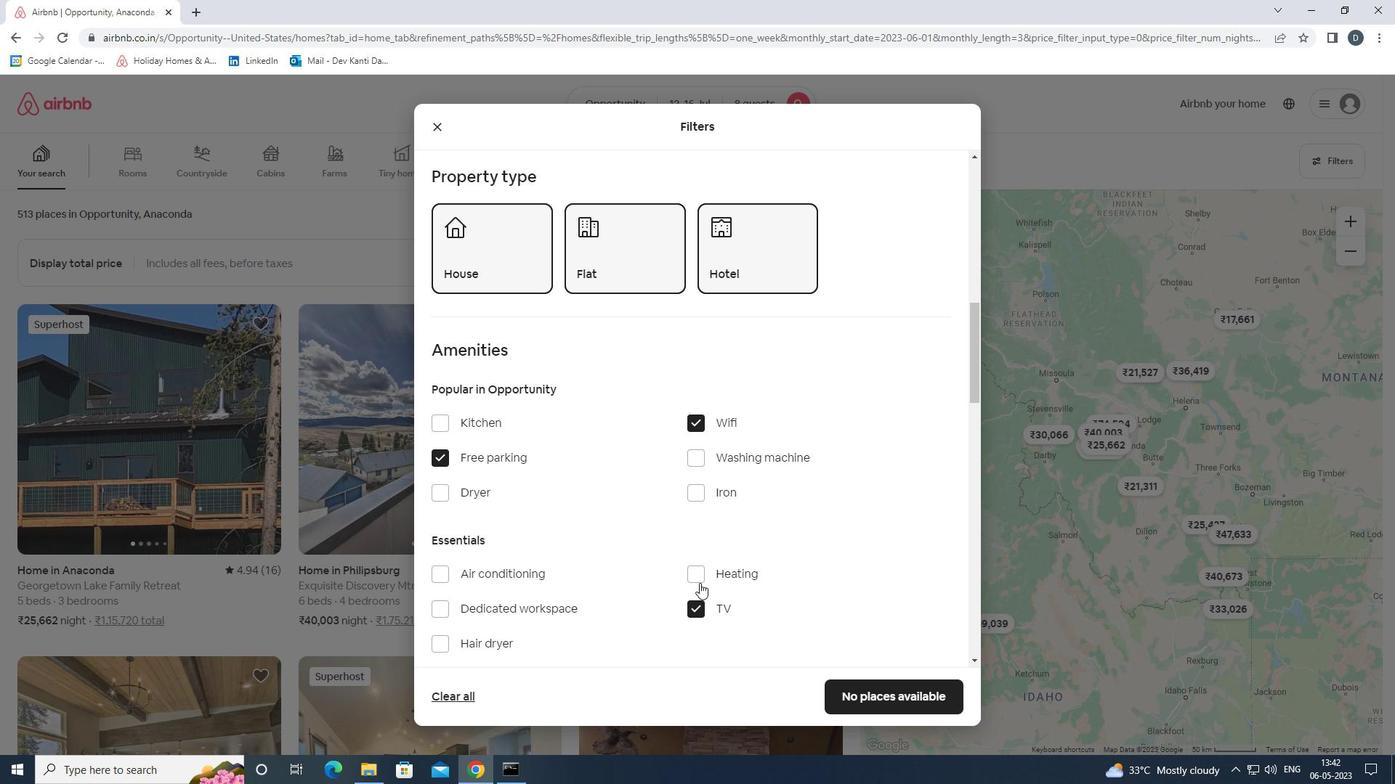 
Action: Mouse scrolled (698, 577) with delta (0, 0)
Screenshot: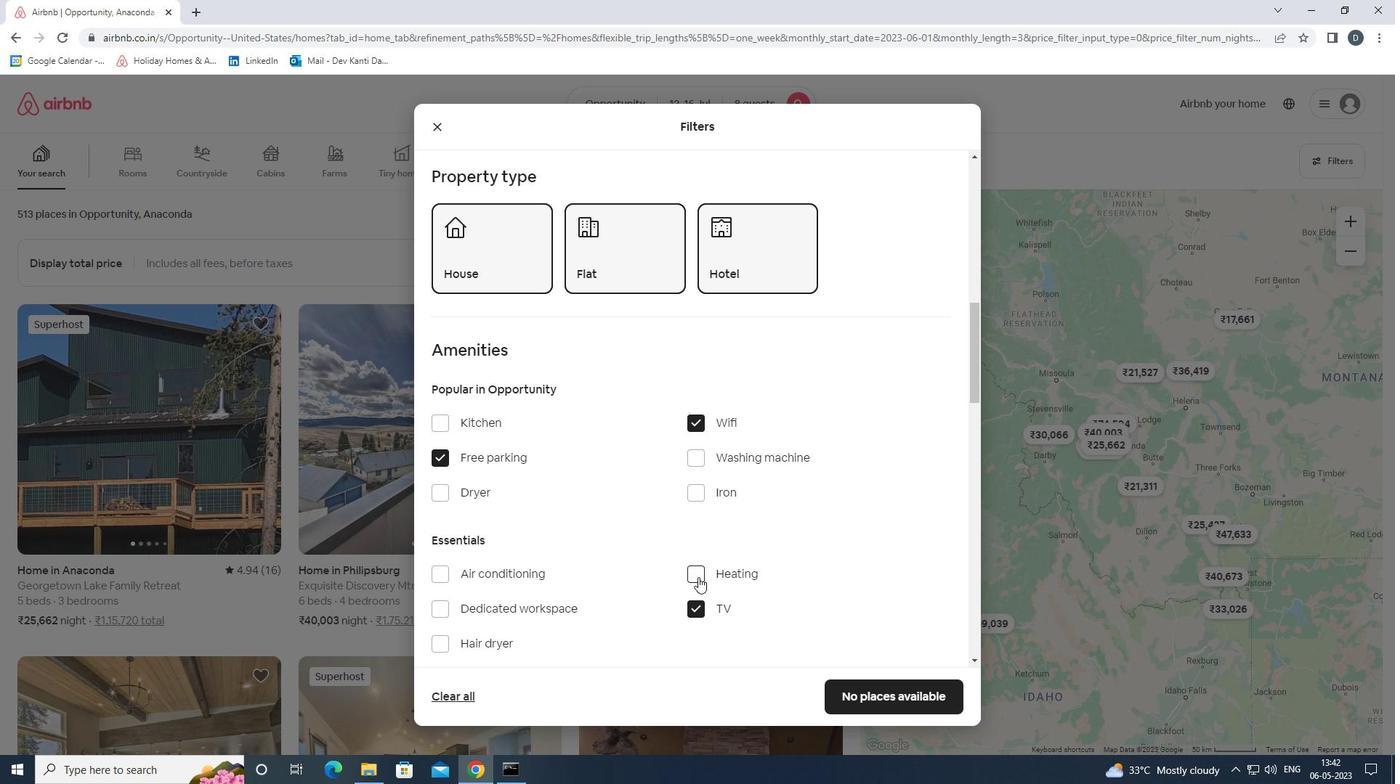 
Action: Mouse scrolled (698, 577) with delta (0, 0)
Screenshot: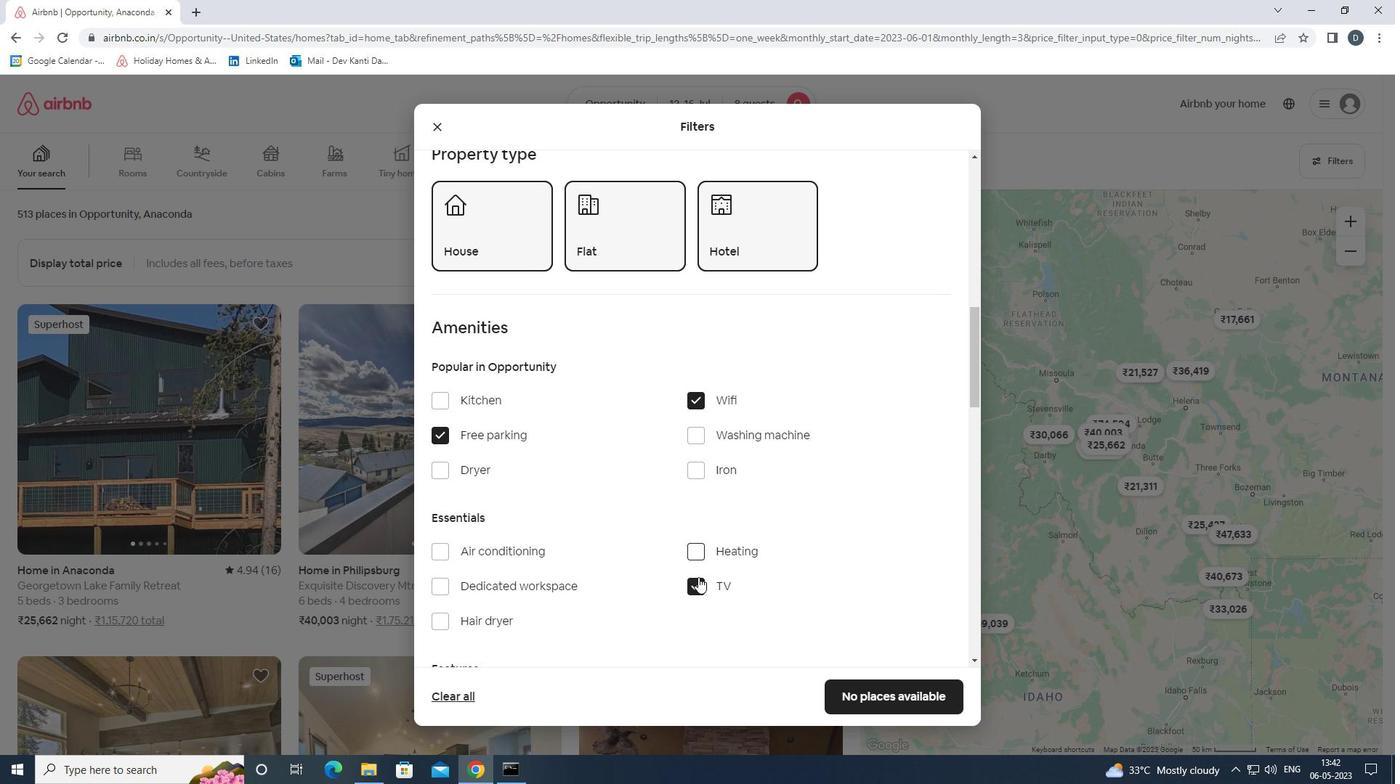 
Action: Mouse moved to (560, 534)
Screenshot: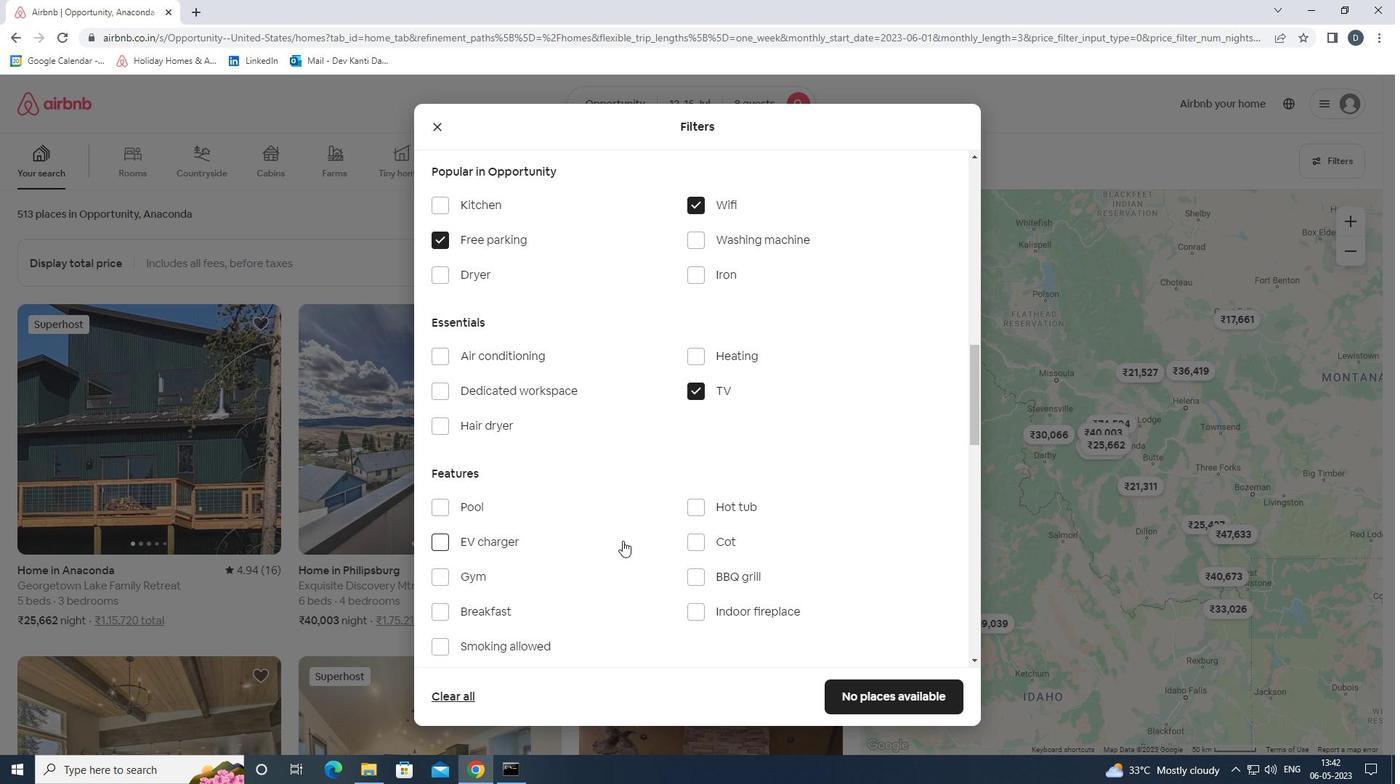 
Action: Mouse scrolled (560, 534) with delta (0, 0)
Screenshot: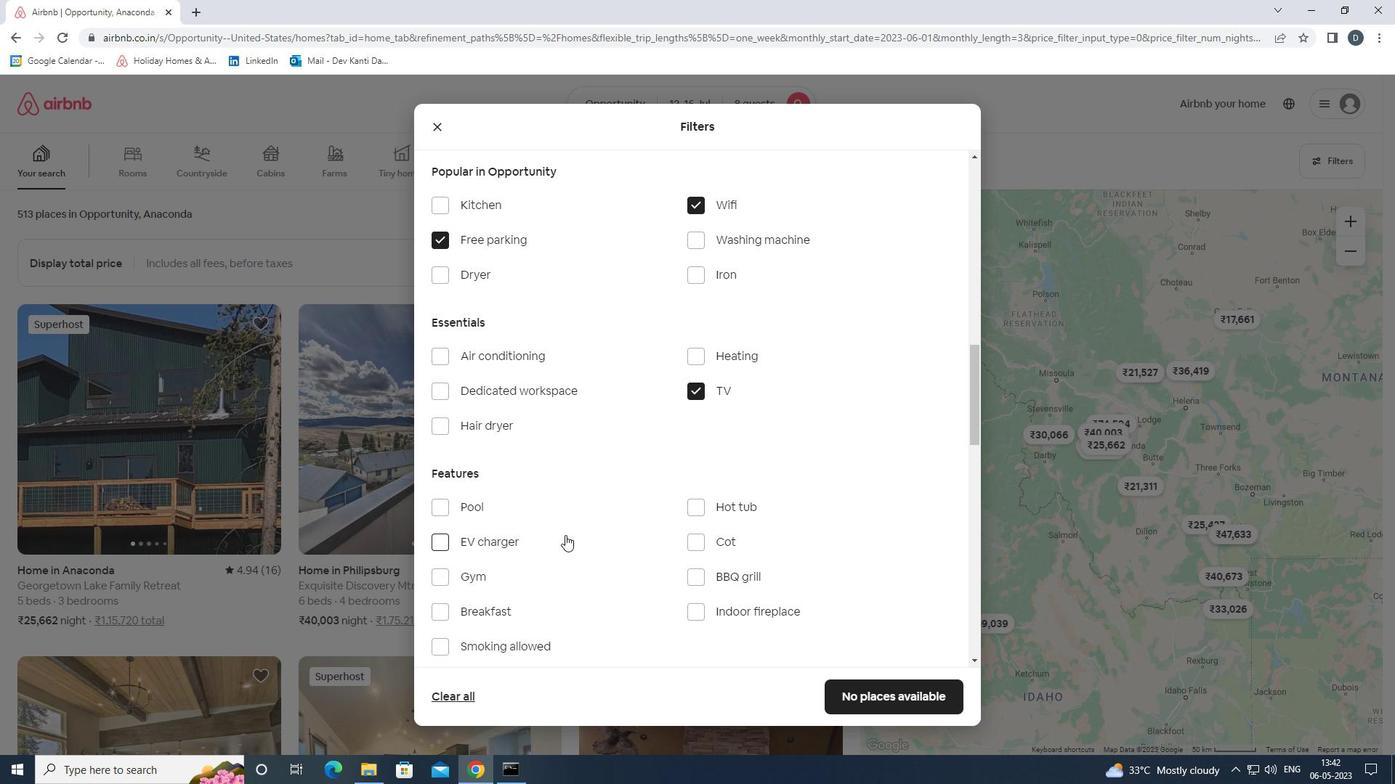 
Action: Mouse moved to (476, 509)
Screenshot: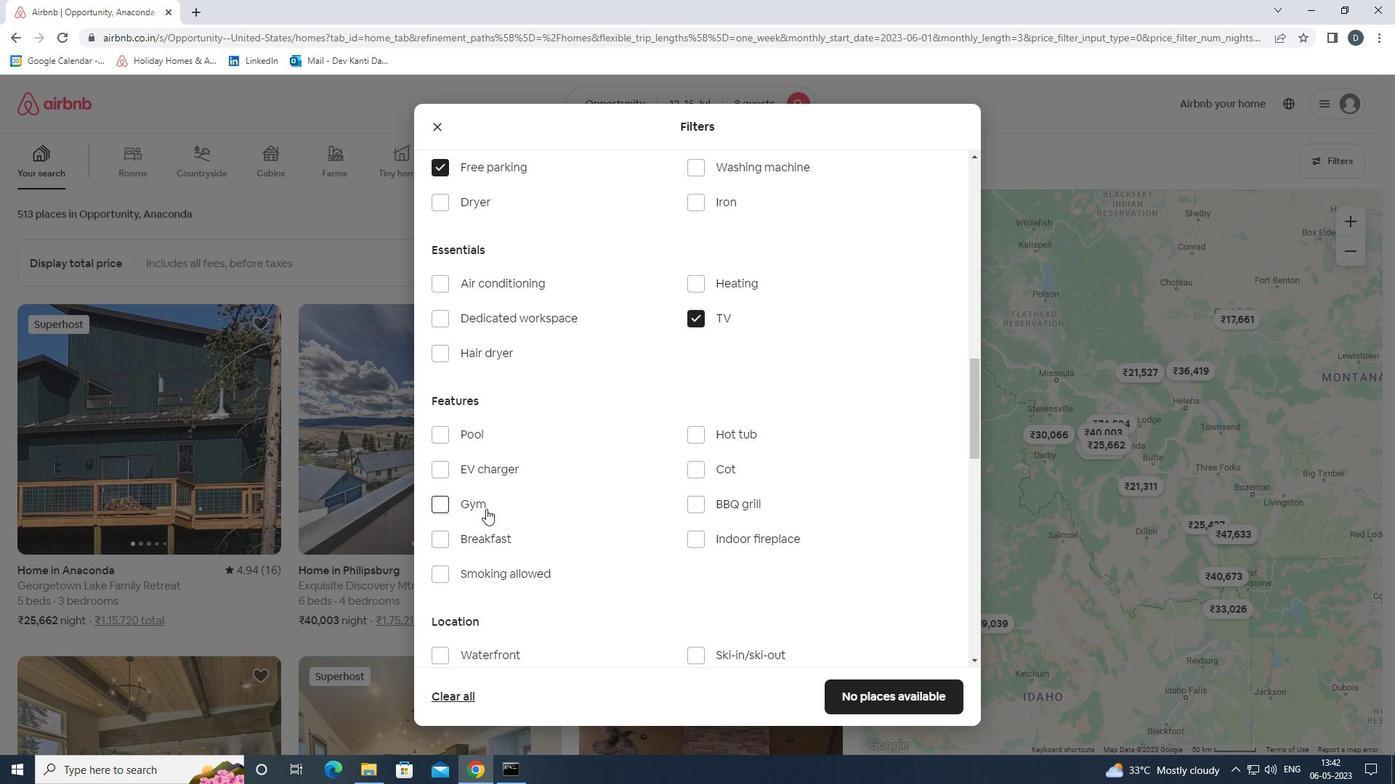 
Action: Mouse pressed left at (476, 509)
Screenshot: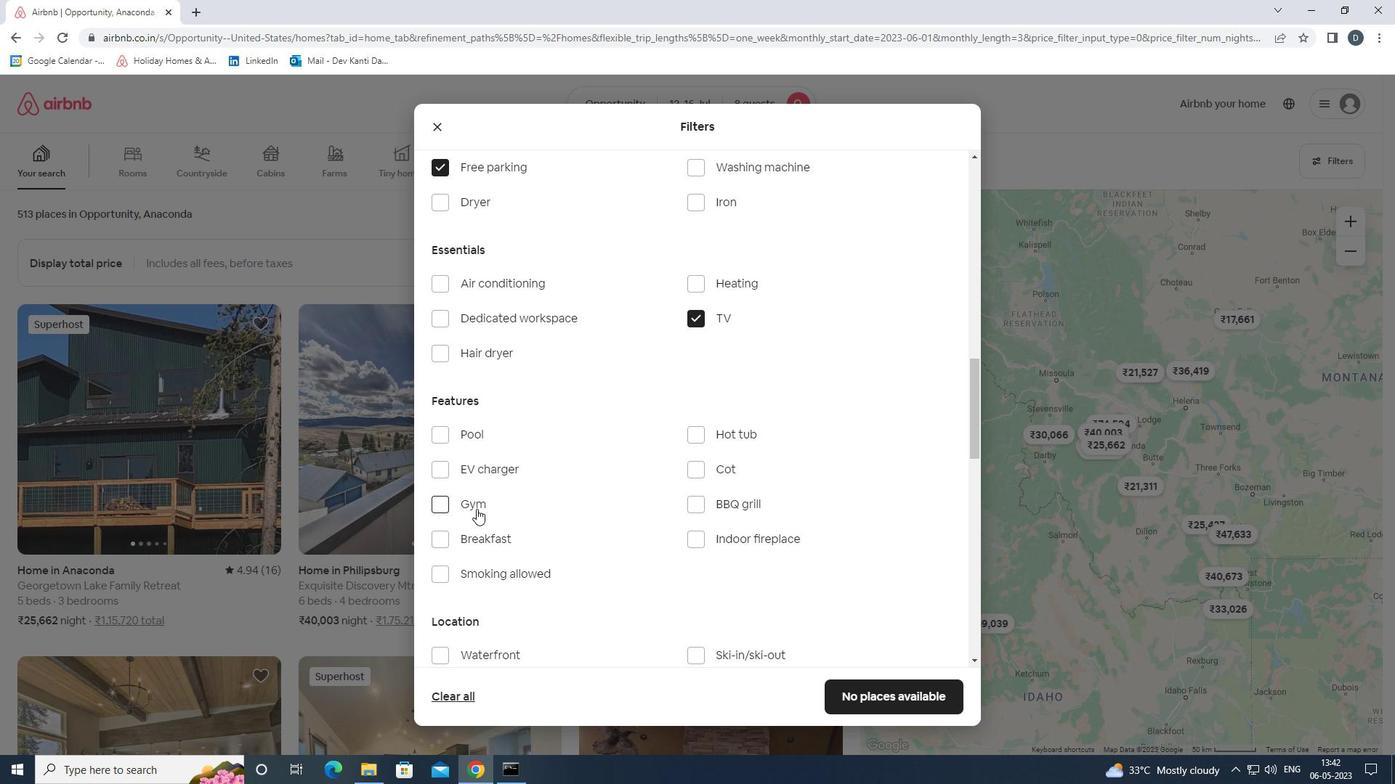
Action: Mouse moved to (481, 539)
Screenshot: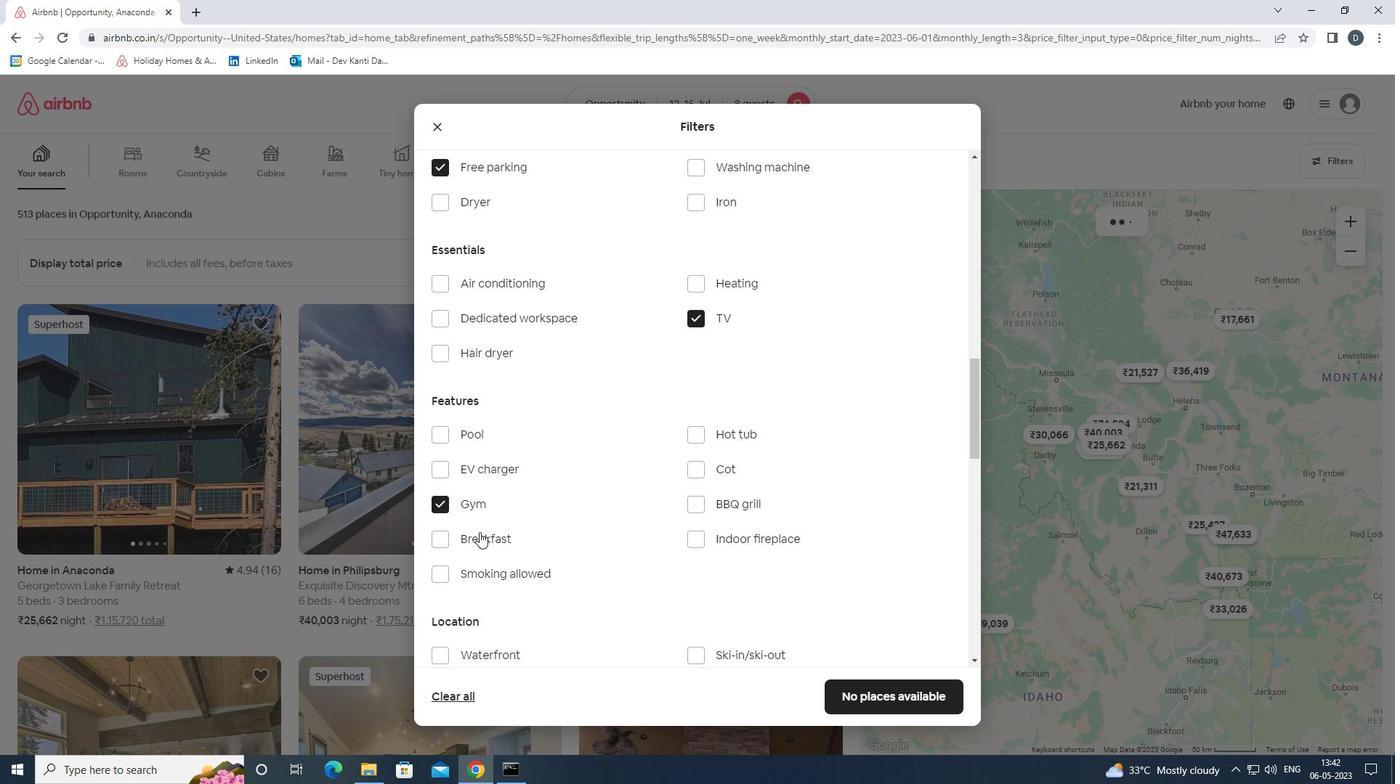 
Action: Mouse pressed left at (481, 539)
Screenshot: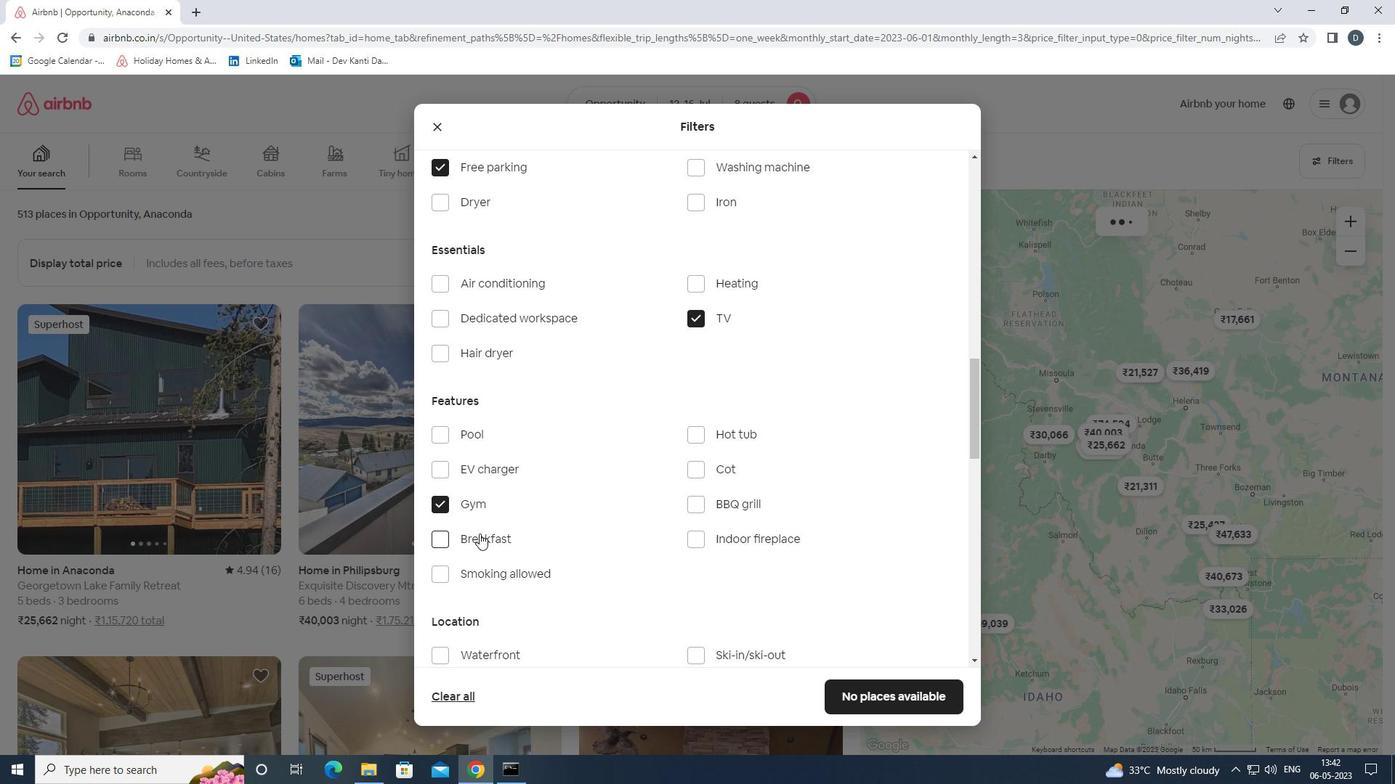 
Action: Mouse moved to (545, 525)
Screenshot: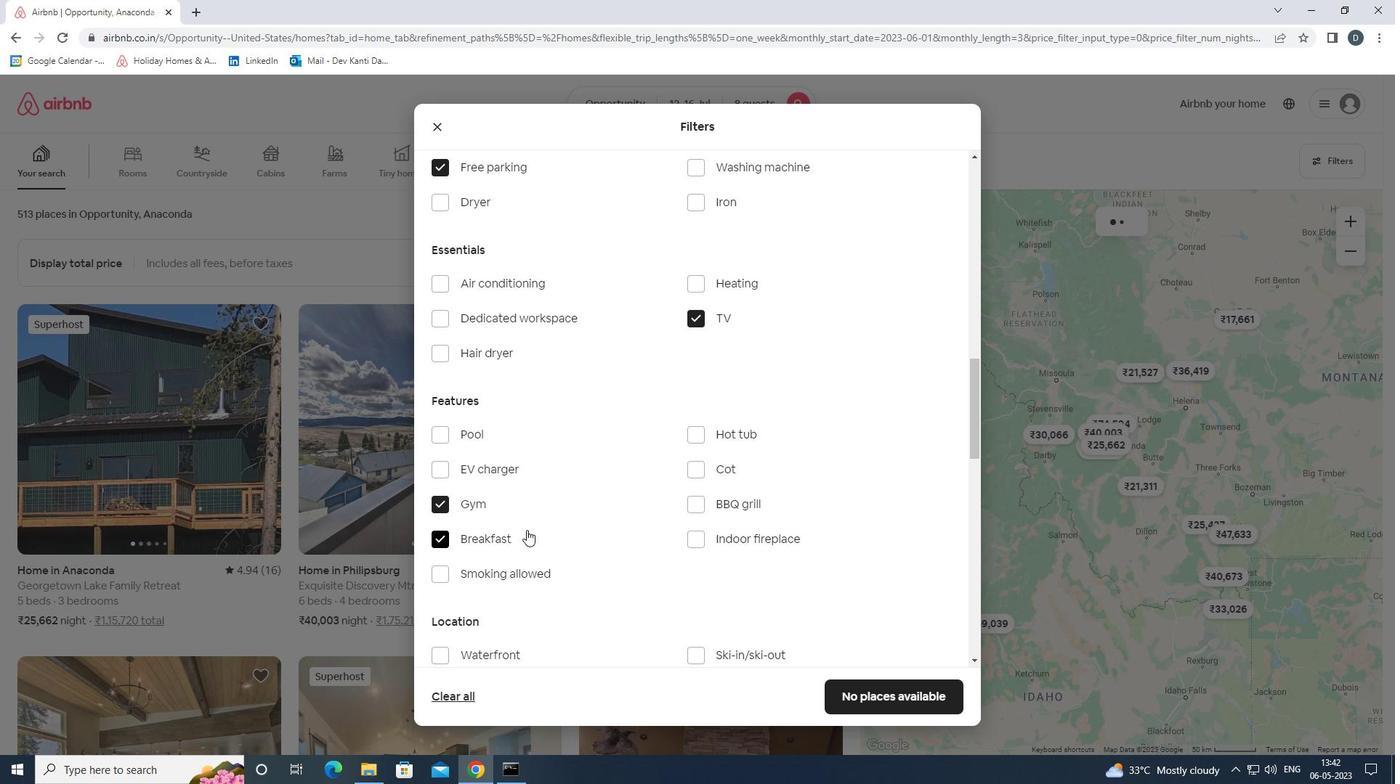 
Action: Mouse scrolled (545, 524) with delta (0, 0)
Screenshot: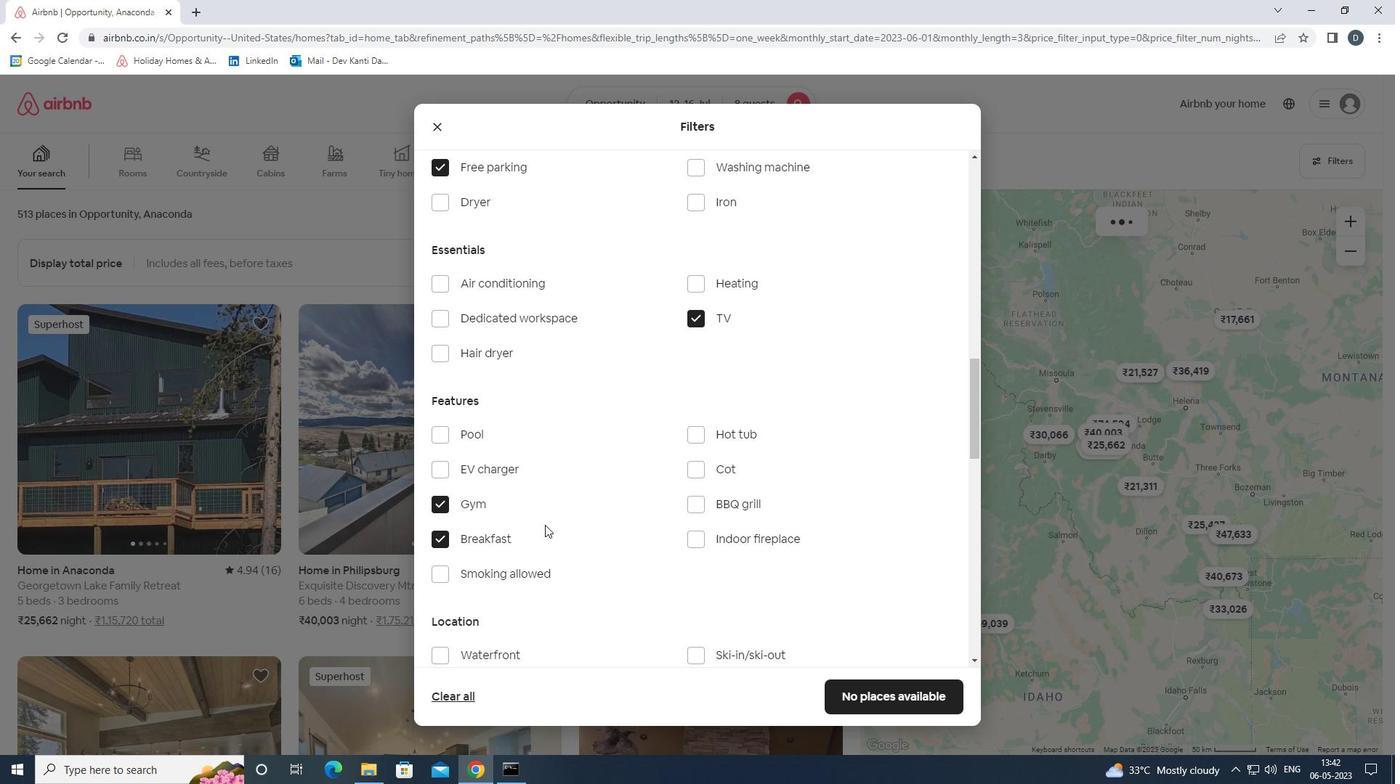 
Action: Mouse scrolled (545, 524) with delta (0, 0)
Screenshot: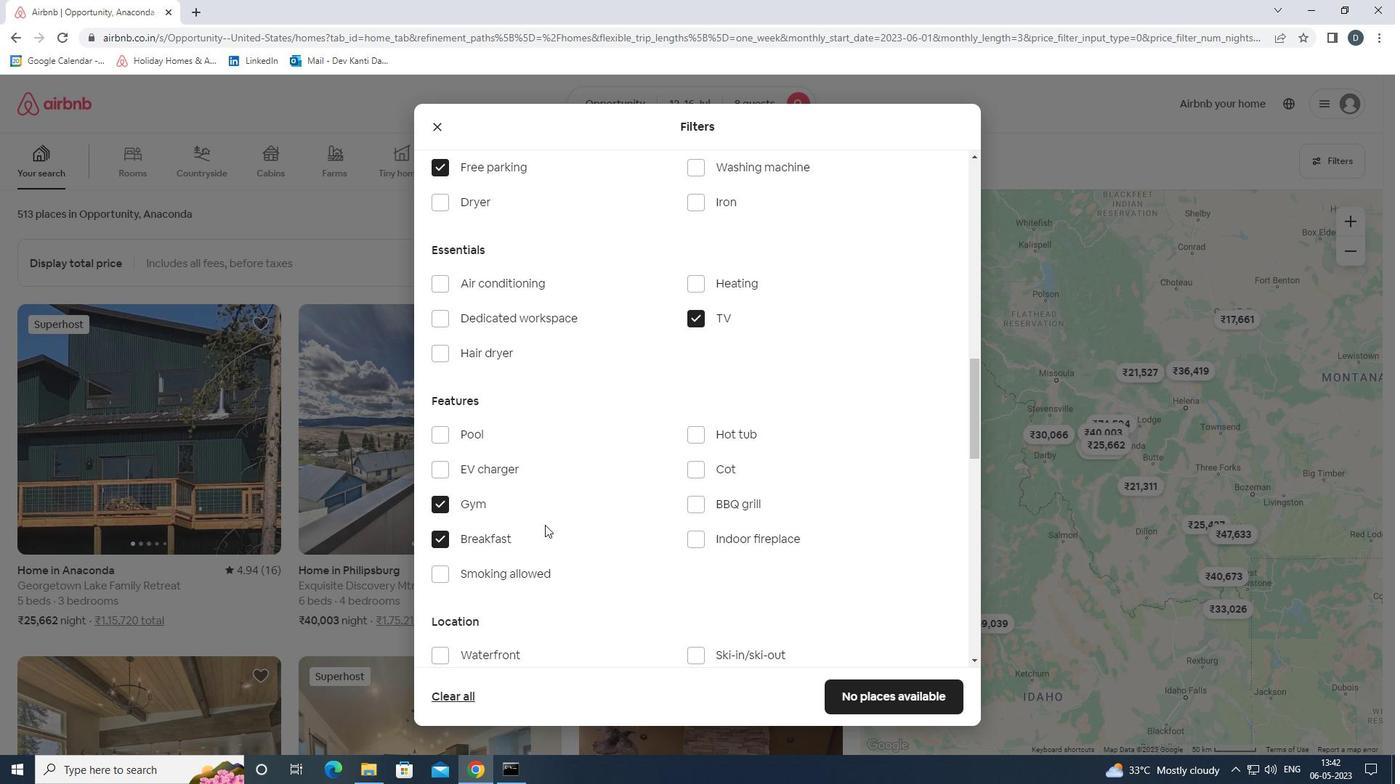 
Action: Mouse scrolled (545, 524) with delta (0, 0)
Screenshot: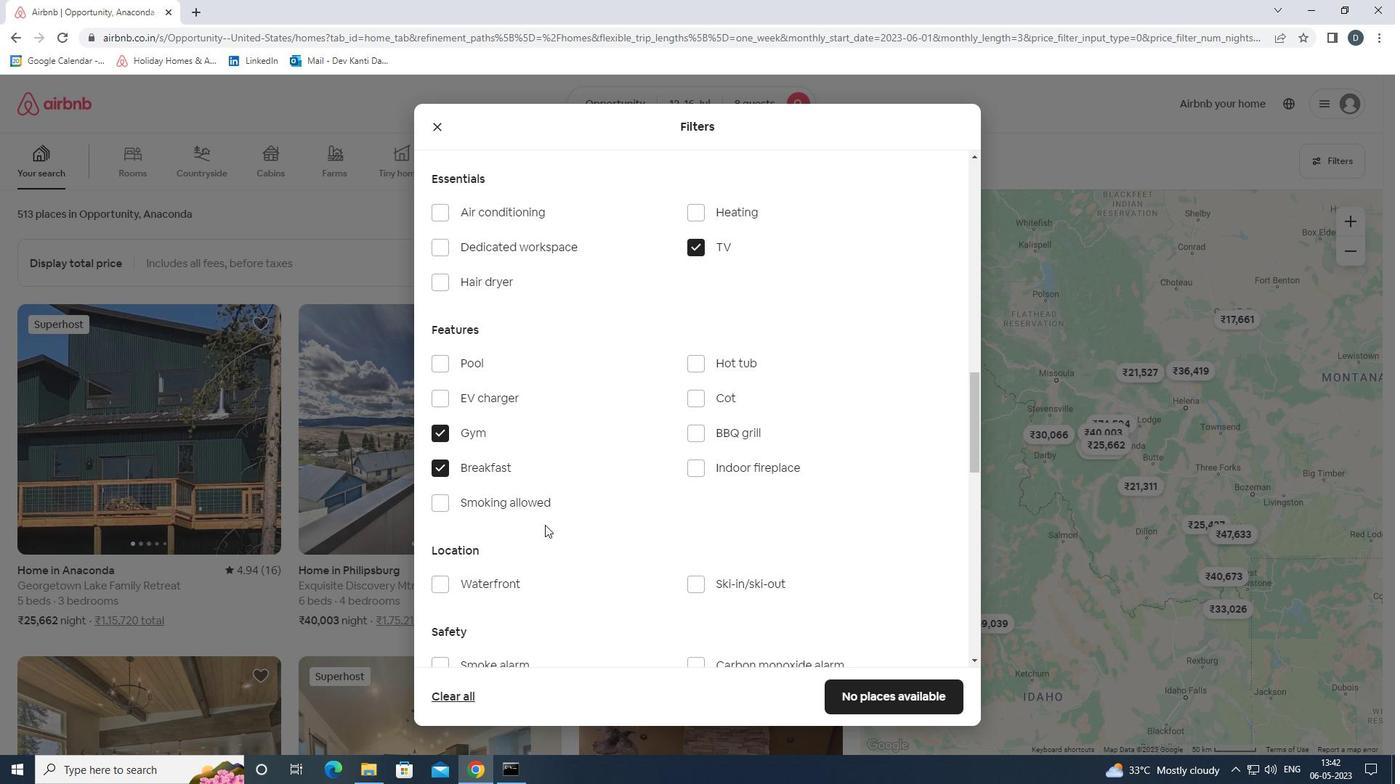 
Action: Mouse moved to (558, 525)
Screenshot: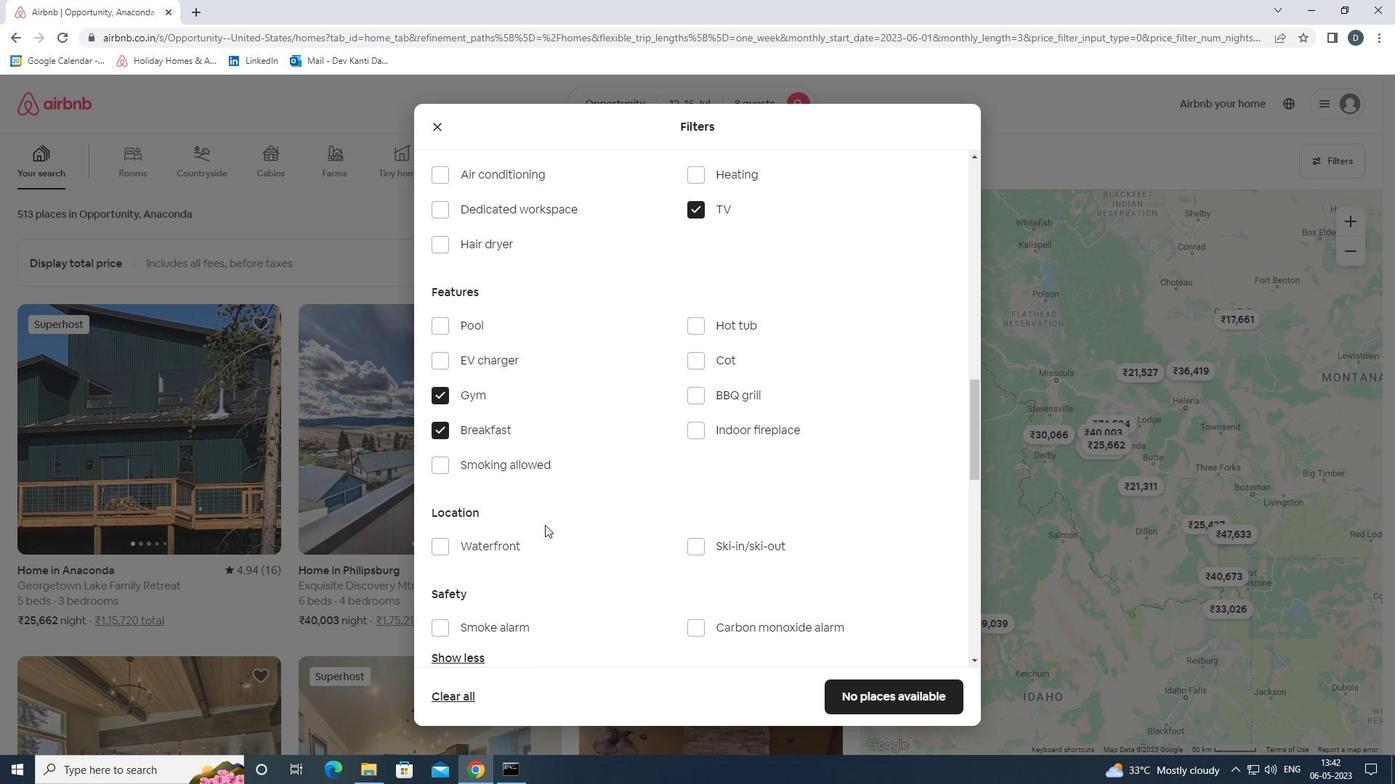 
Action: Mouse scrolled (558, 524) with delta (0, 0)
Screenshot: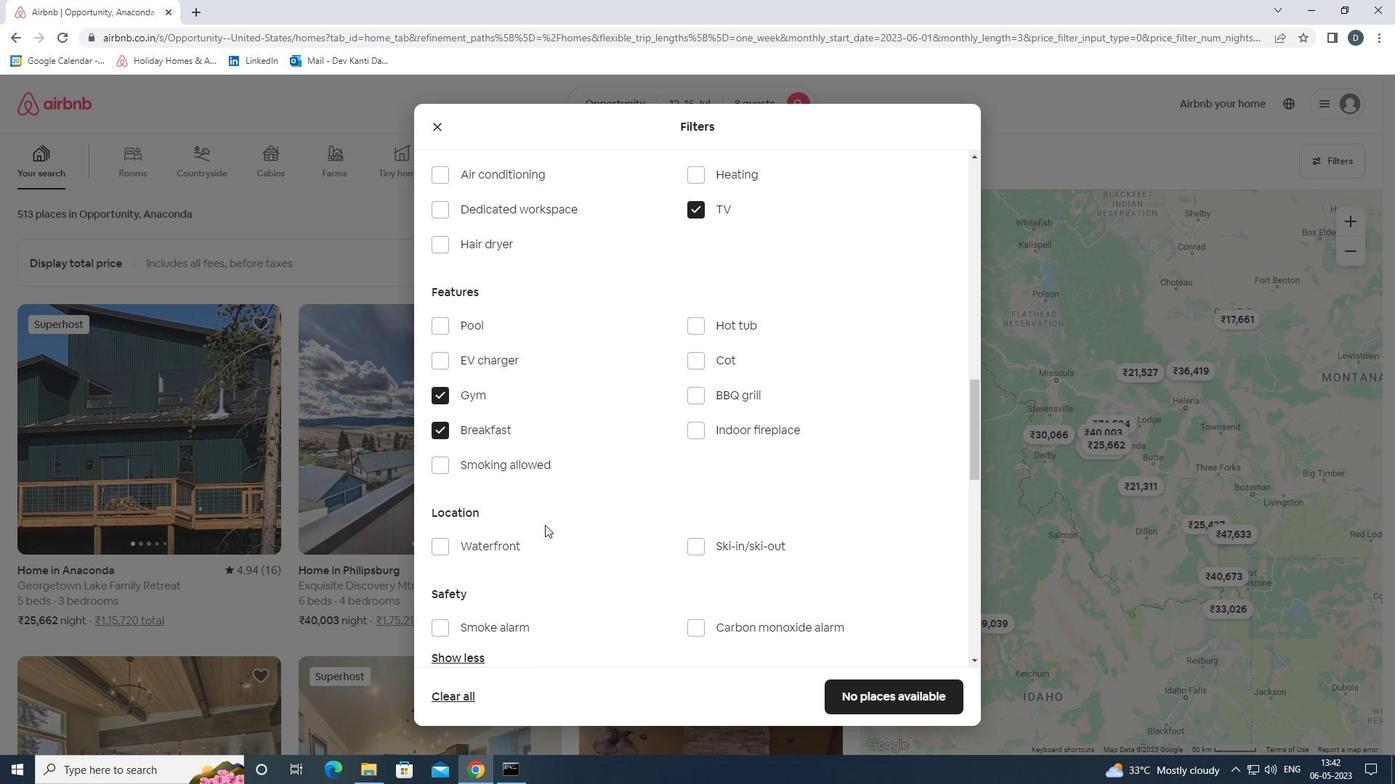 
Action: Mouse moved to (585, 521)
Screenshot: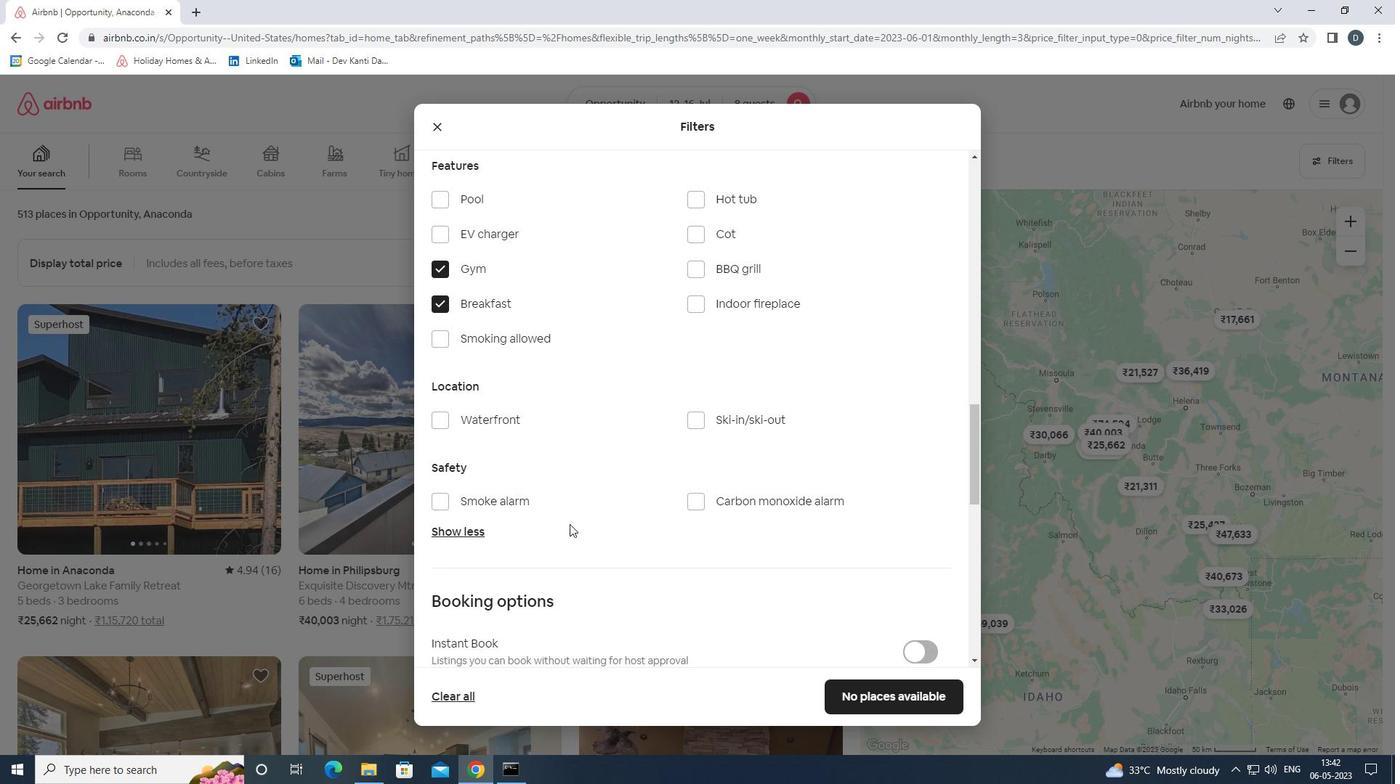 
Action: Mouse scrolled (585, 521) with delta (0, 0)
Screenshot: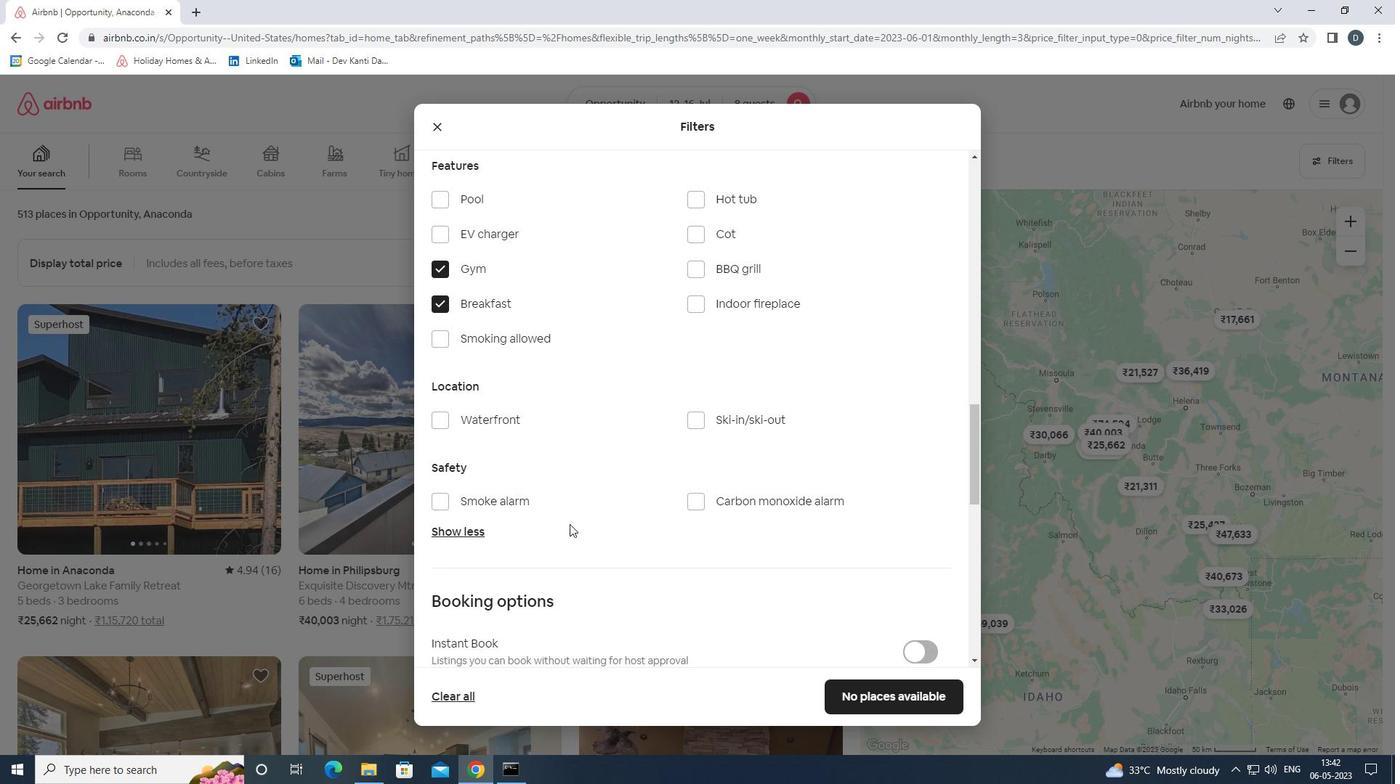 
Action: Mouse moved to (918, 570)
Screenshot: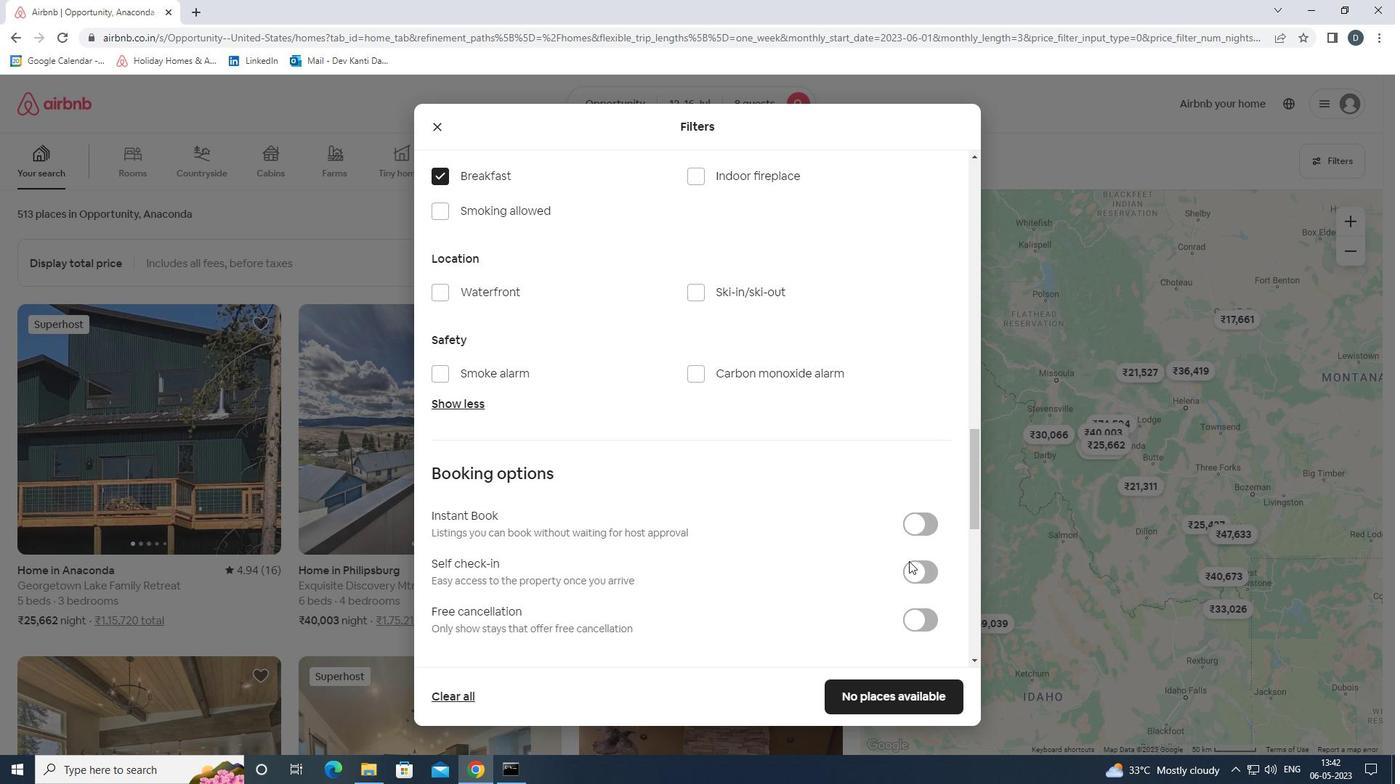 
Action: Mouse pressed left at (918, 570)
Screenshot: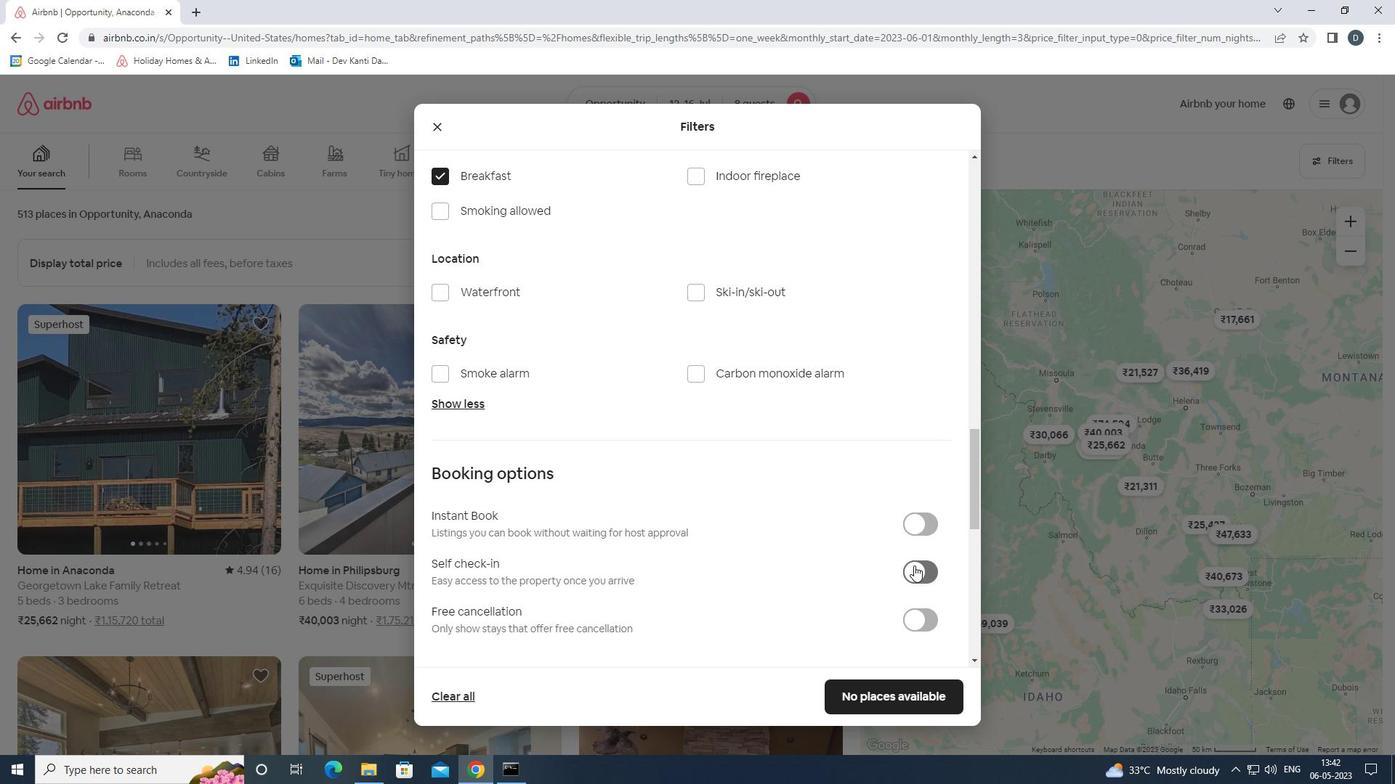 
Action: Mouse moved to (906, 555)
Screenshot: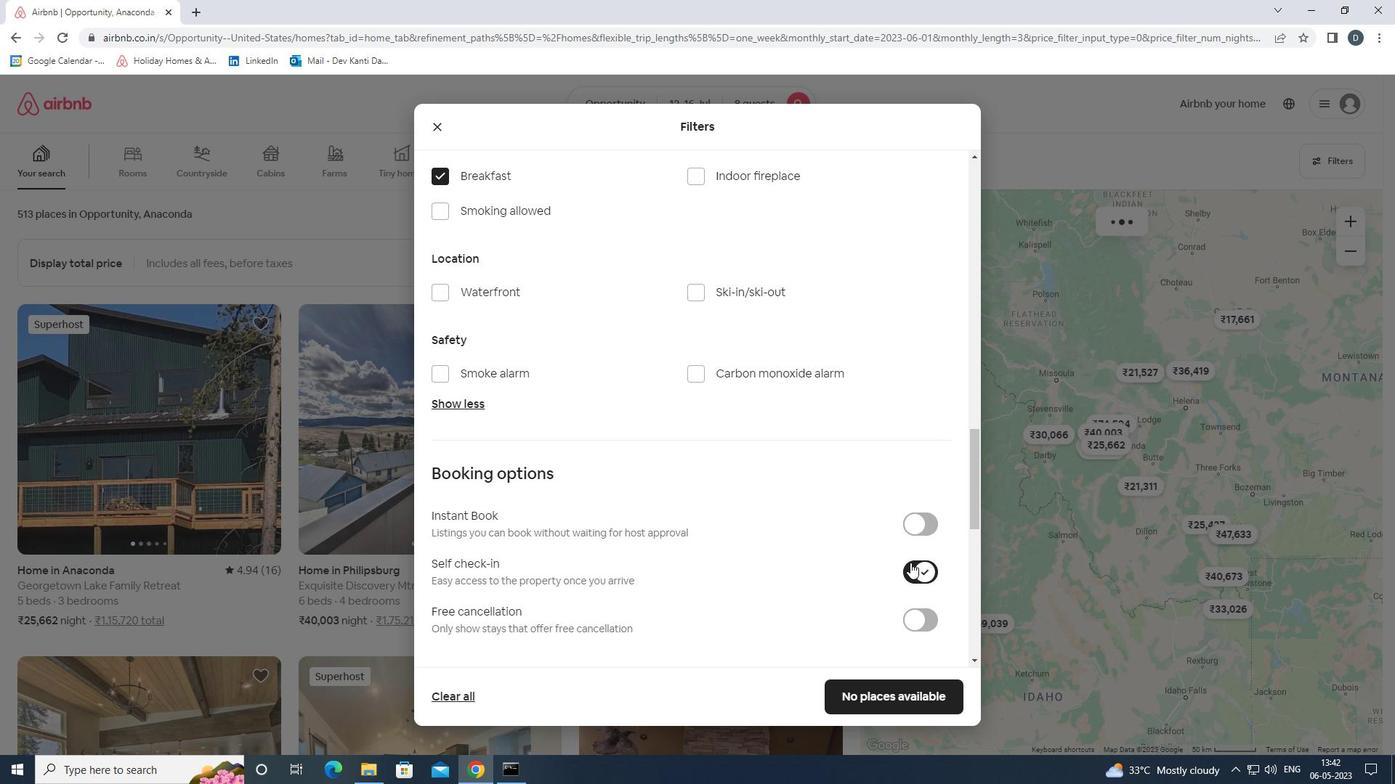 
Action: Mouse scrolled (906, 555) with delta (0, 0)
Screenshot: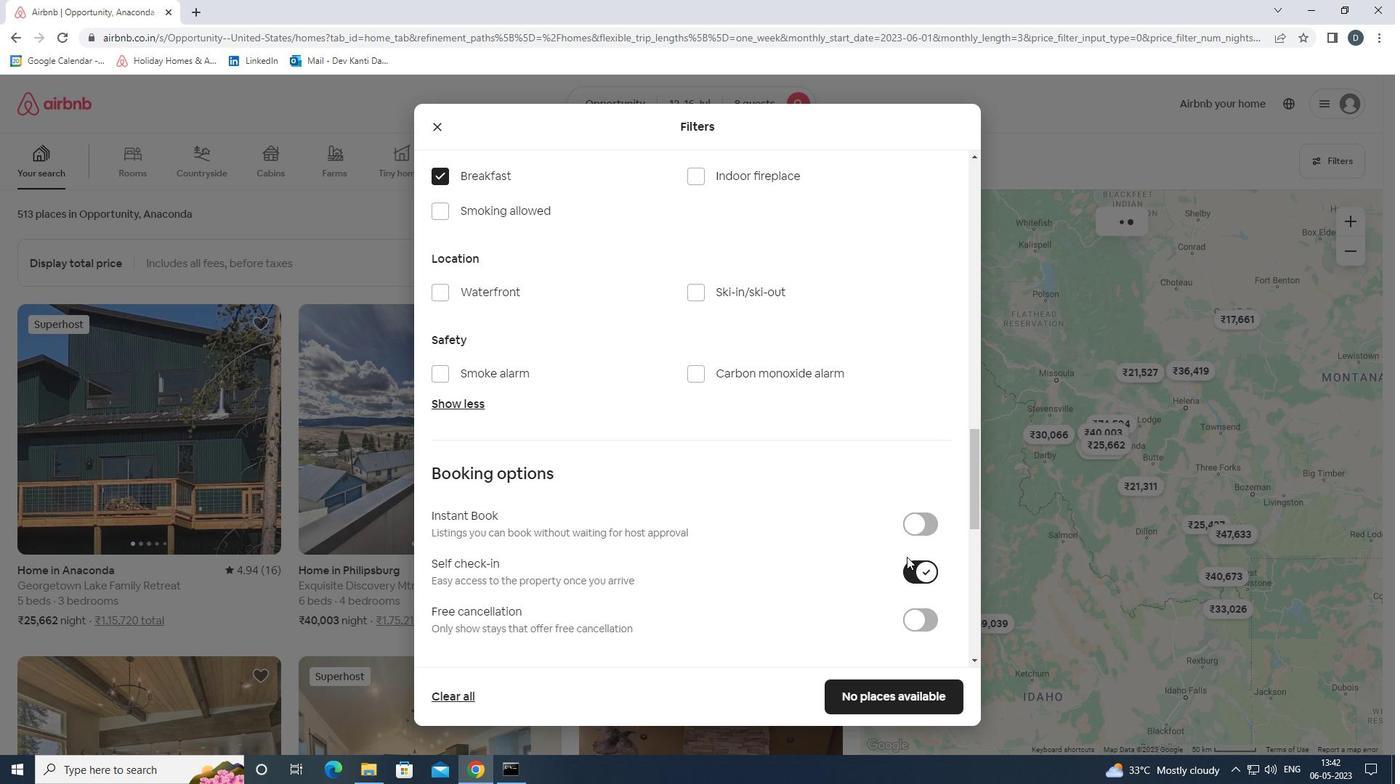 
Action: Mouse moved to (904, 554)
Screenshot: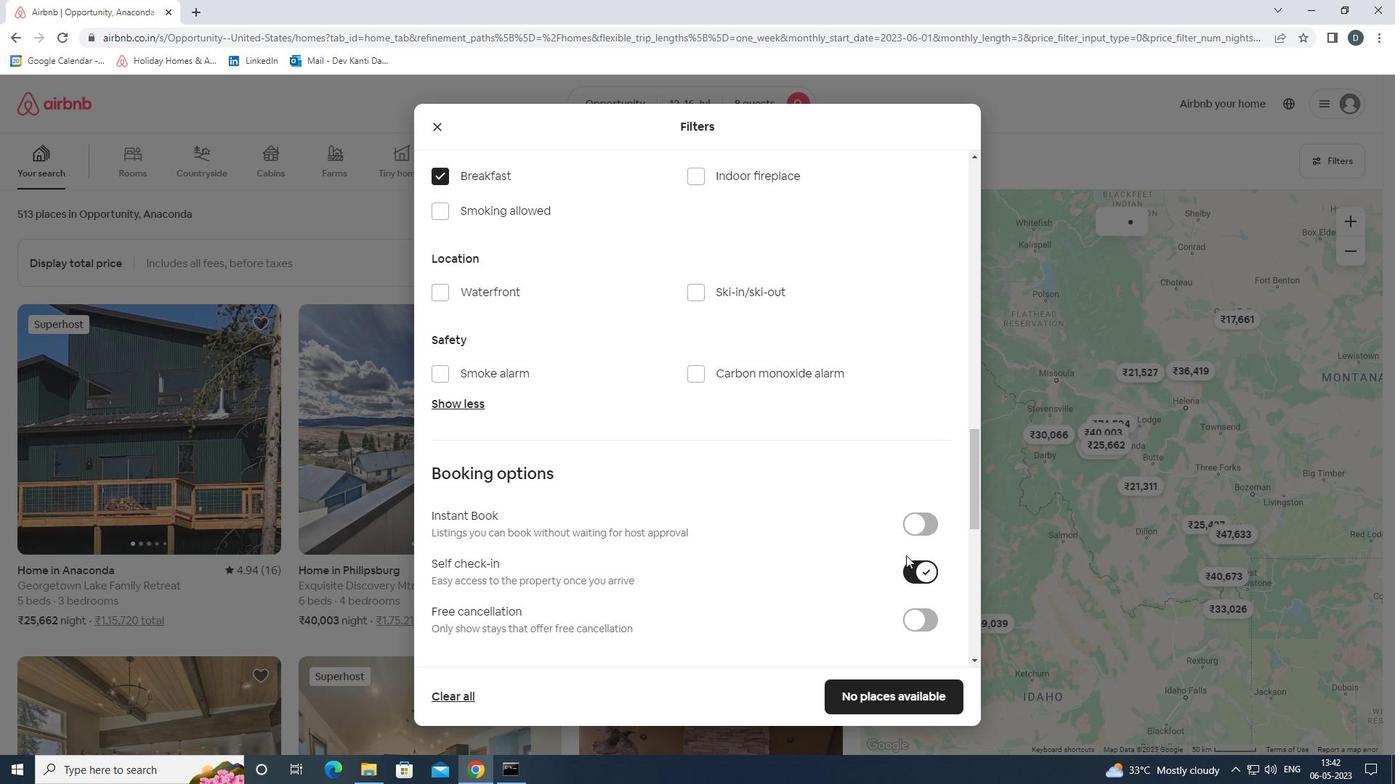 
Action: Mouse scrolled (904, 553) with delta (0, 0)
Screenshot: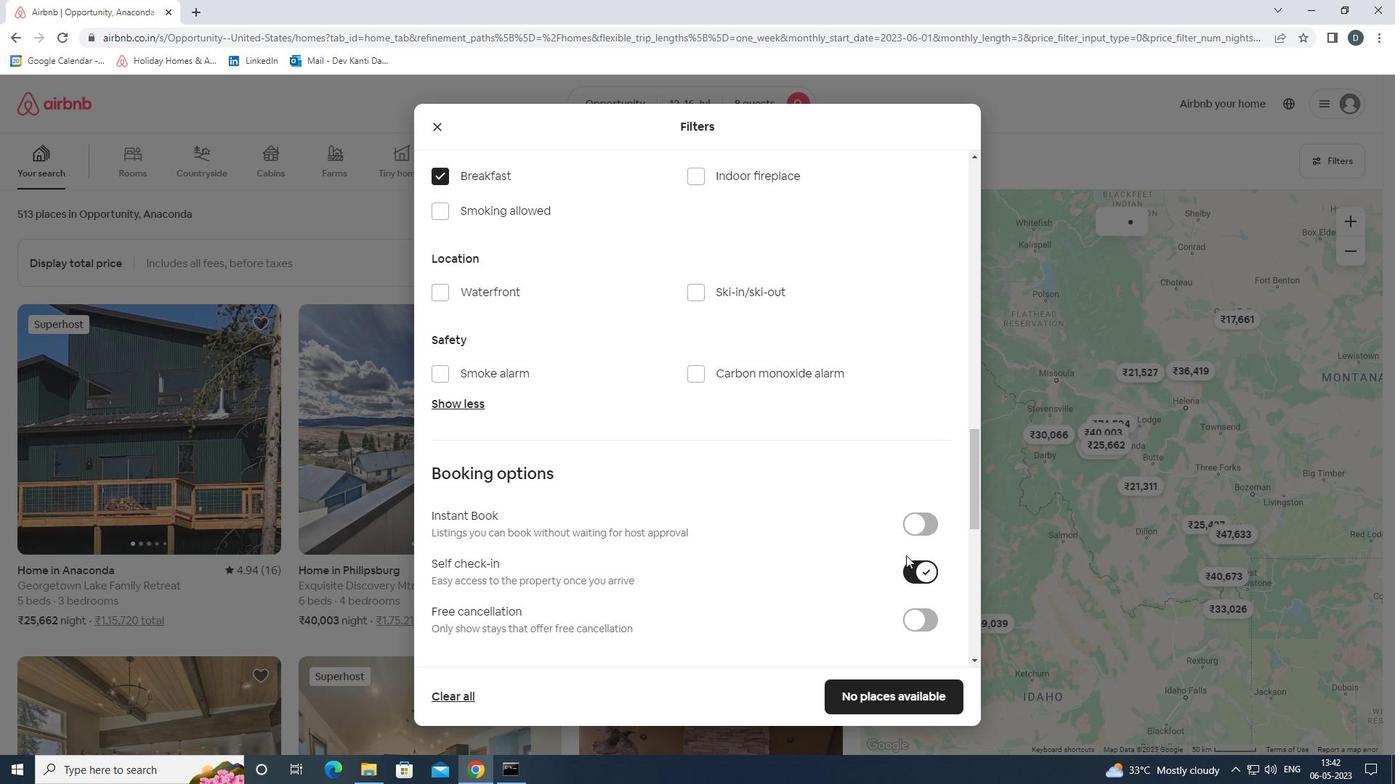 
Action: Mouse scrolled (904, 553) with delta (0, 0)
Screenshot: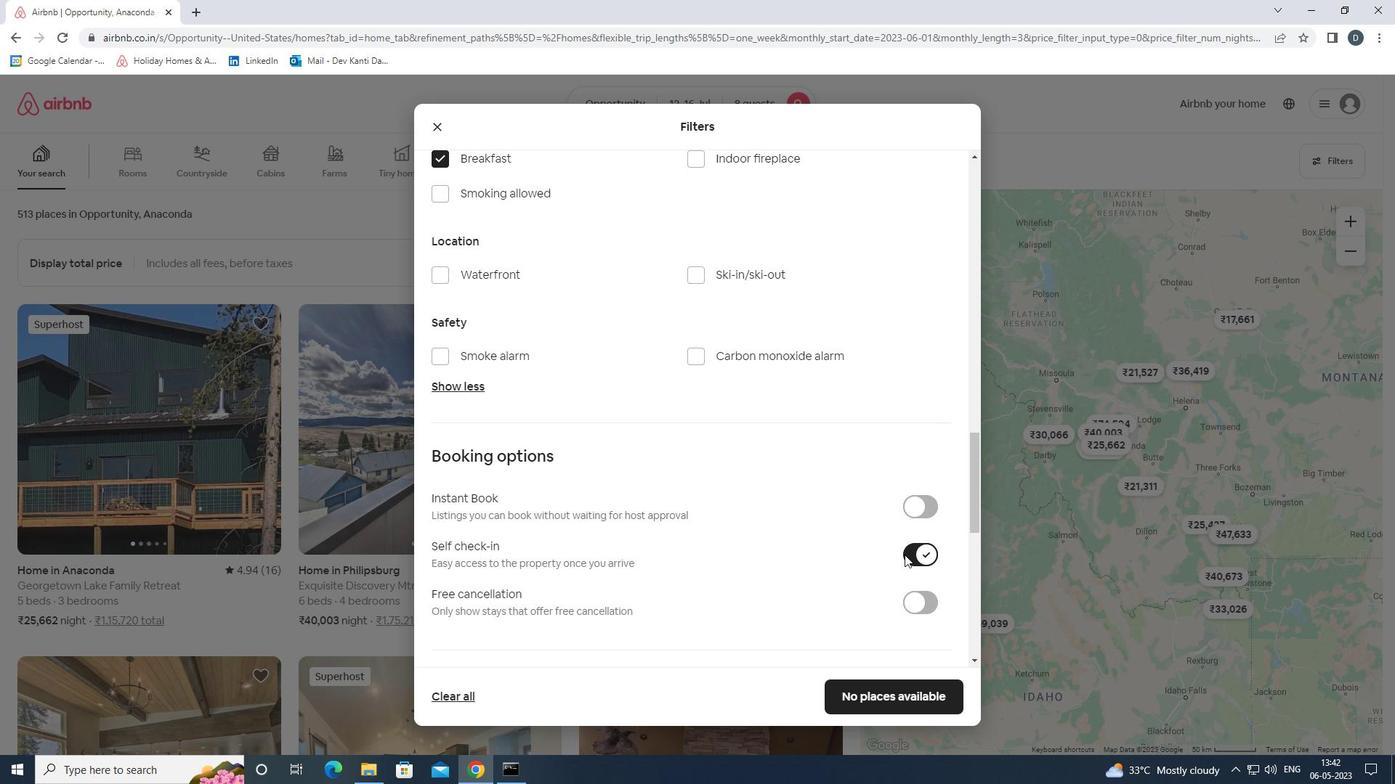
Action: Mouse moved to (893, 547)
Screenshot: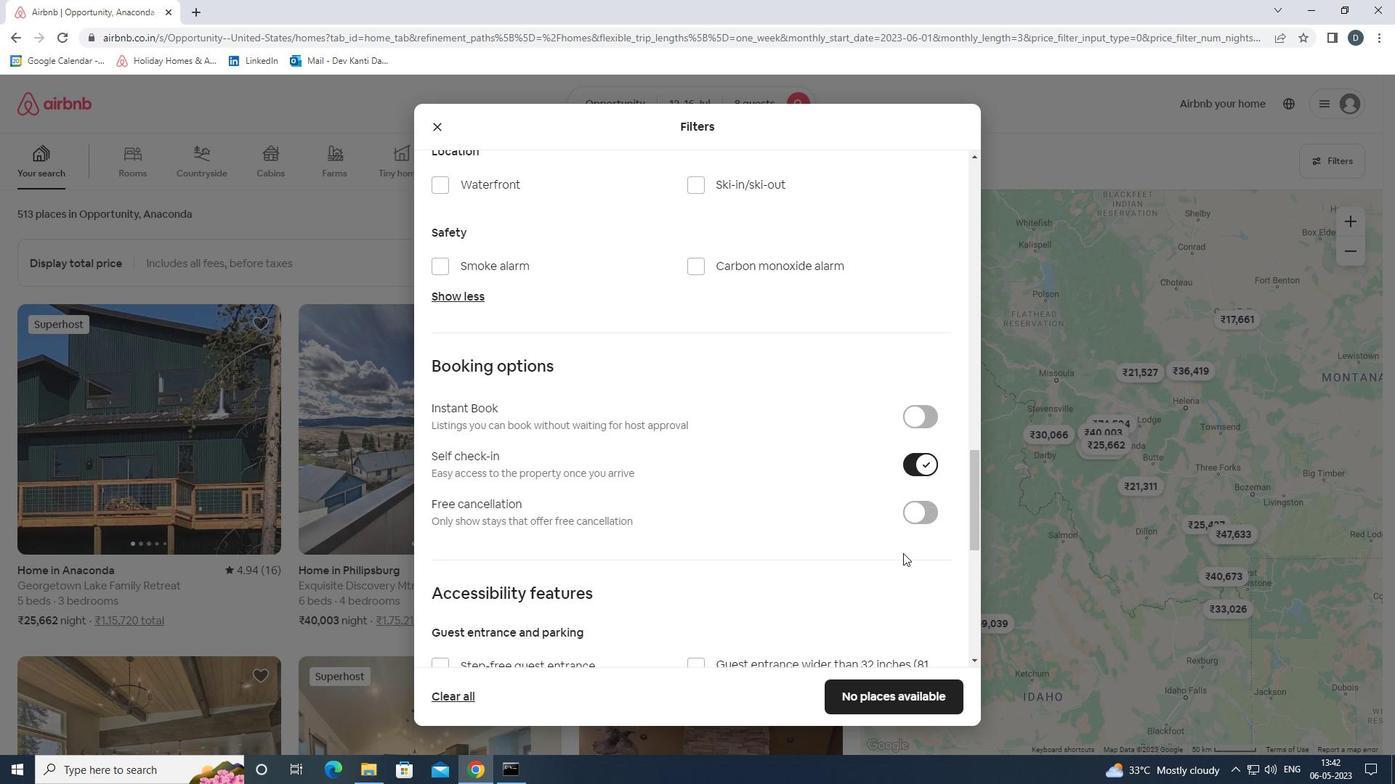 
Action: Mouse scrolled (893, 547) with delta (0, 0)
Screenshot: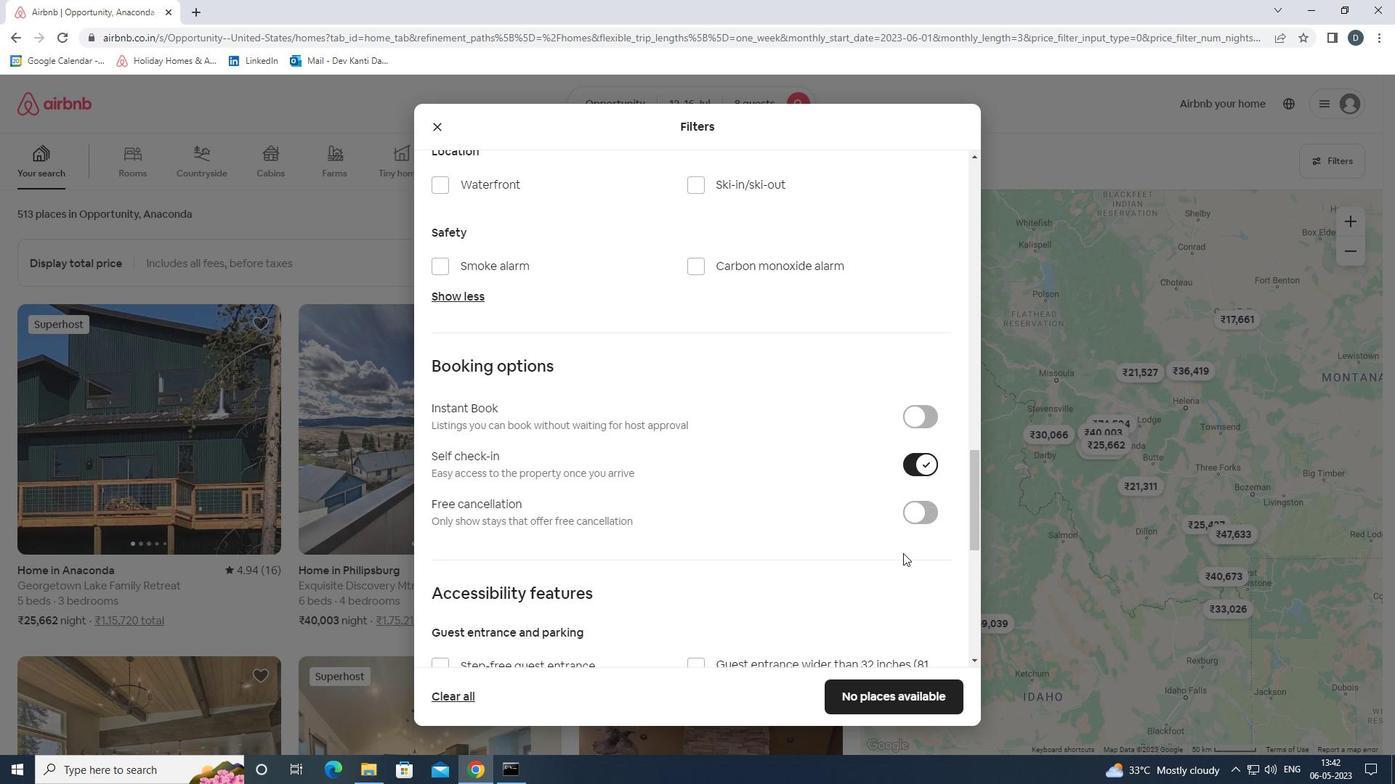 
Action: Mouse moved to (893, 547)
Screenshot: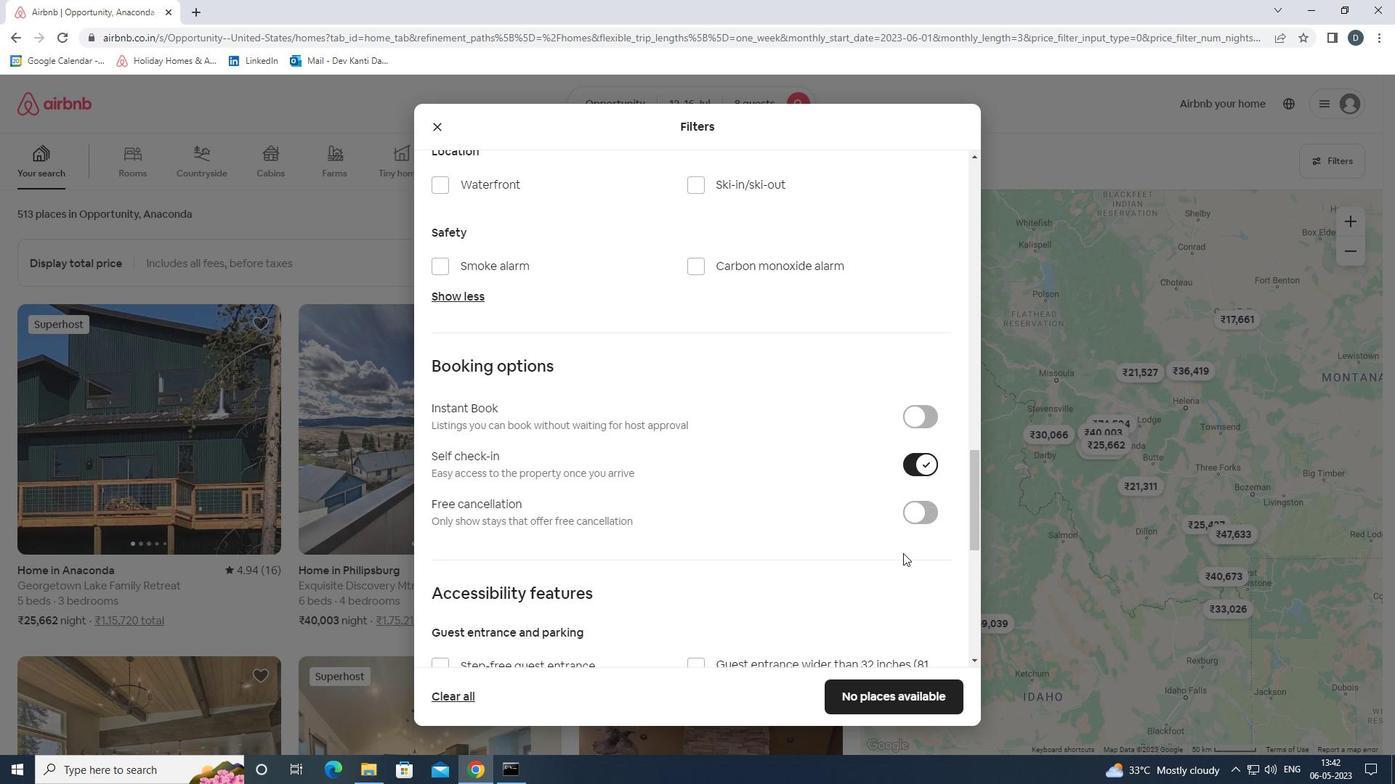 
Action: Mouse scrolled (893, 547) with delta (0, 0)
Screenshot: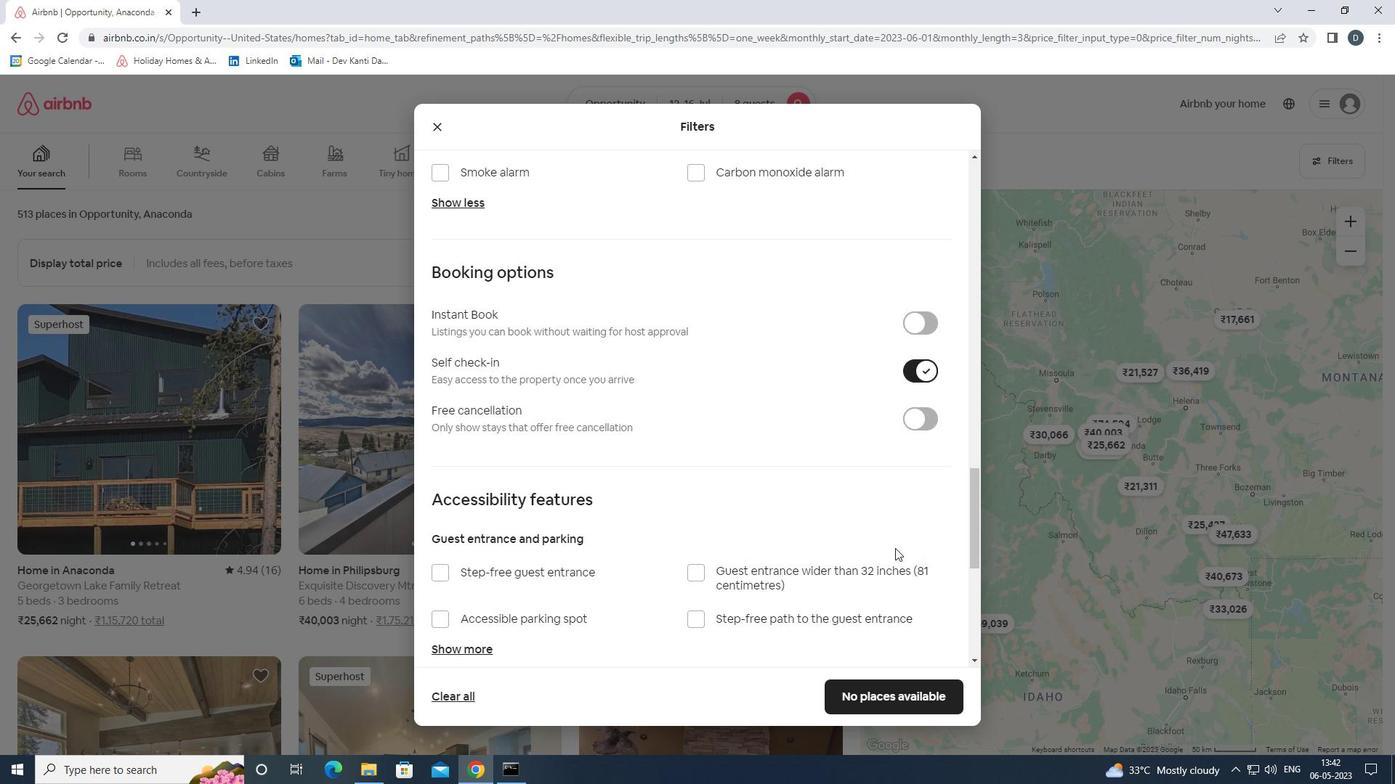 
Action: Mouse moved to (885, 538)
Screenshot: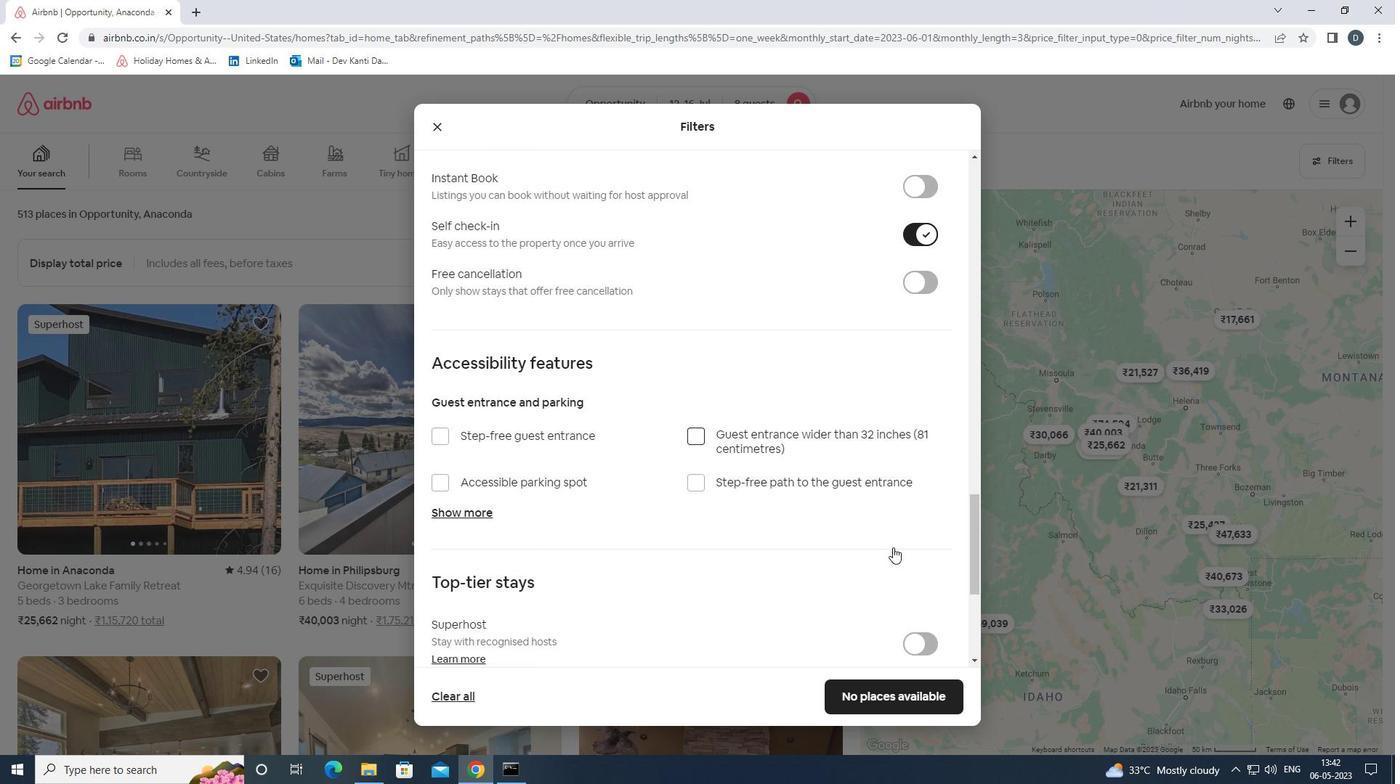 
Action: Mouse scrolled (885, 537) with delta (0, 0)
Screenshot: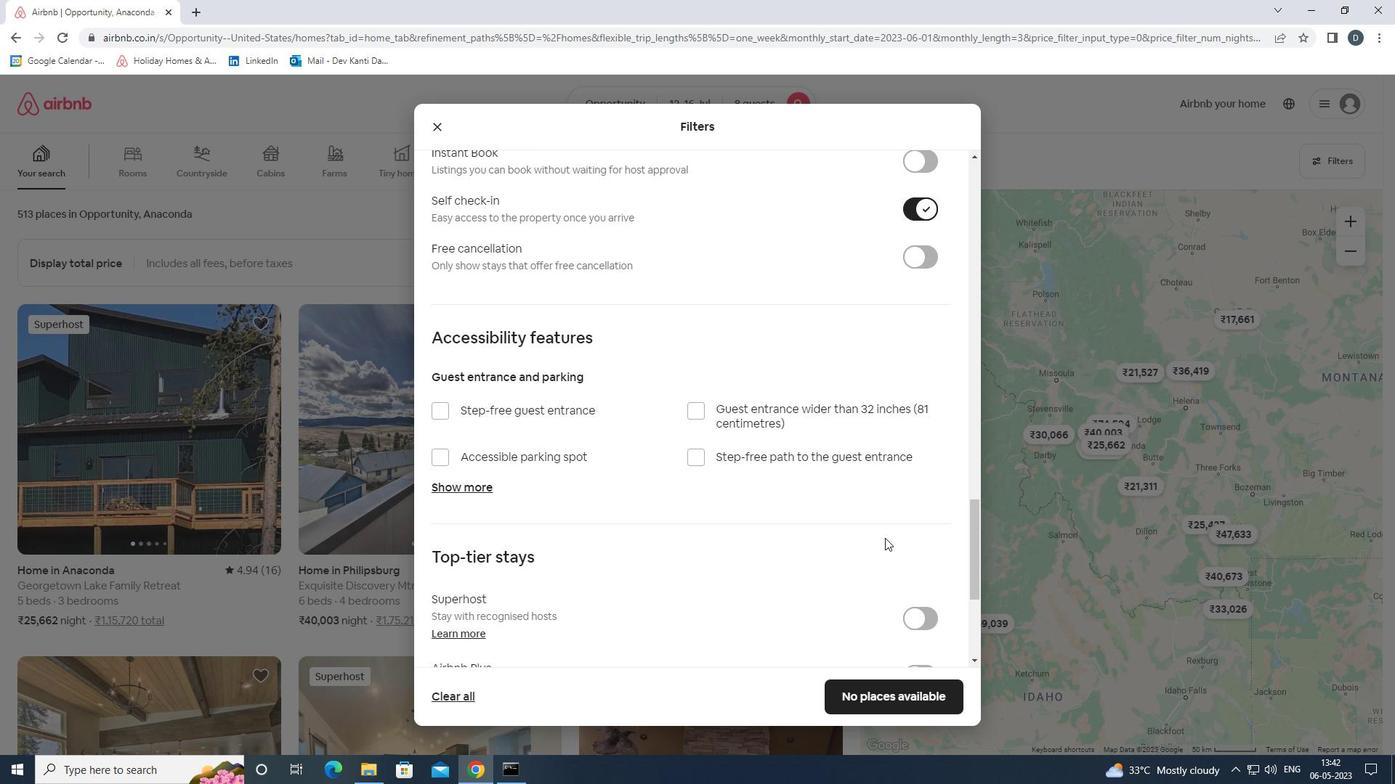 
Action: Mouse scrolled (885, 537) with delta (0, 0)
Screenshot: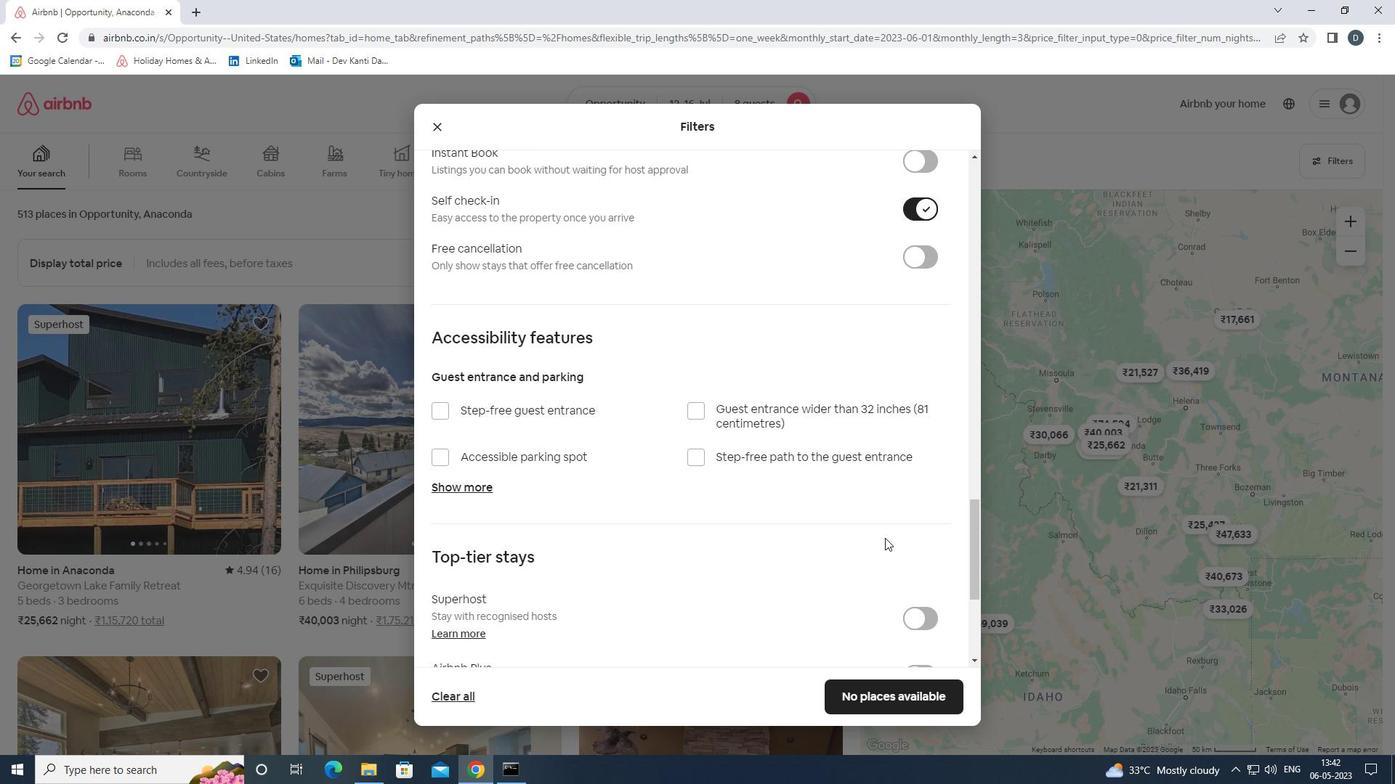 
Action: Mouse scrolled (885, 537) with delta (0, 0)
Screenshot: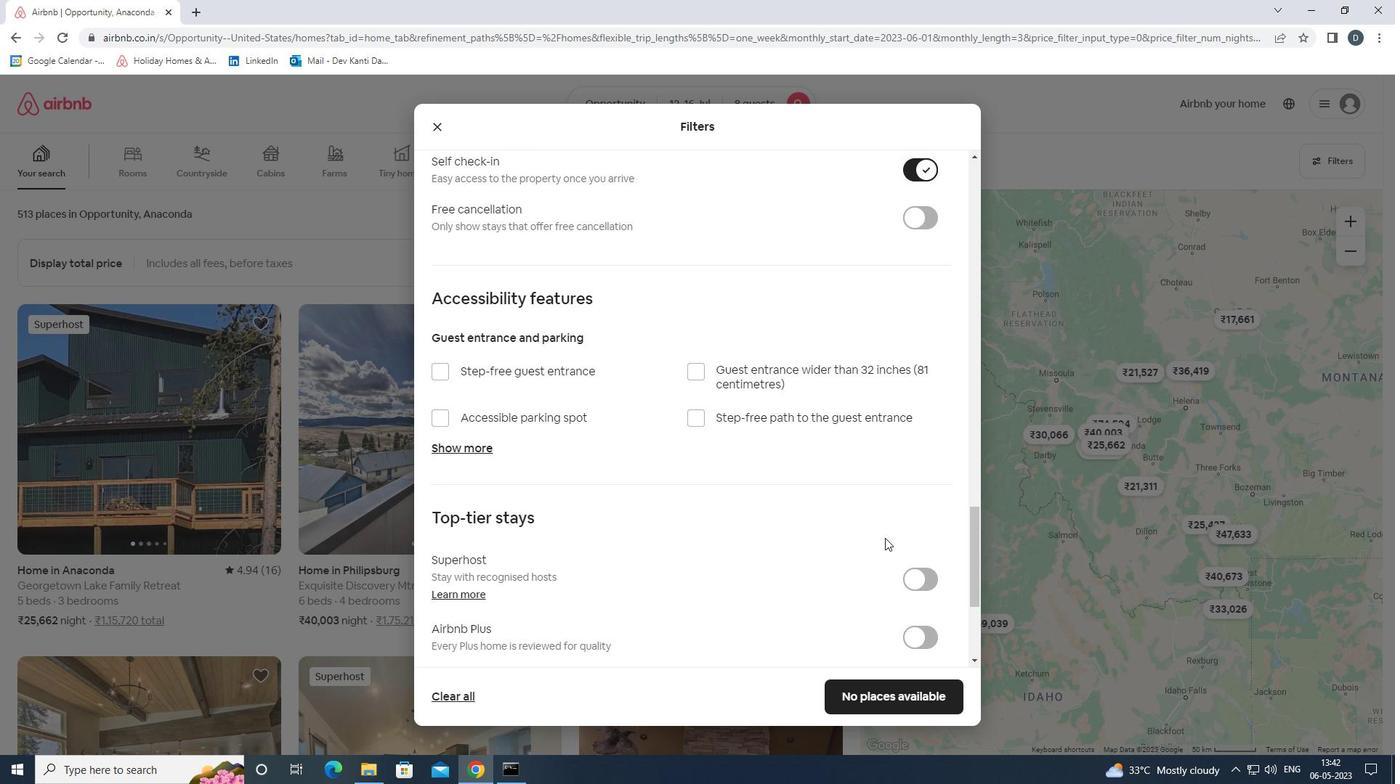 
Action: Mouse scrolled (885, 537) with delta (0, 0)
Screenshot: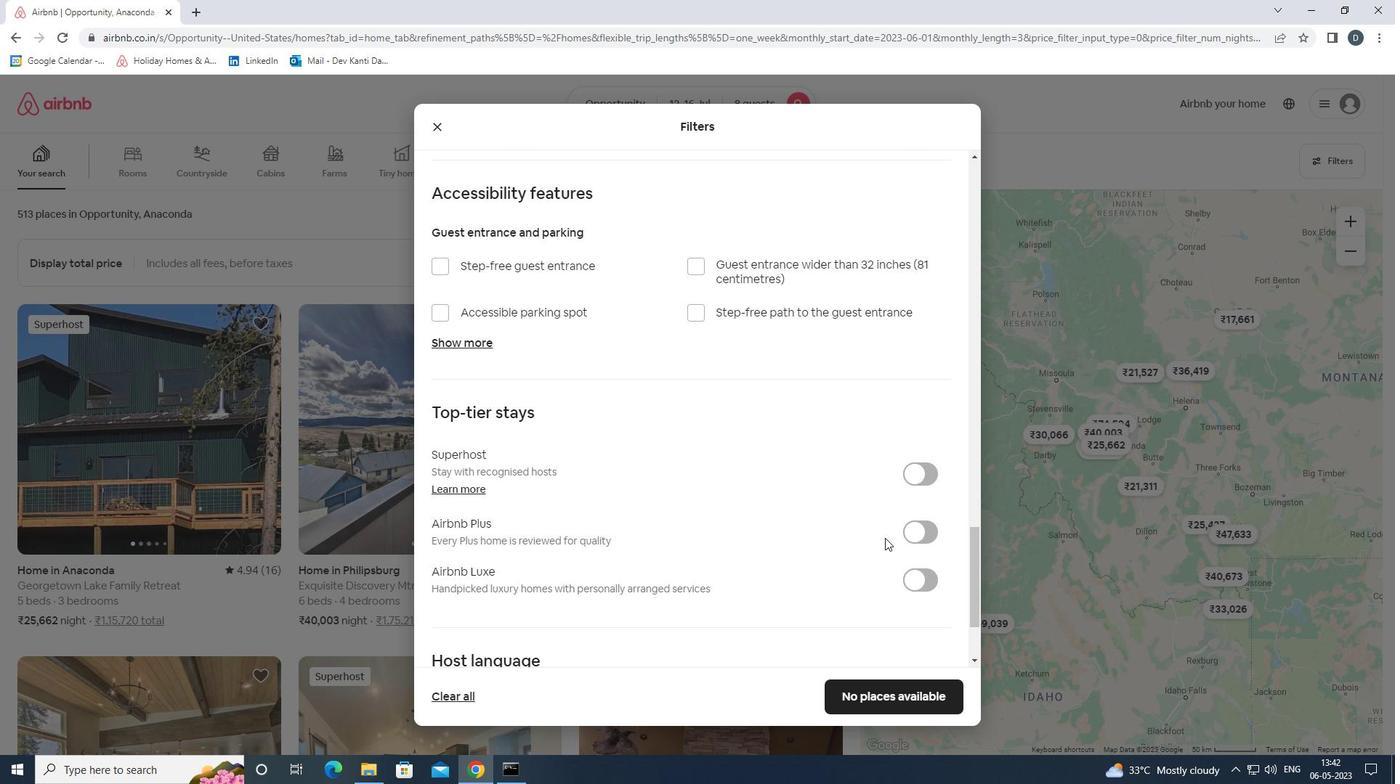 
Action: Mouse moved to (914, 400)
Screenshot: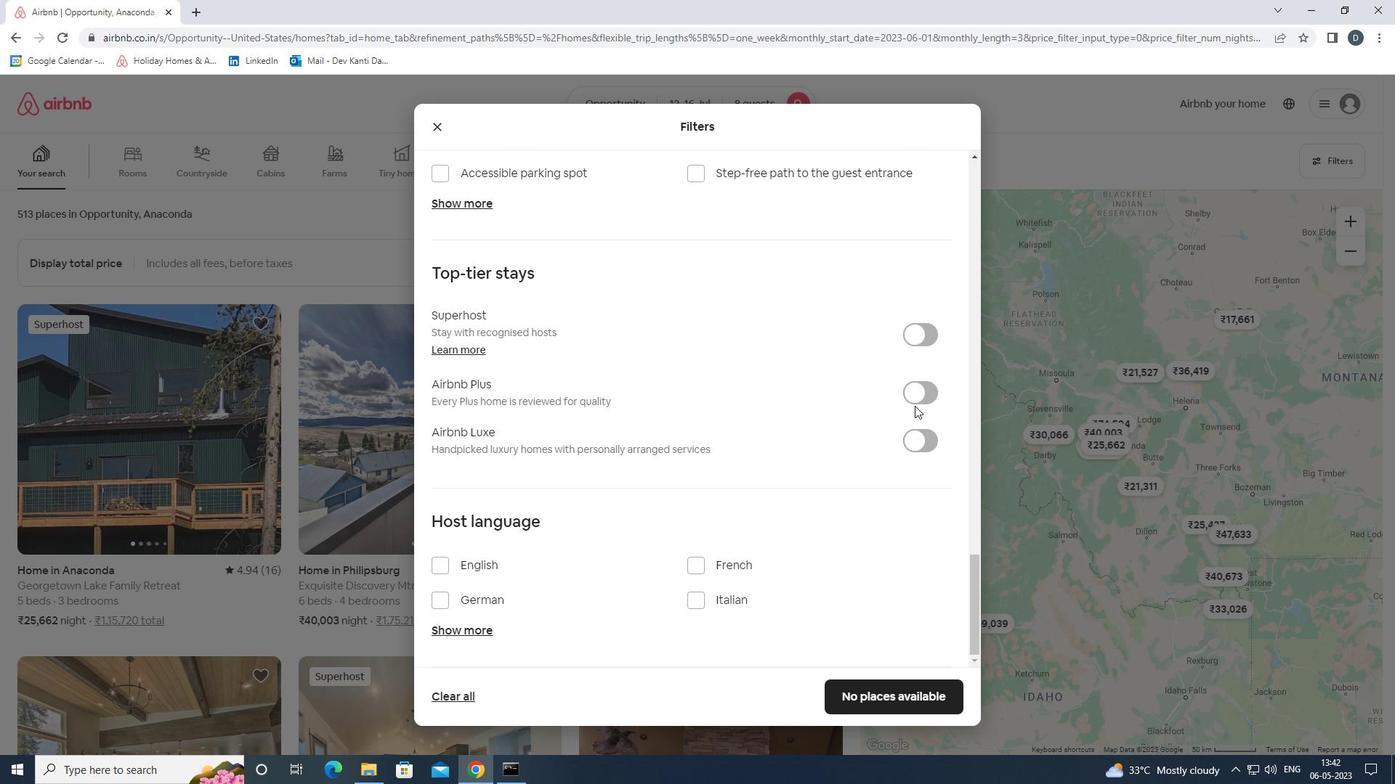
Action: Mouse pressed left at (914, 400)
Screenshot: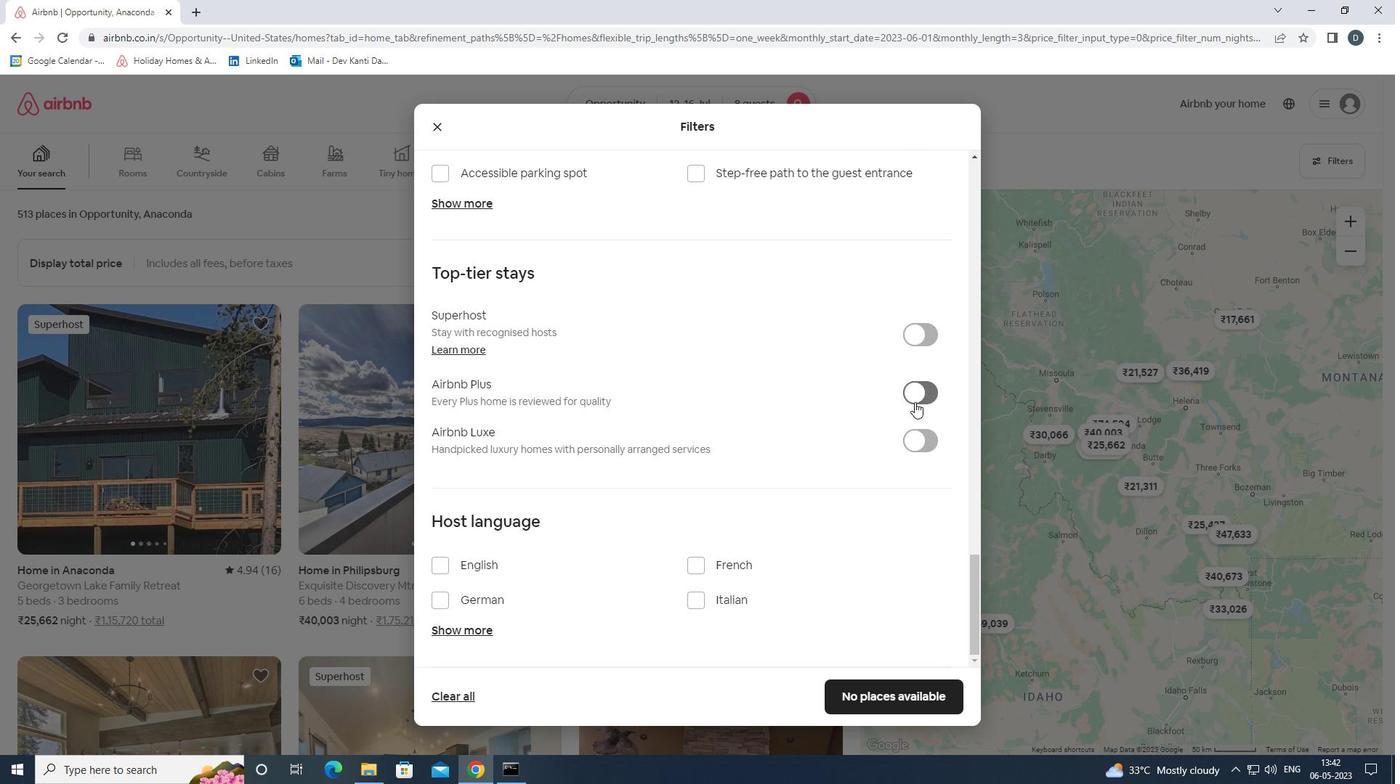 
Action: Mouse pressed left at (914, 400)
Screenshot: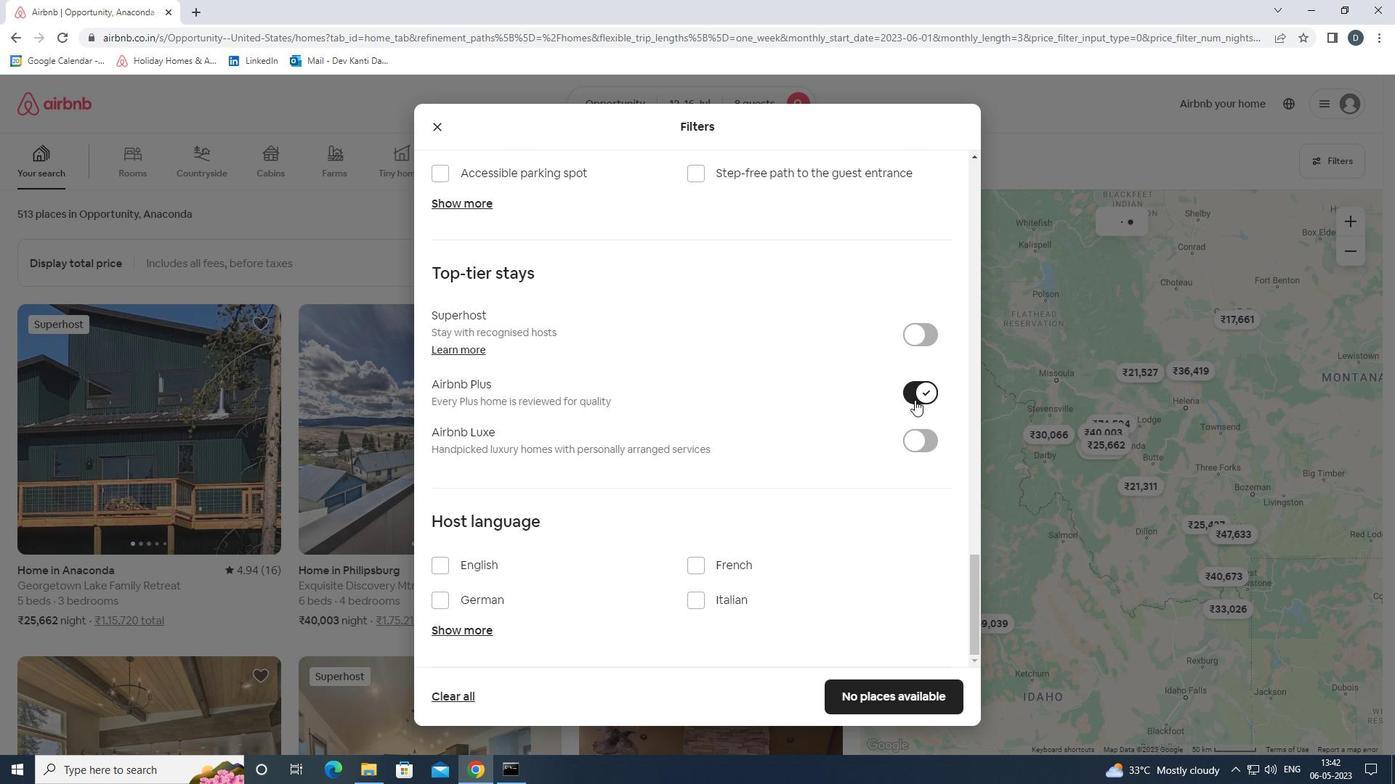 
Action: Mouse scrolled (914, 401) with delta (0, 0)
Screenshot: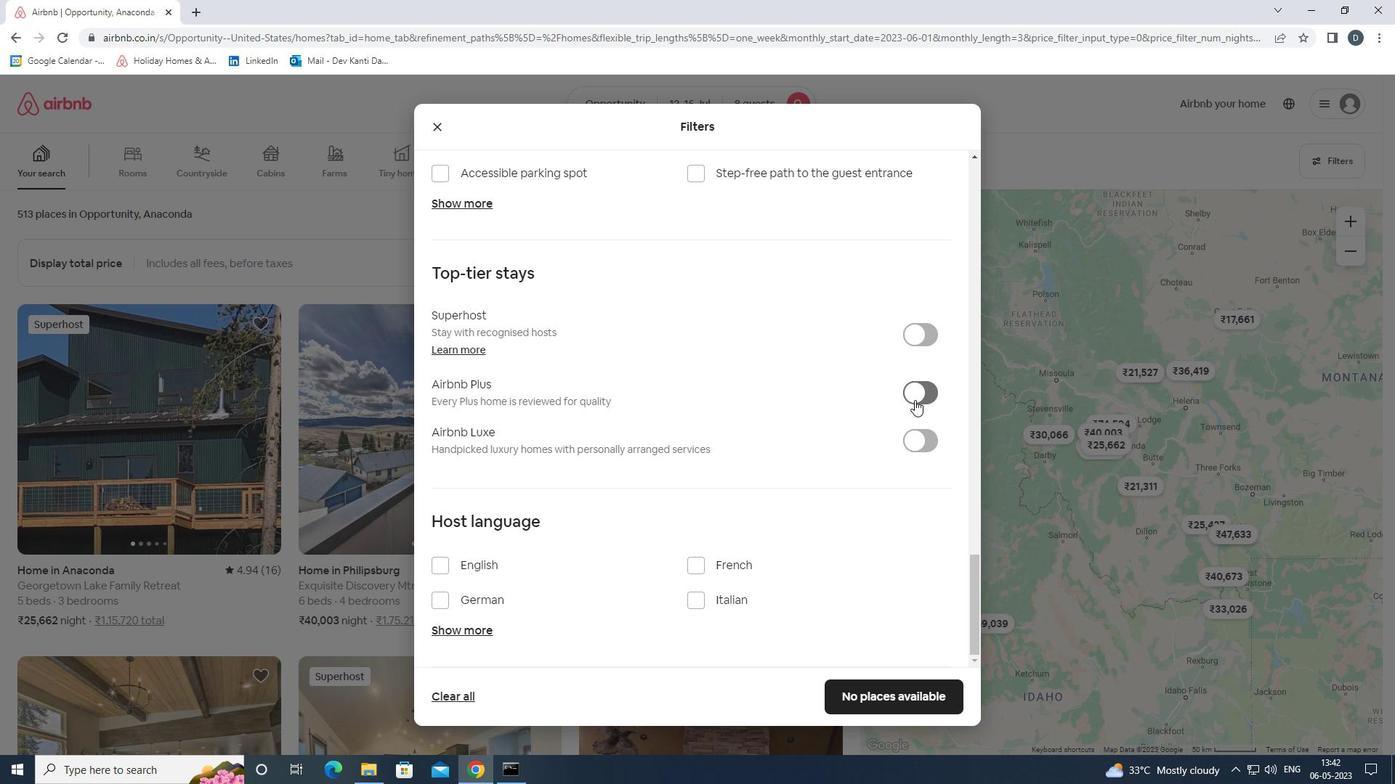 
Action: Mouse scrolled (914, 401) with delta (0, 0)
Screenshot: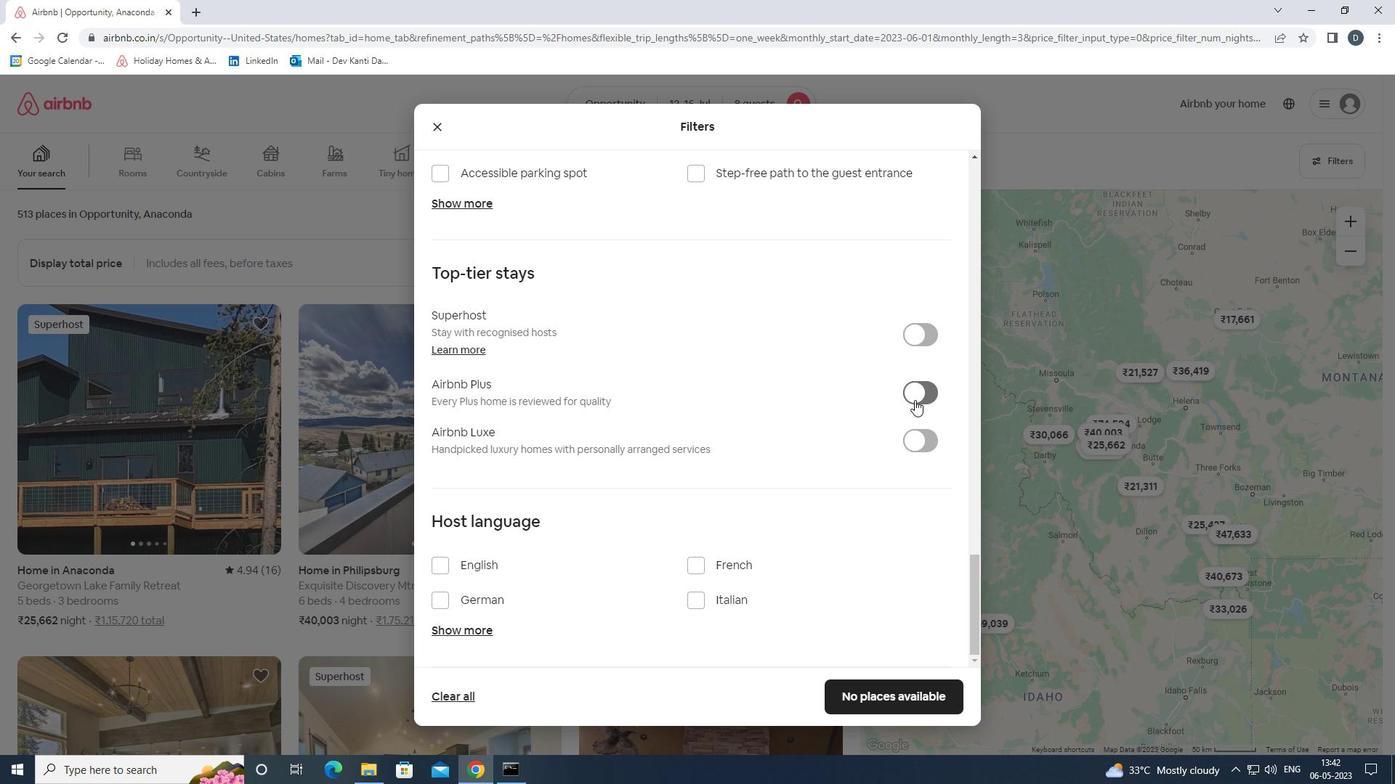 
Action: Mouse scrolled (914, 401) with delta (0, 0)
Screenshot: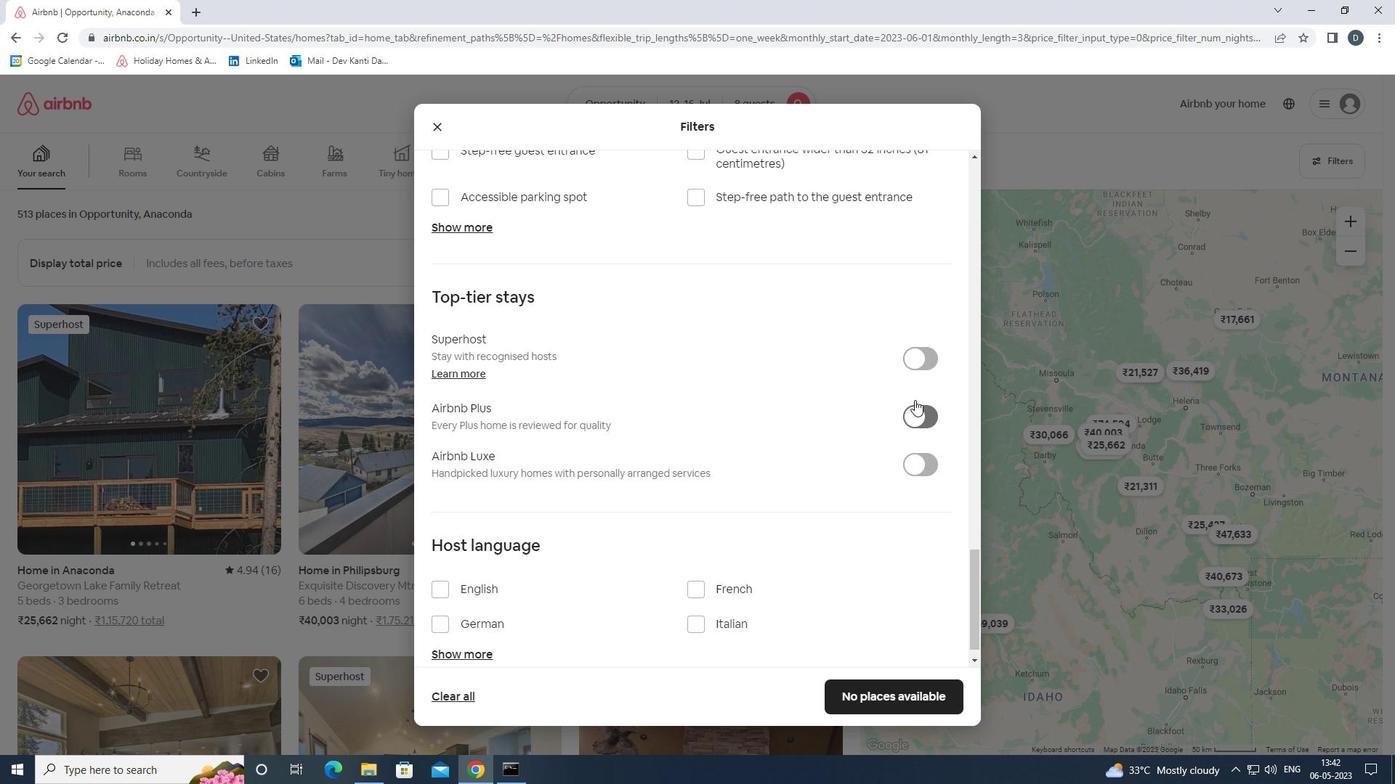 
Action: Mouse scrolled (914, 401) with delta (0, 0)
Screenshot: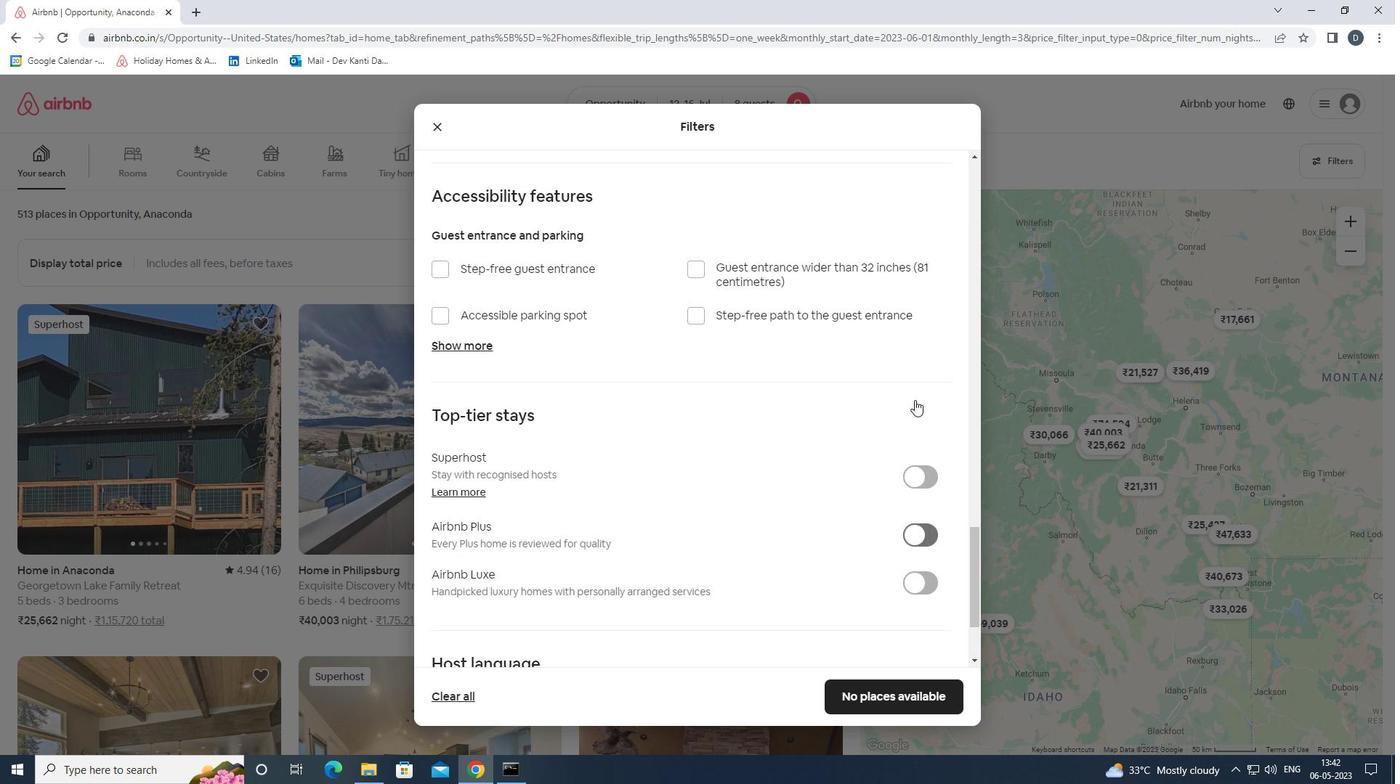 
Action: Mouse scrolled (914, 401) with delta (0, 0)
Screenshot: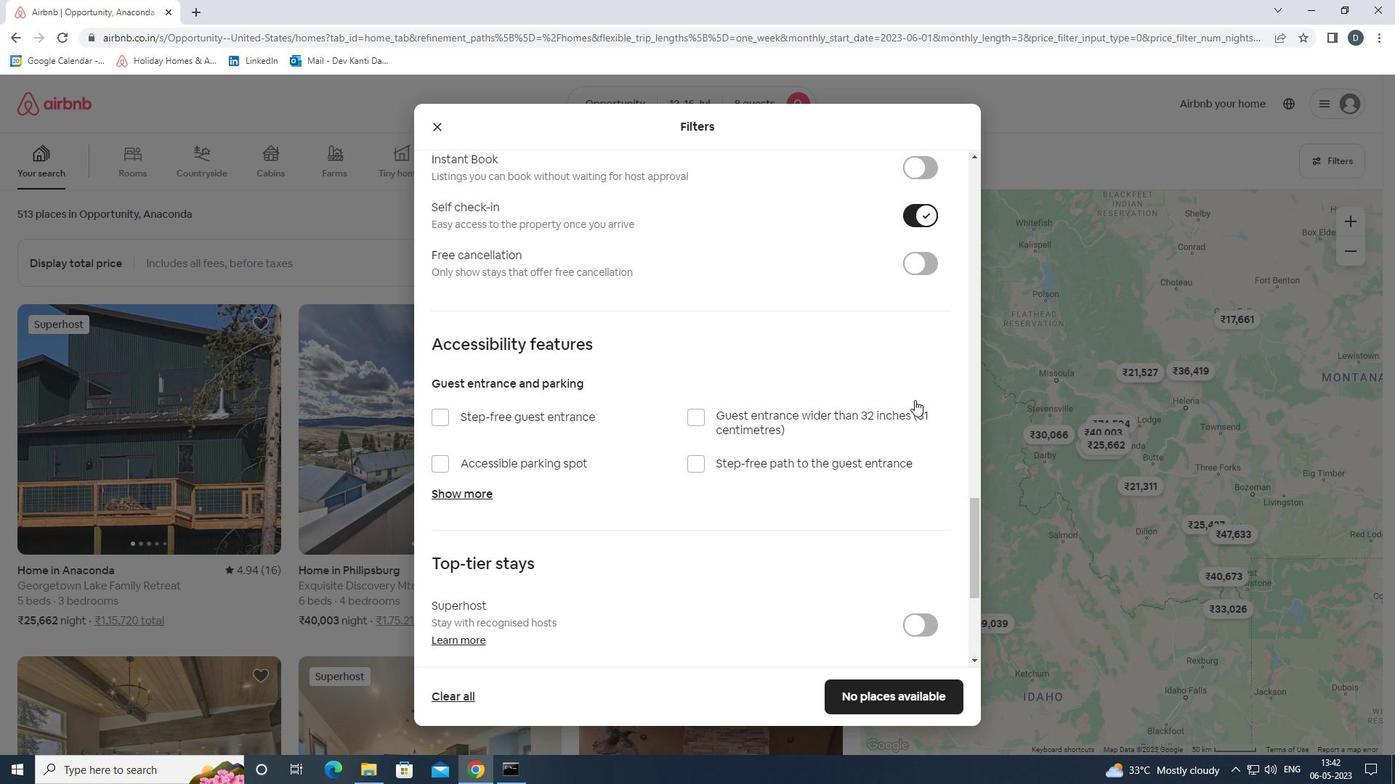
Action: Mouse scrolled (914, 399) with delta (0, 0)
Screenshot: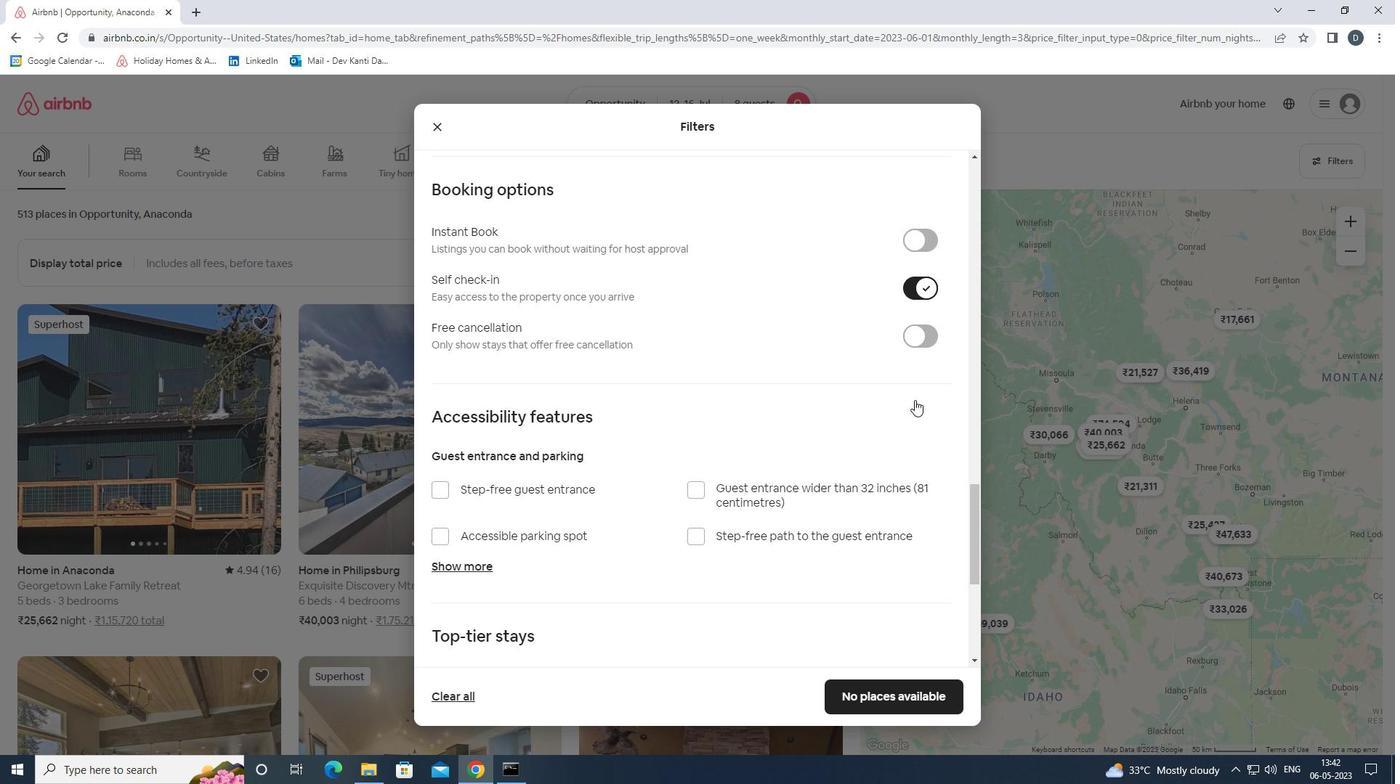 
Action: Mouse scrolled (914, 399) with delta (0, 0)
Screenshot: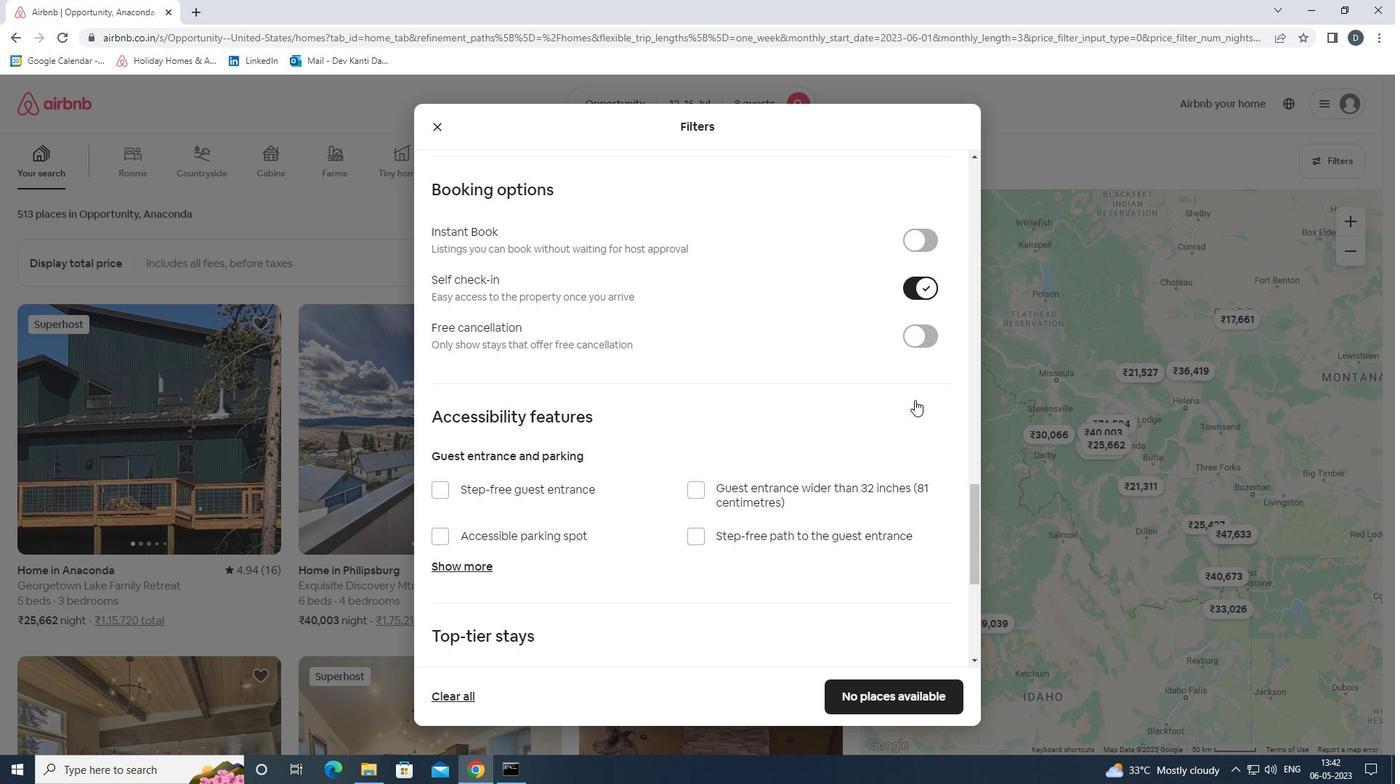 
Action: Mouse scrolled (914, 399) with delta (0, 0)
Screenshot: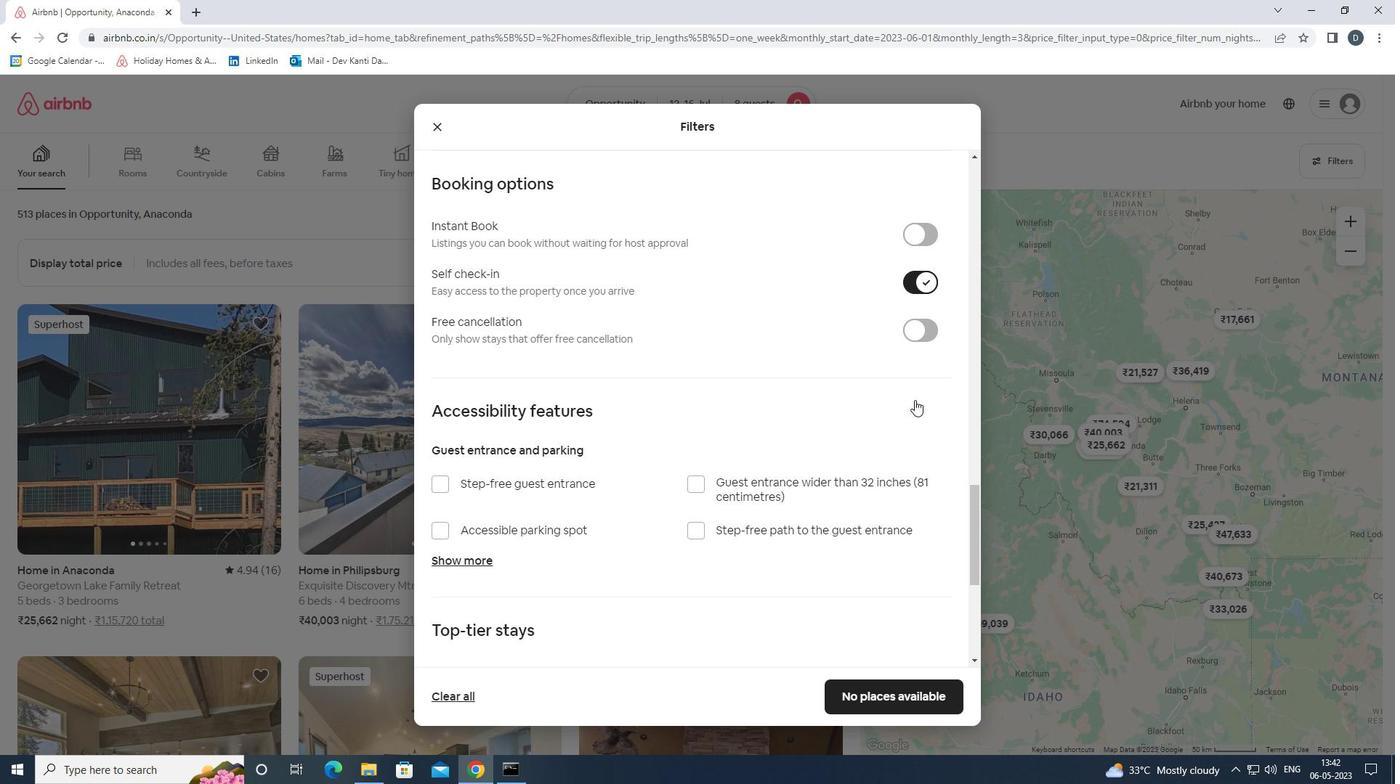 
Action: Mouse scrolled (914, 399) with delta (0, 0)
Screenshot: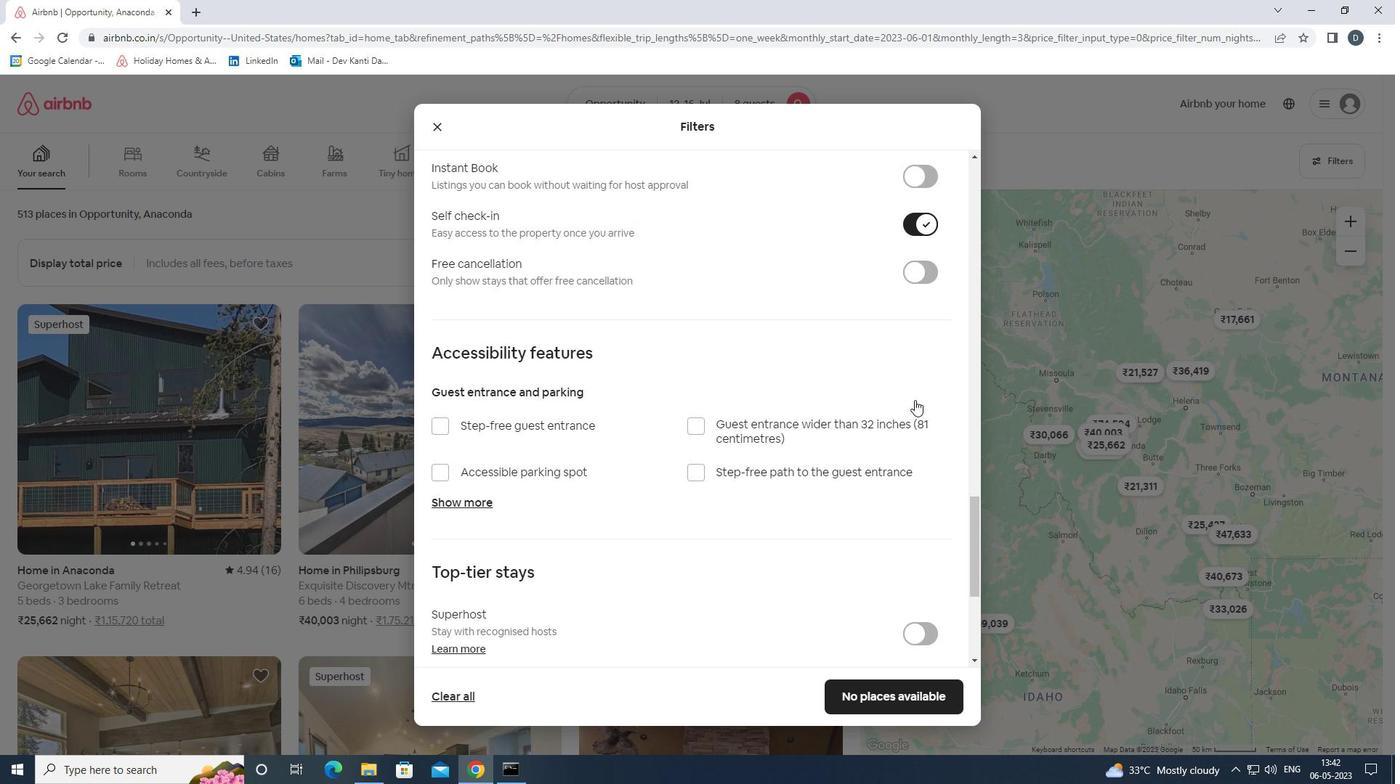 
Action: Mouse scrolled (914, 399) with delta (0, 0)
Screenshot: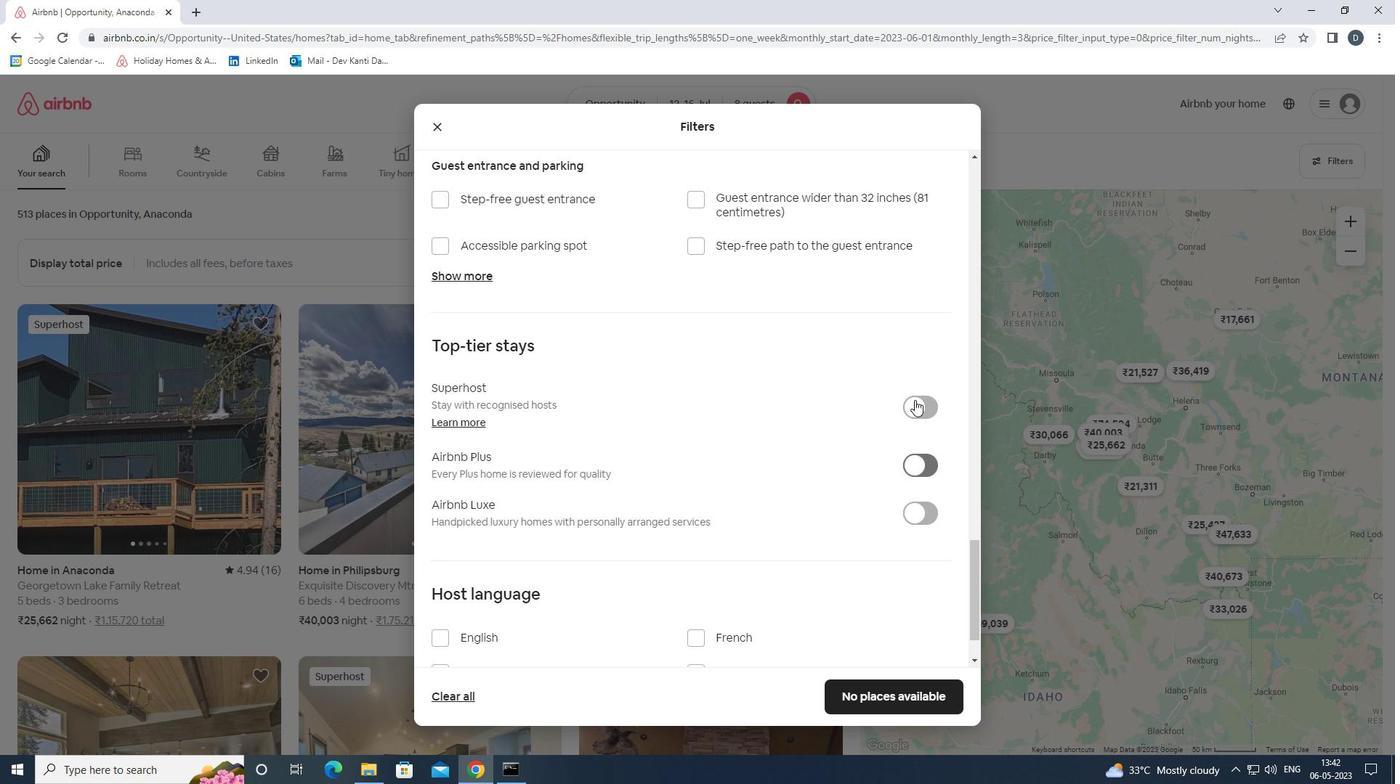 
Action: Mouse scrolled (914, 399) with delta (0, 0)
Screenshot: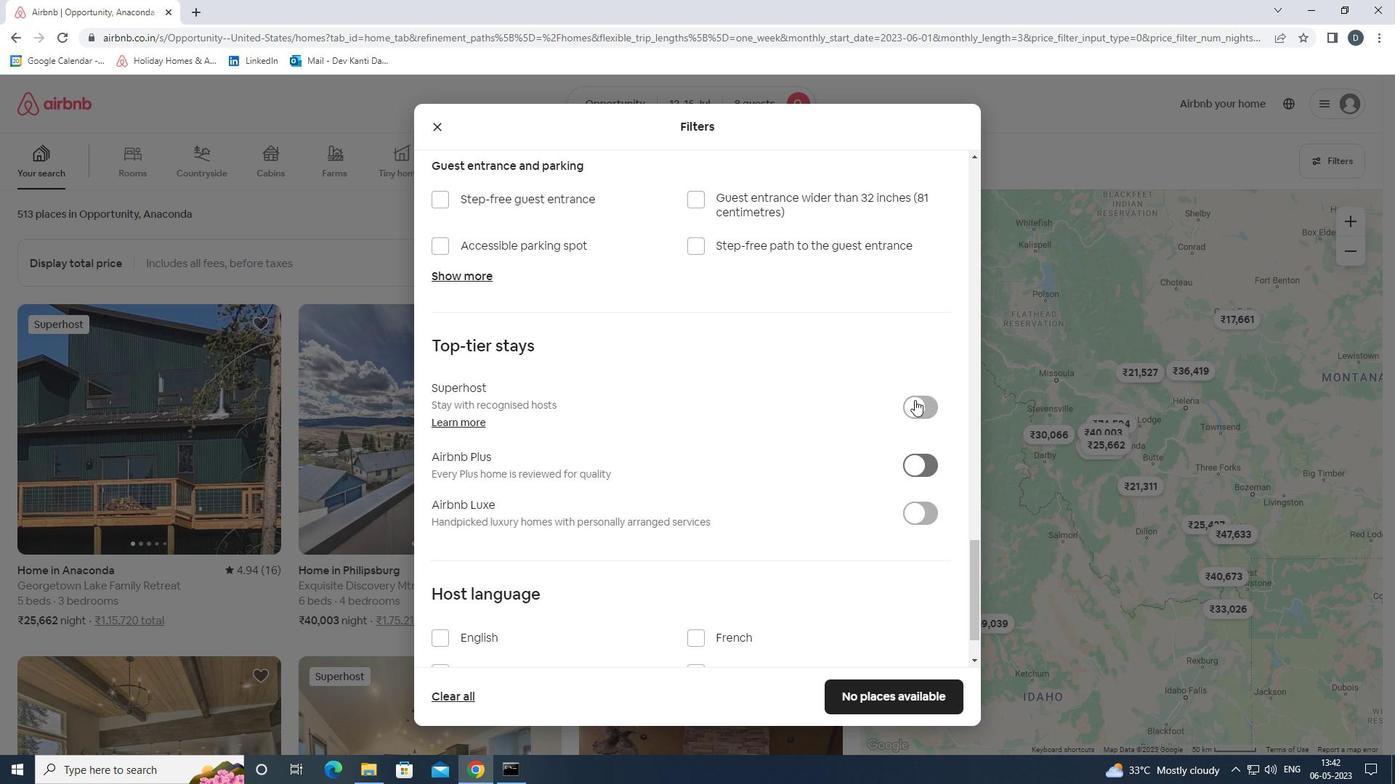 
Action: Mouse moved to (914, 400)
Screenshot: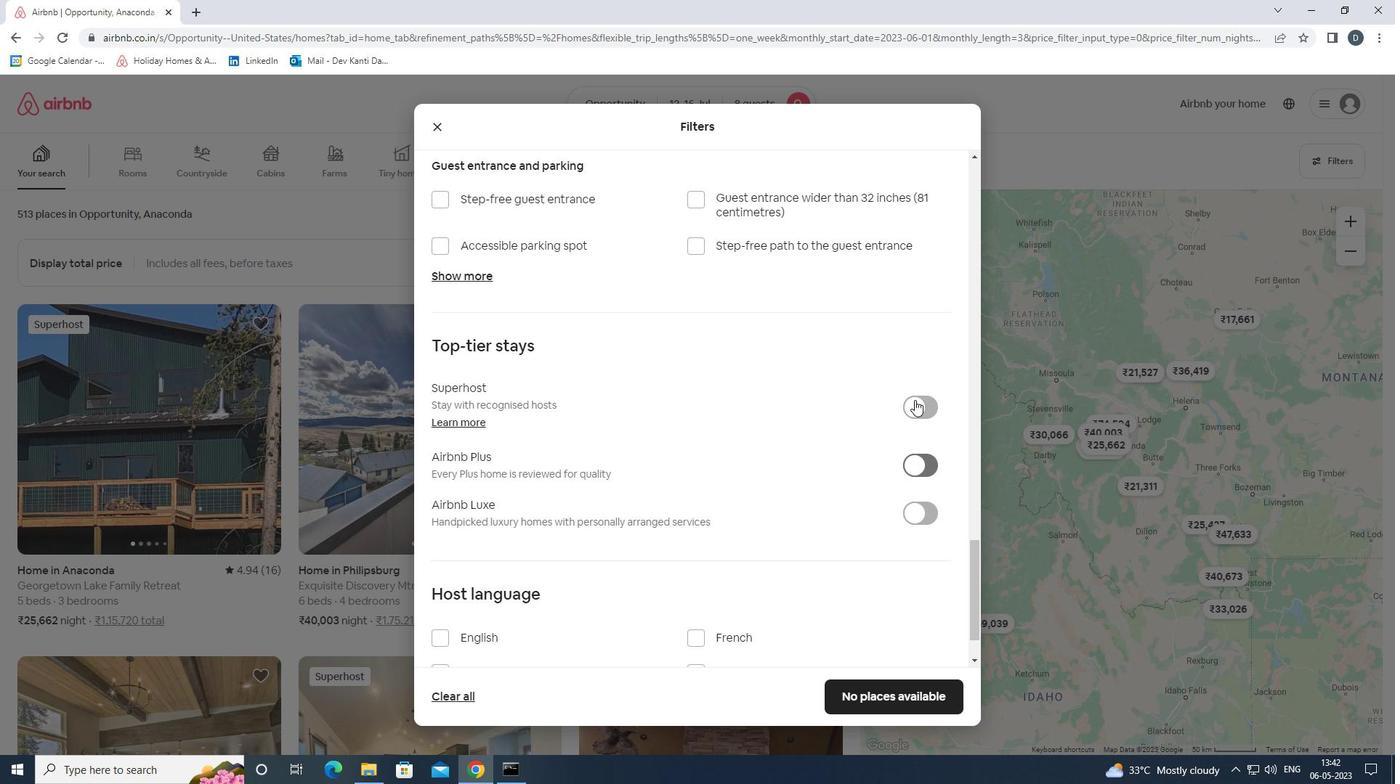 
Action: Mouse scrolled (914, 399) with delta (0, 0)
Screenshot: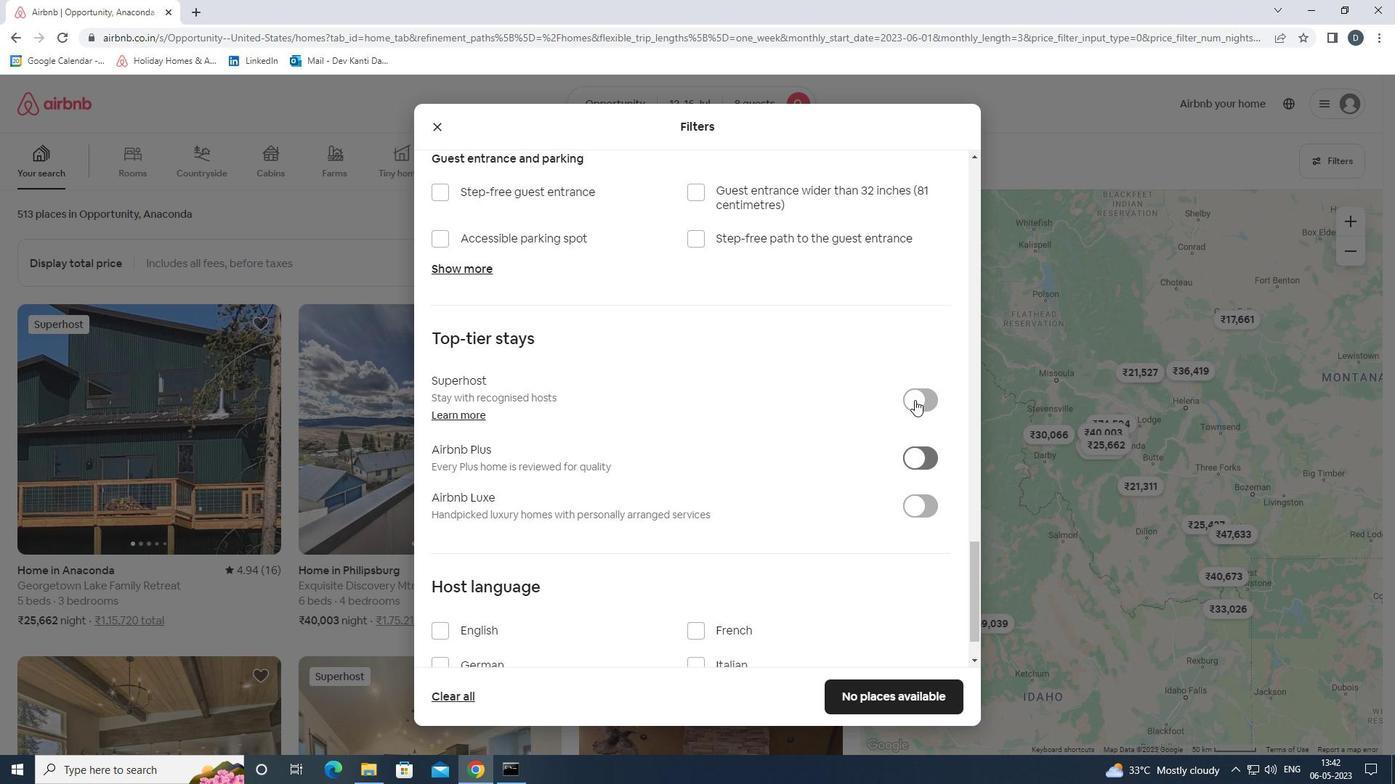 
Action: Mouse moved to (482, 566)
Screenshot: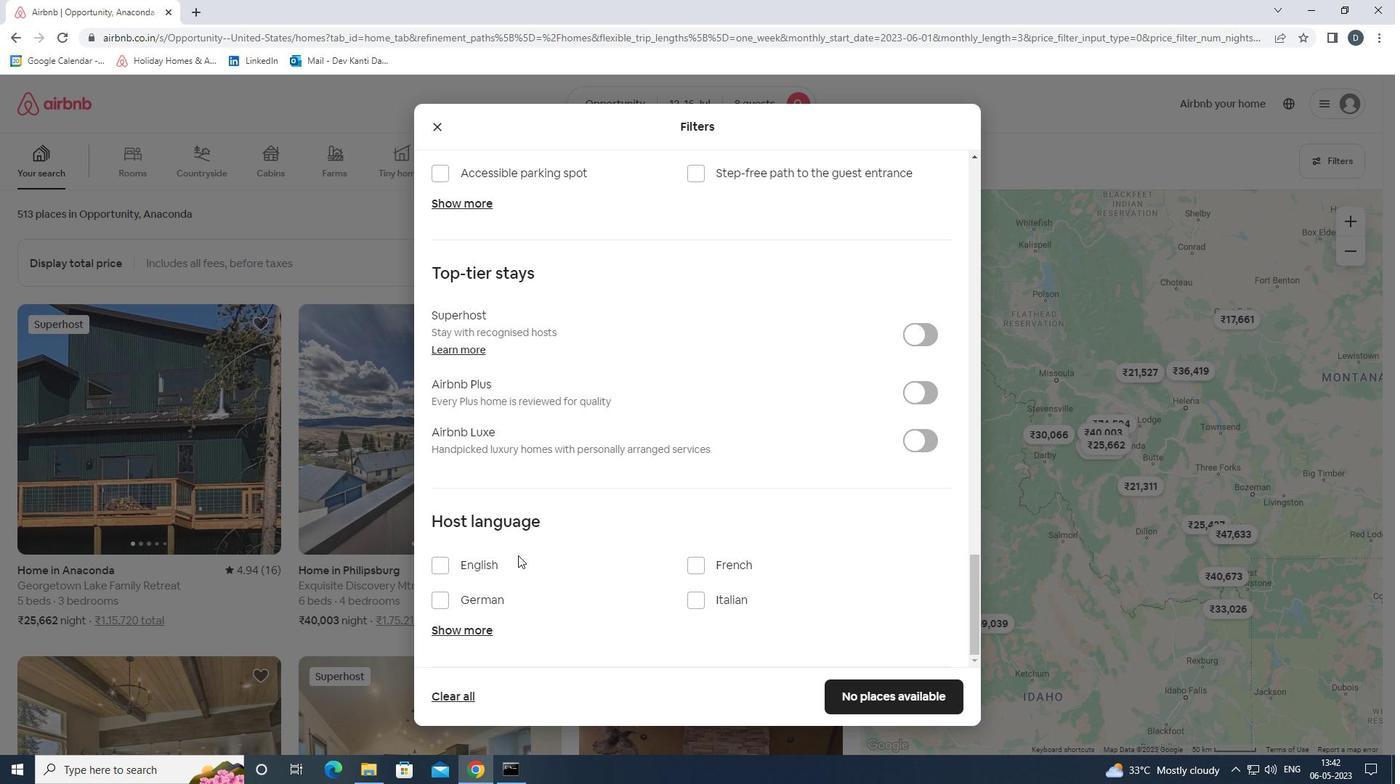 
Action: Mouse pressed left at (482, 566)
Screenshot: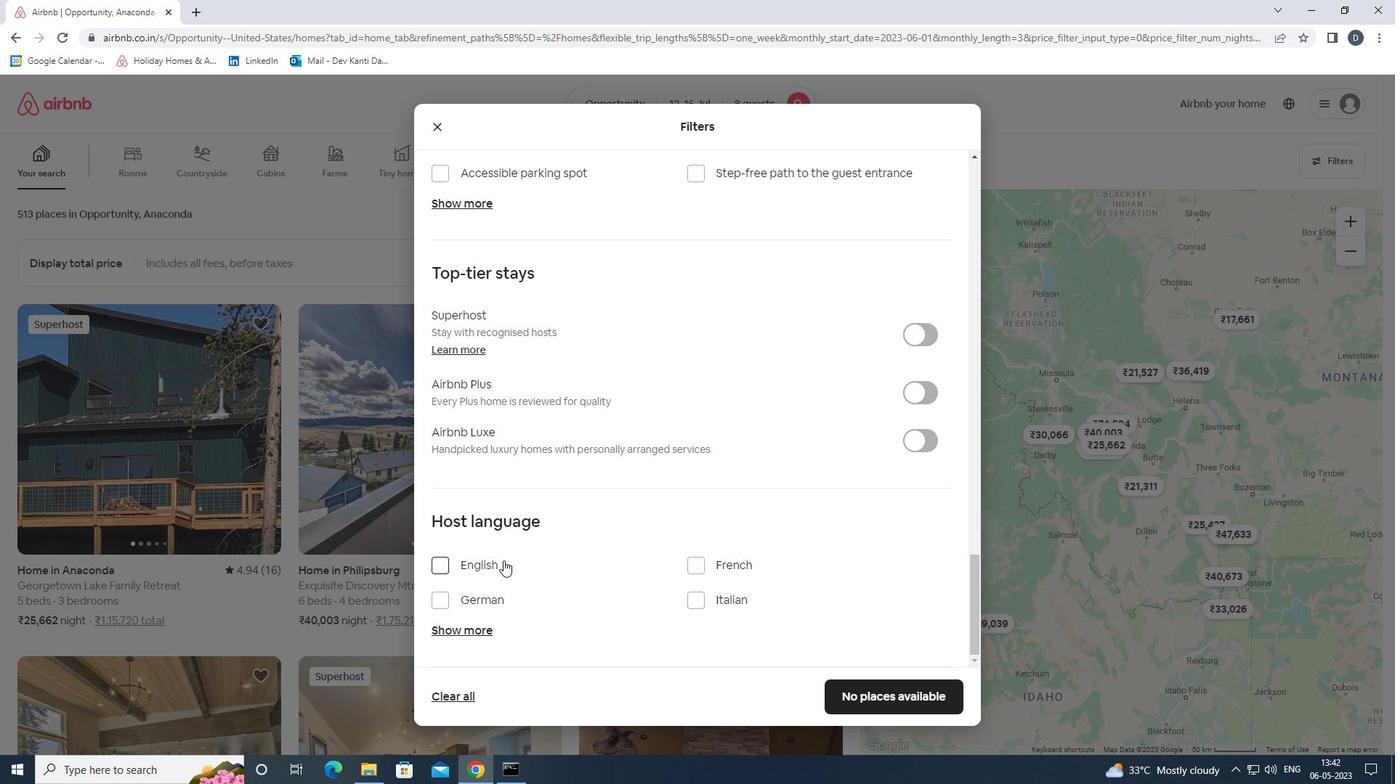 
Action: Mouse moved to (888, 700)
Screenshot: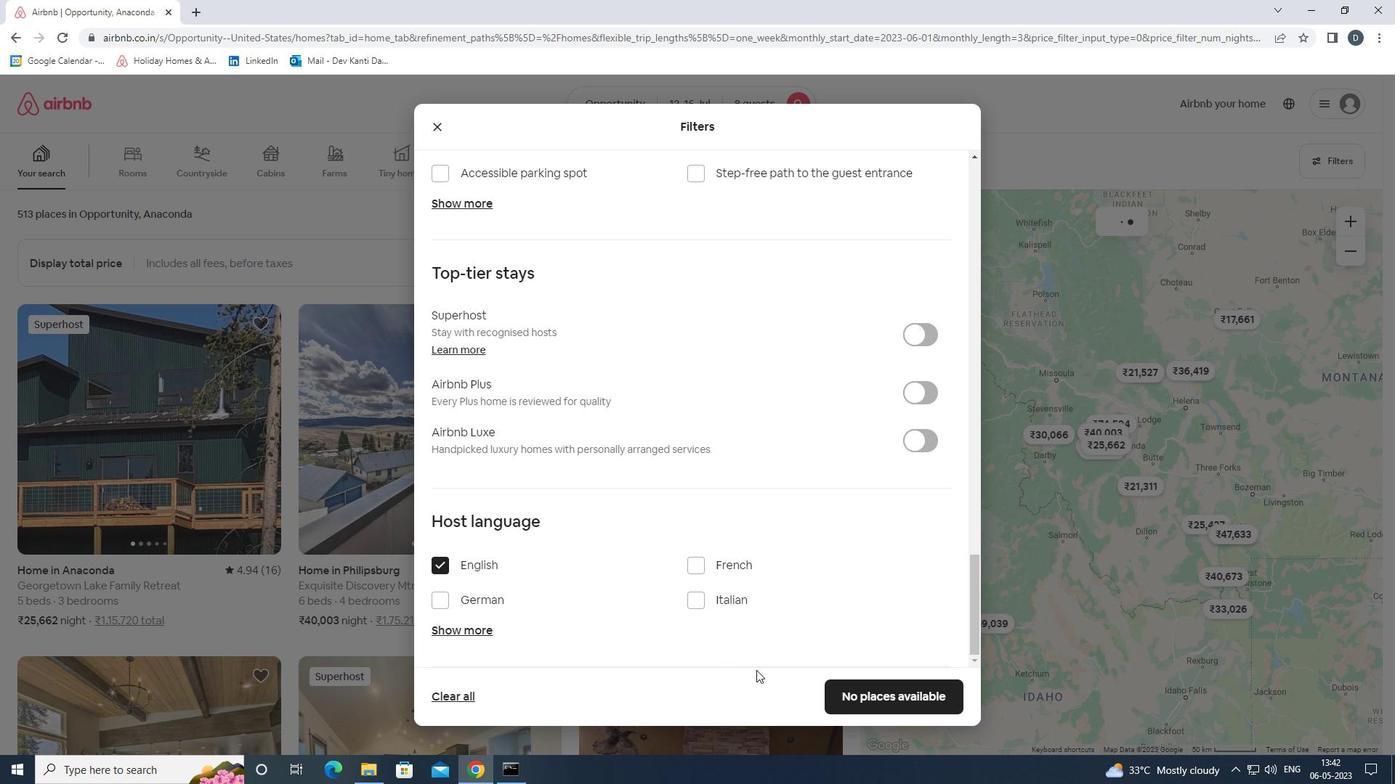 
Action: Mouse pressed left at (888, 700)
Screenshot: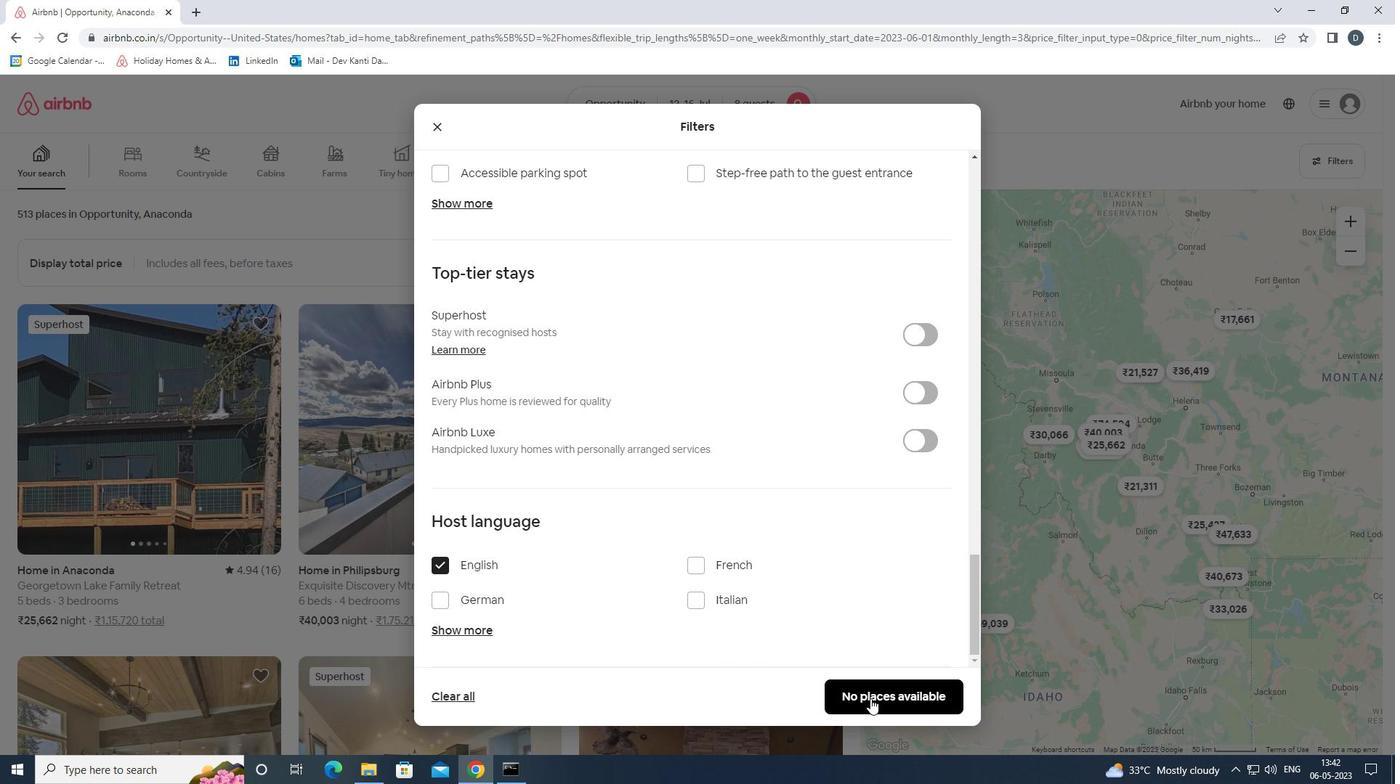 
Action: Mouse moved to (765, 510)
Screenshot: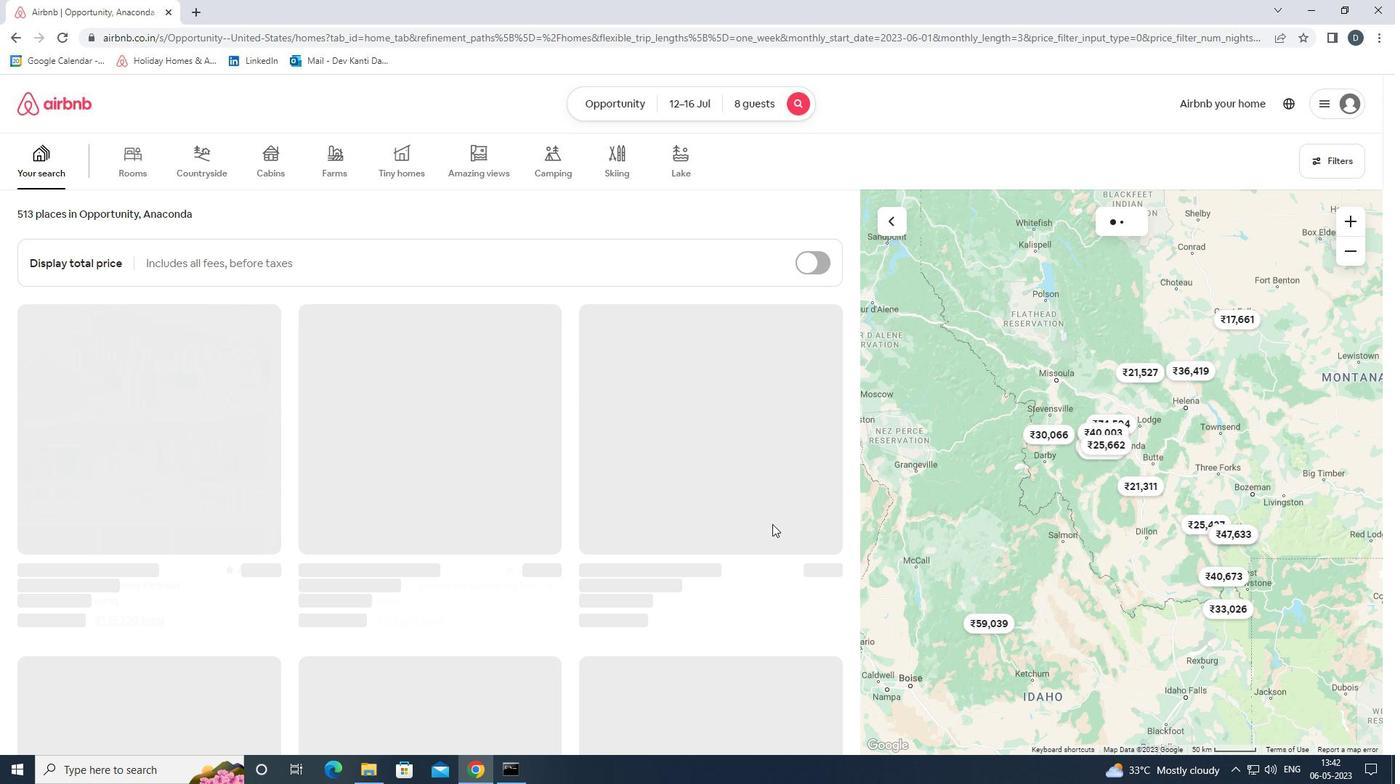 
